 Task: Look for space in Kiomboi, Tanzania from 10th July, 2023 to 15th July, 2023 for 7 adults in price range Rs.10000 to Rs.15000. Place can be entire place or shared room with 4 bedrooms having 7 beds and 4 bathrooms. Property type can be house, flat, guest house. Amenities needed are: wifi, TV, free parkinig on premises, gym, breakfast. Booking option can be shelf check-in. Required host language is English.
Action: Mouse moved to (505, 108)
Screenshot: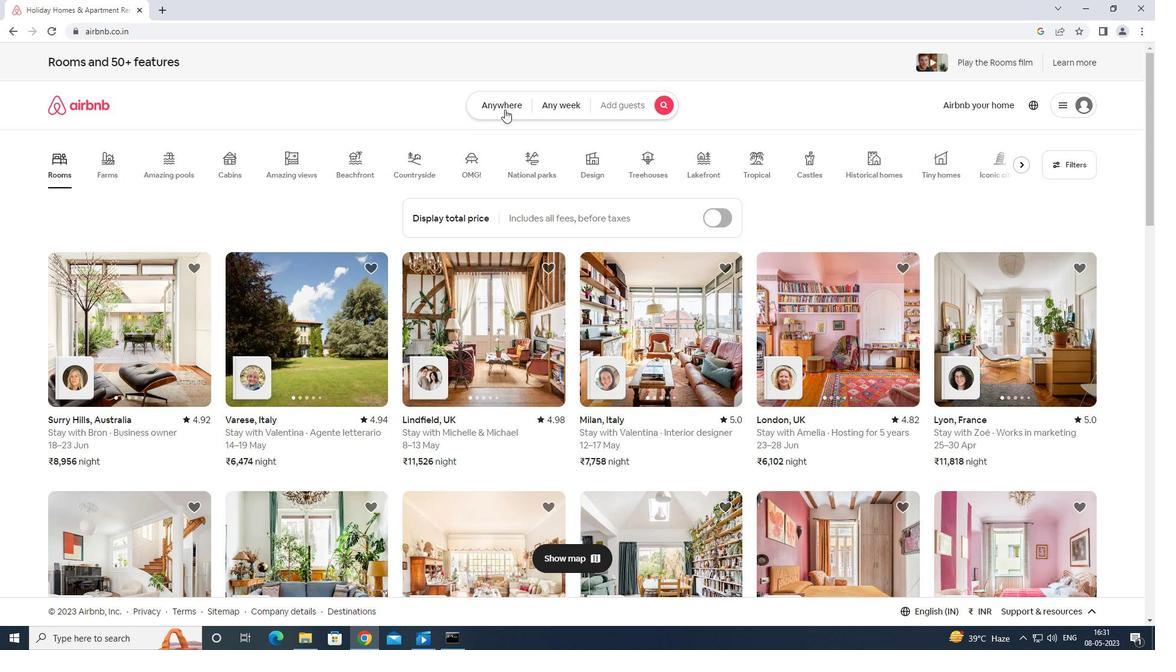
Action: Mouse pressed left at (505, 108)
Screenshot: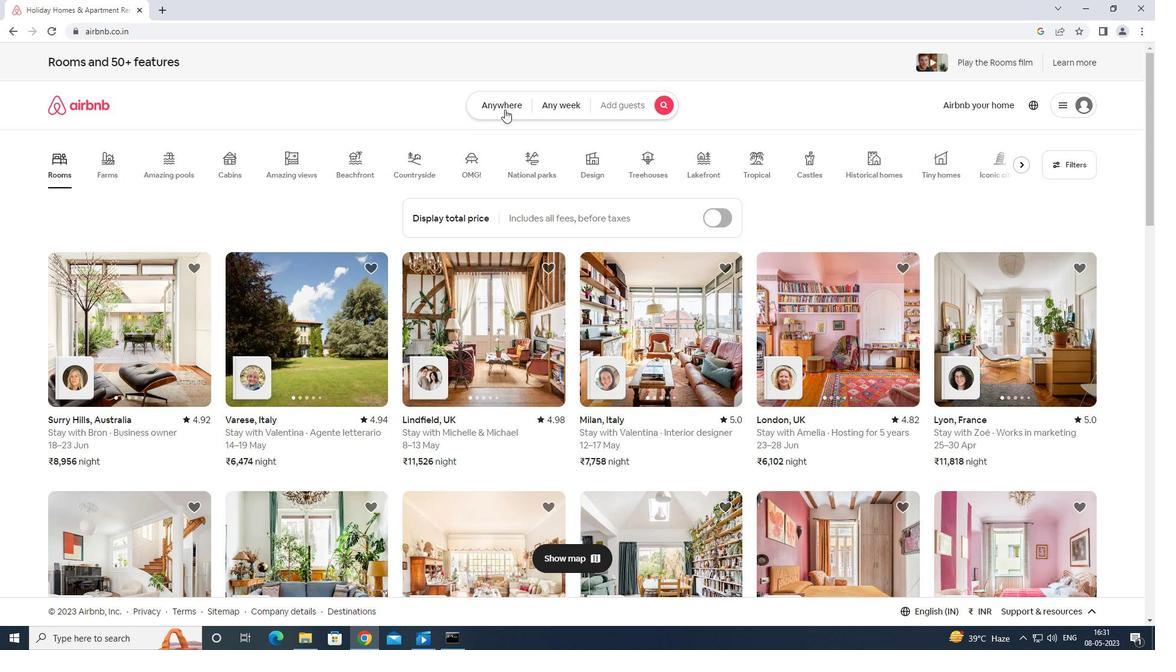 
Action: Mouse moved to (463, 151)
Screenshot: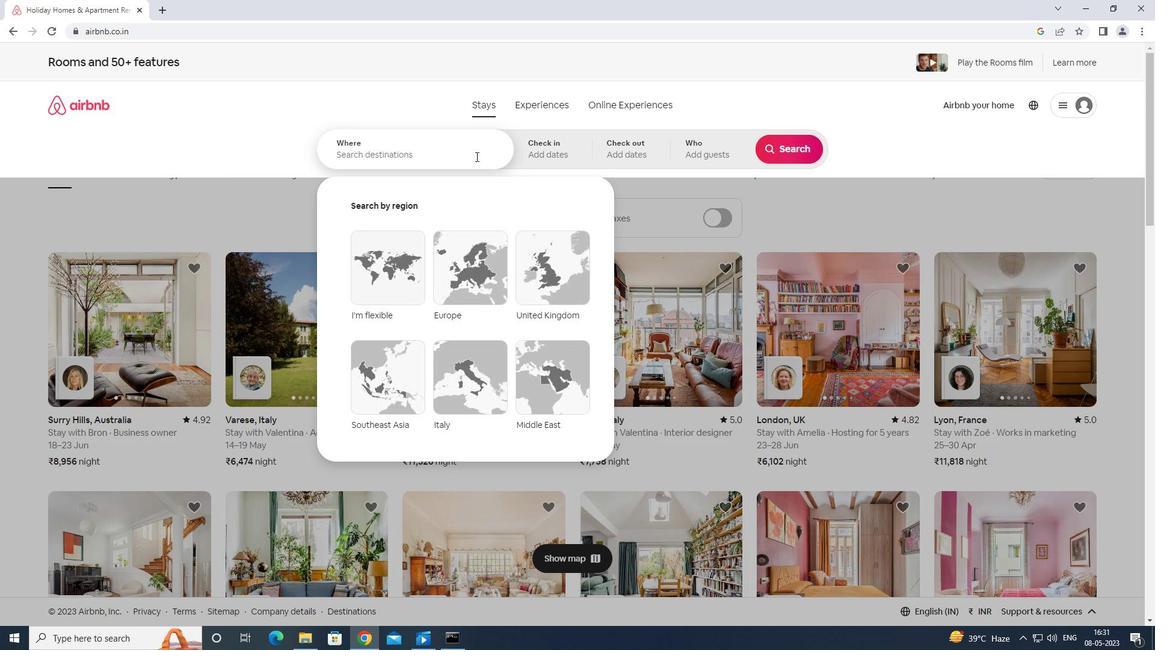
Action: Mouse pressed left at (463, 151)
Screenshot: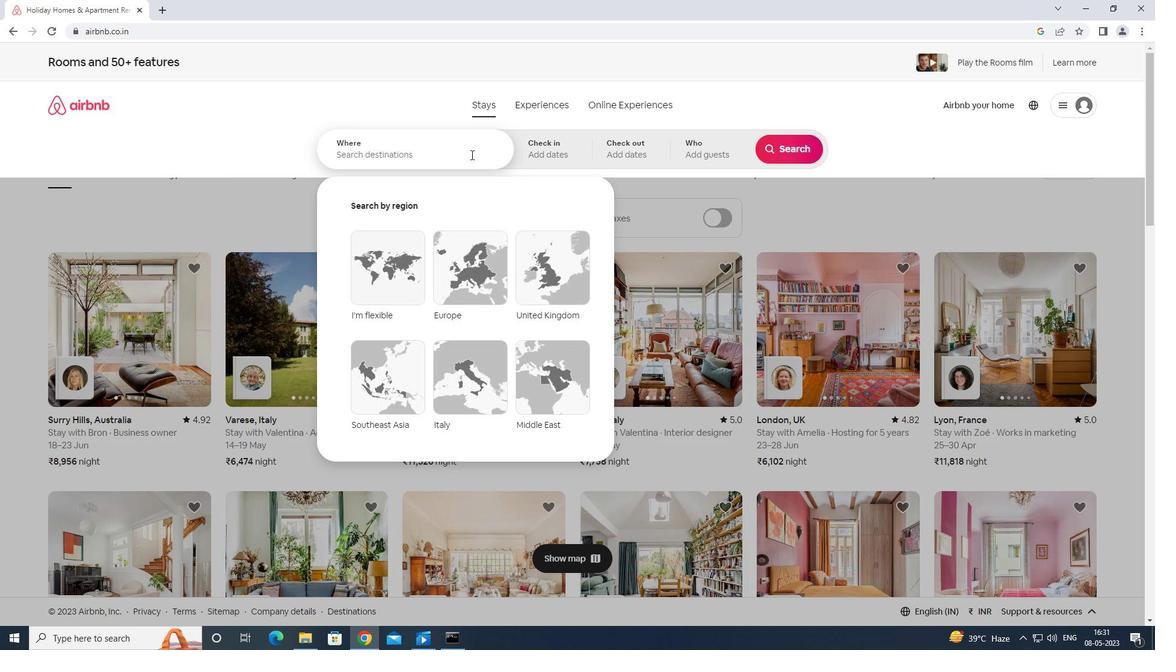 
Action: Key pressed kiomboi<Key.space>tanzania<Key.enter>
Screenshot: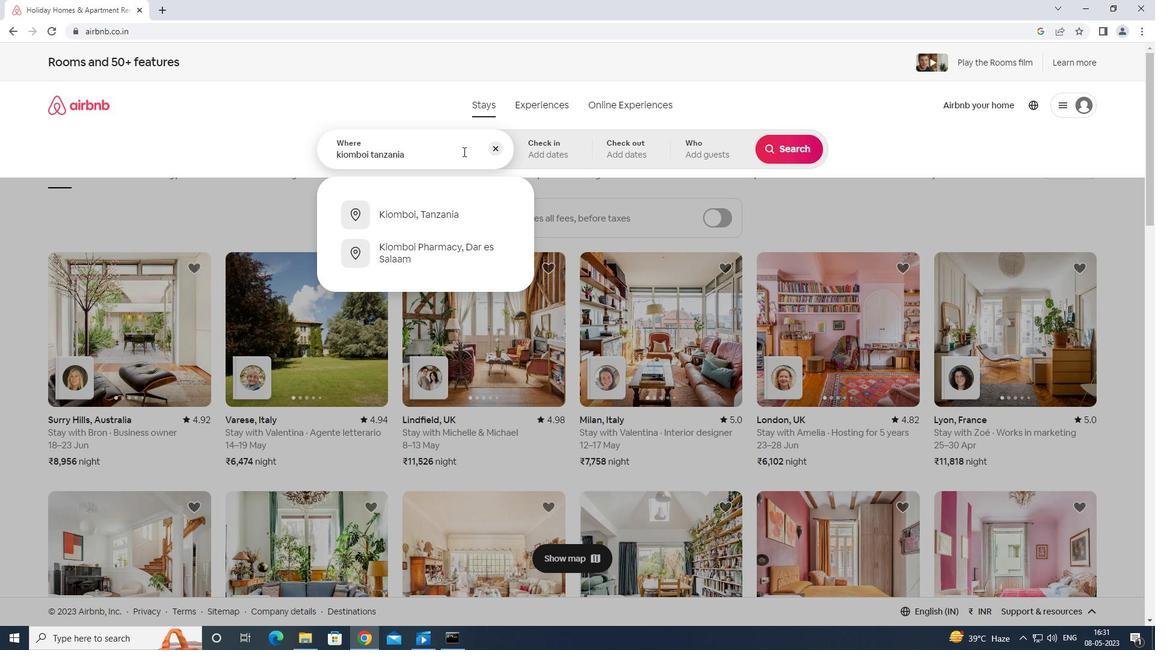 
Action: Mouse moved to (783, 243)
Screenshot: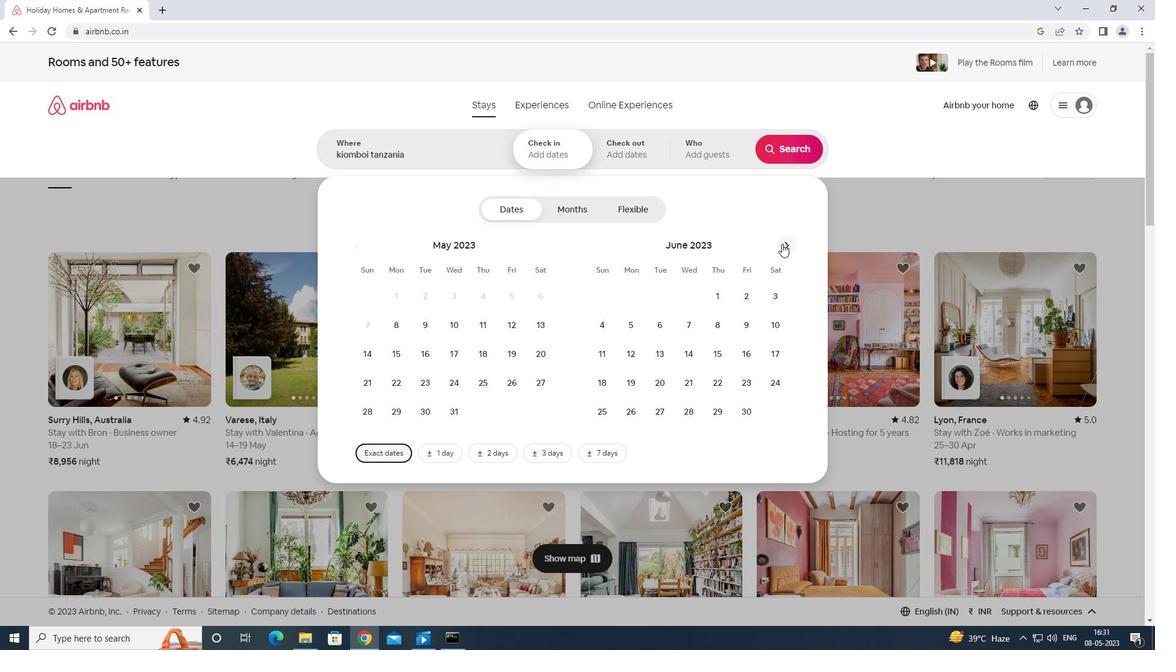 
Action: Mouse pressed left at (783, 243)
Screenshot: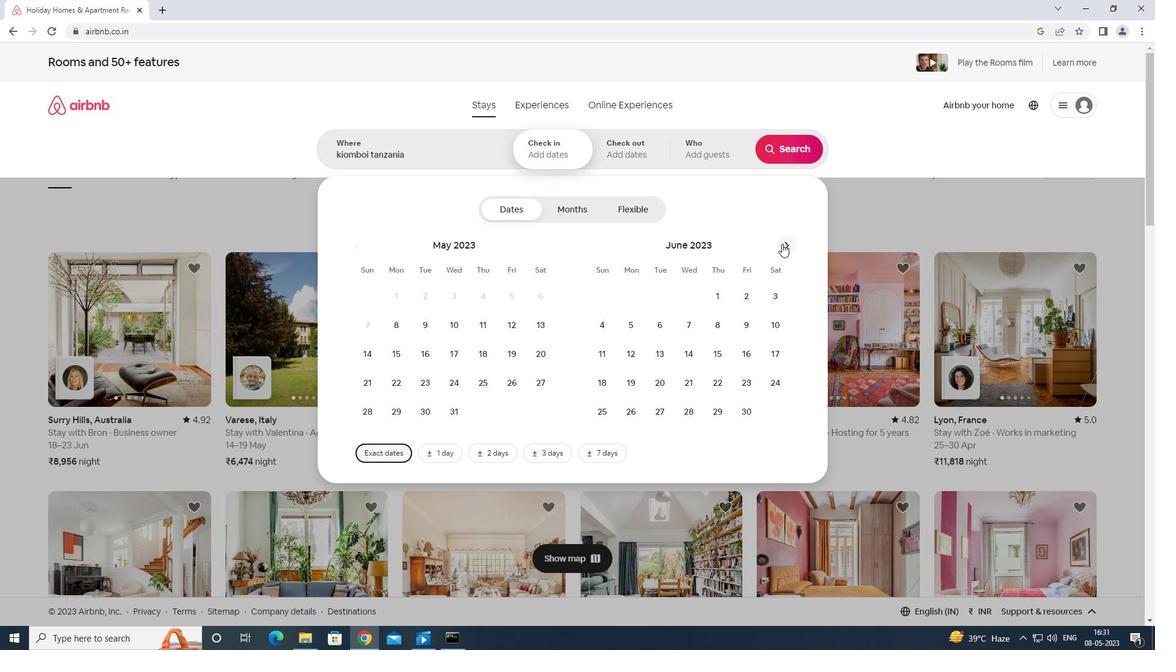 
Action: Mouse moved to (630, 352)
Screenshot: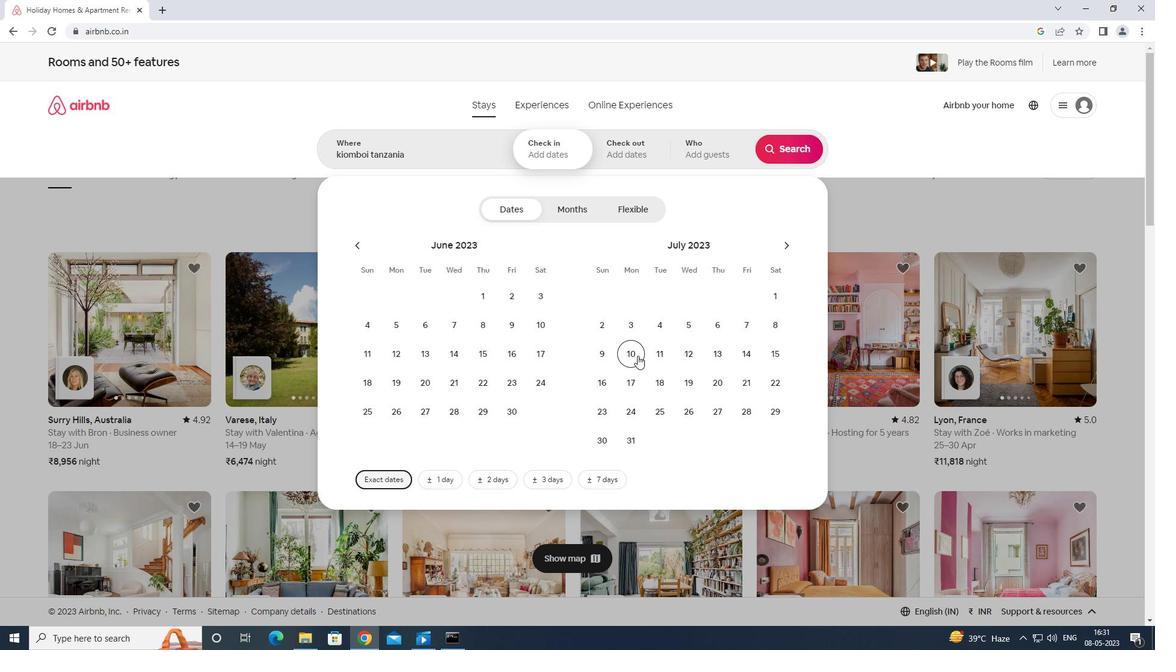 
Action: Mouse pressed left at (630, 352)
Screenshot: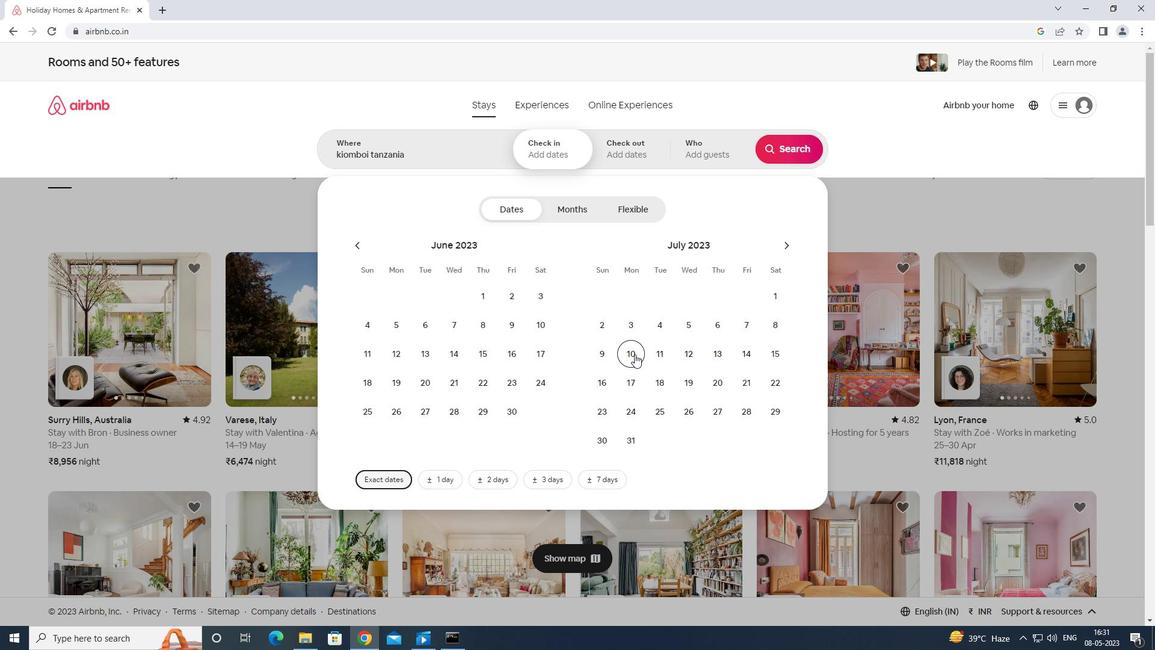
Action: Mouse moved to (771, 349)
Screenshot: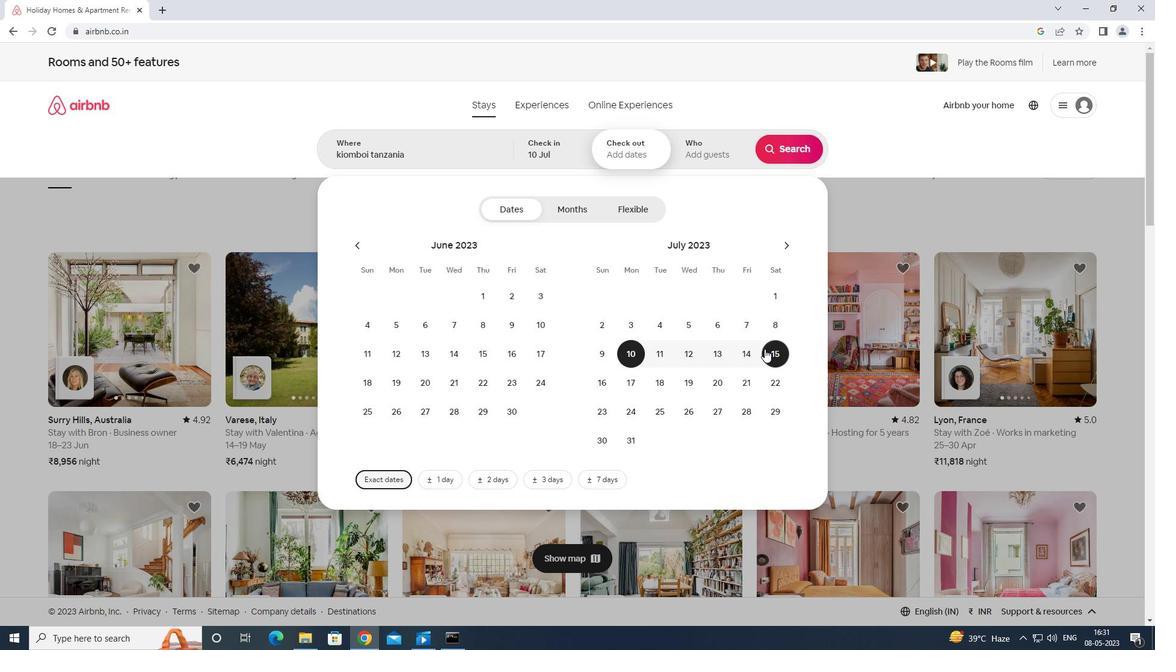 
Action: Mouse pressed left at (771, 349)
Screenshot: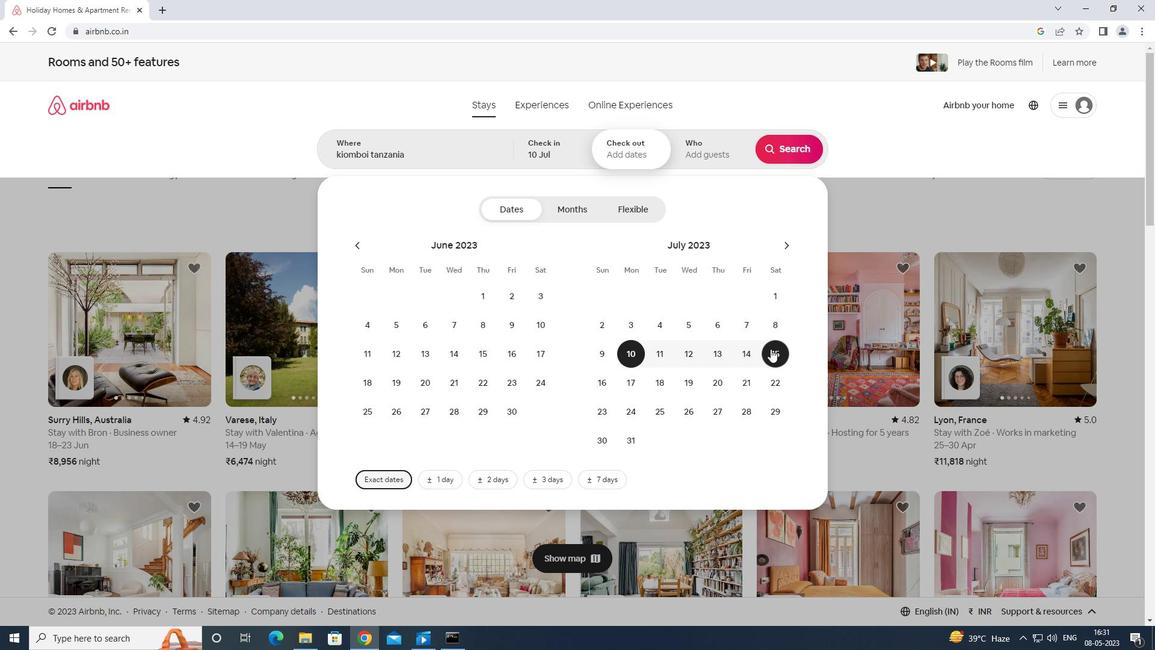 
Action: Mouse moved to (711, 150)
Screenshot: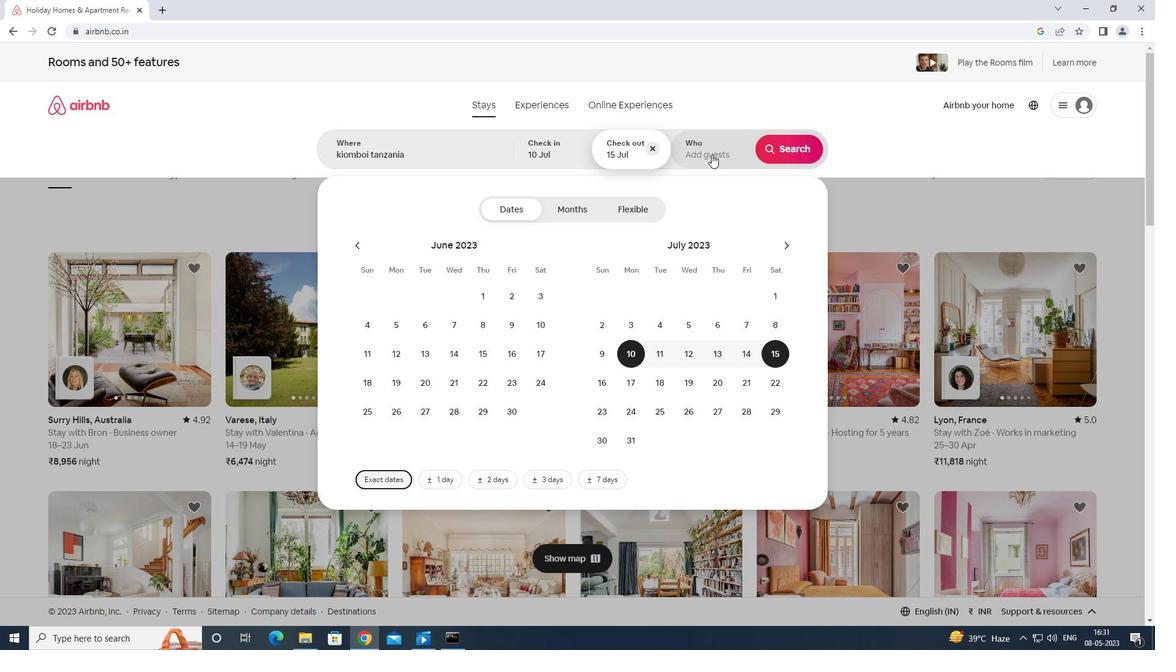 
Action: Mouse pressed left at (711, 150)
Screenshot: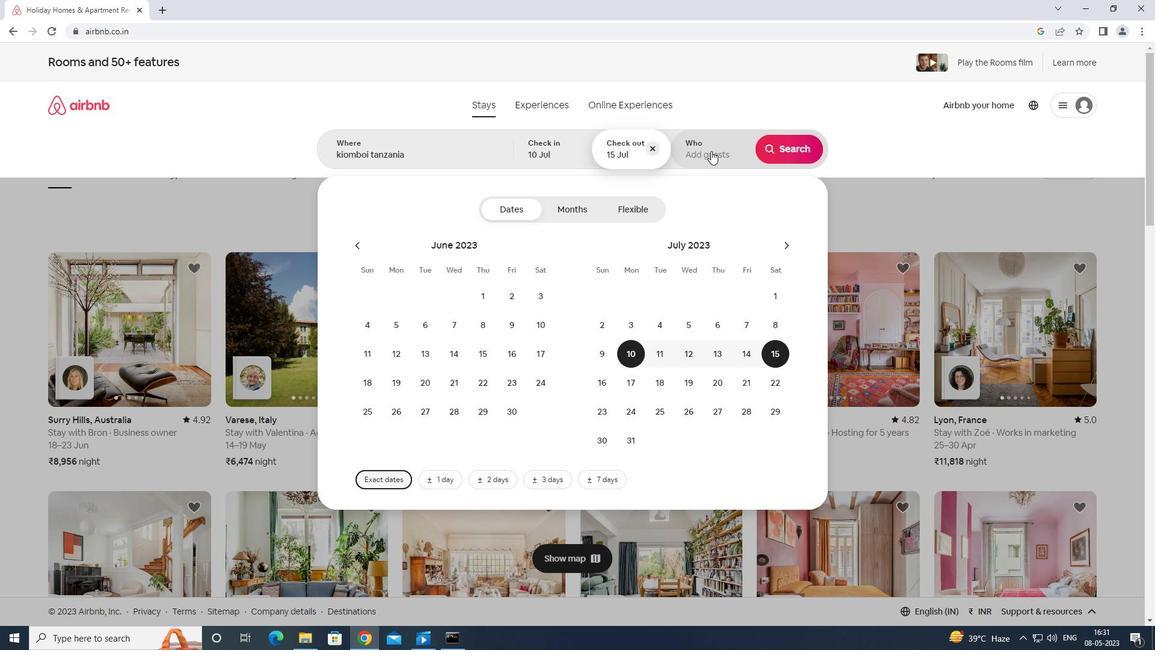 
Action: Mouse moved to (791, 212)
Screenshot: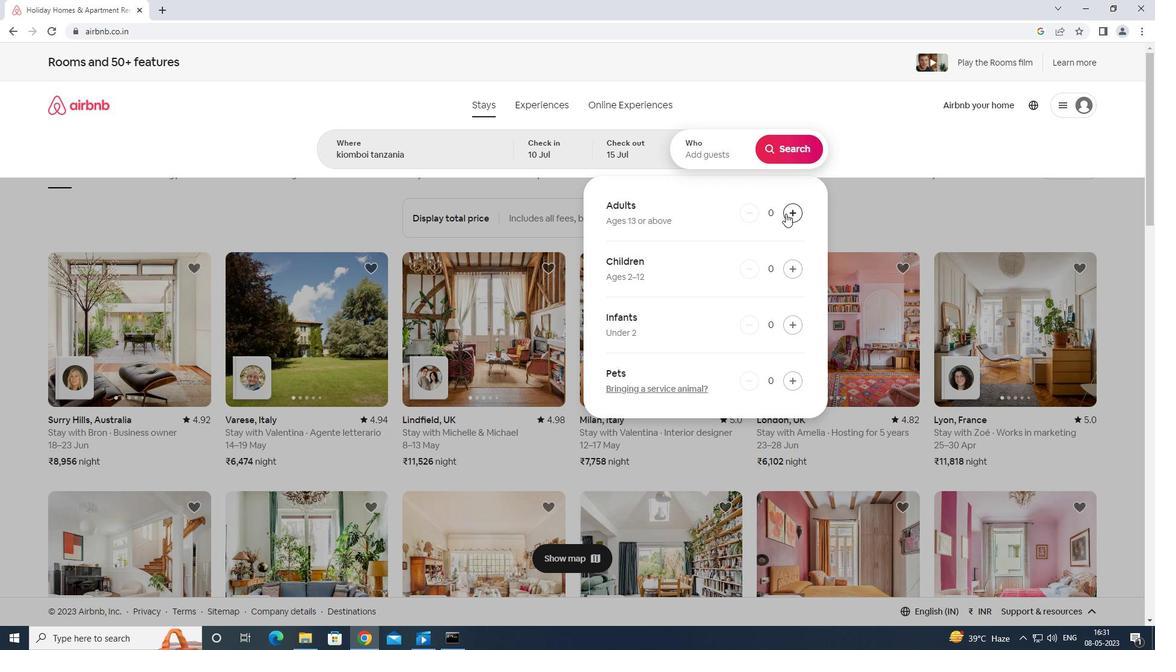 
Action: Mouse pressed left at (791, 212)
Screenshot: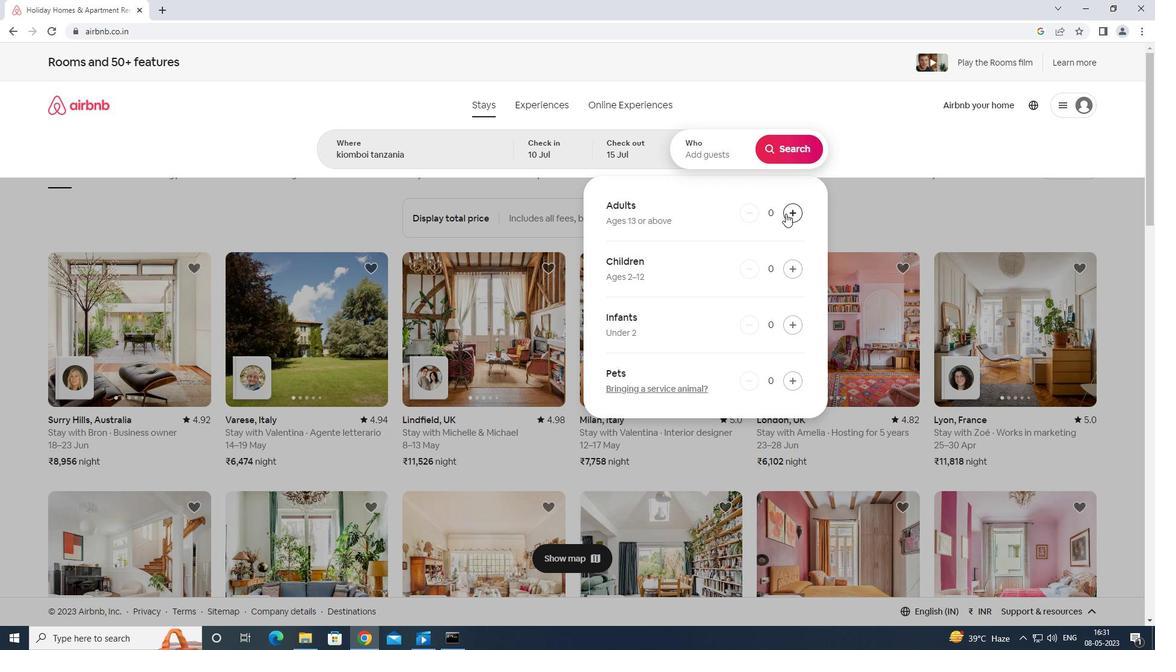 
Action: Mouse moved to (793, 212)
Screenshot: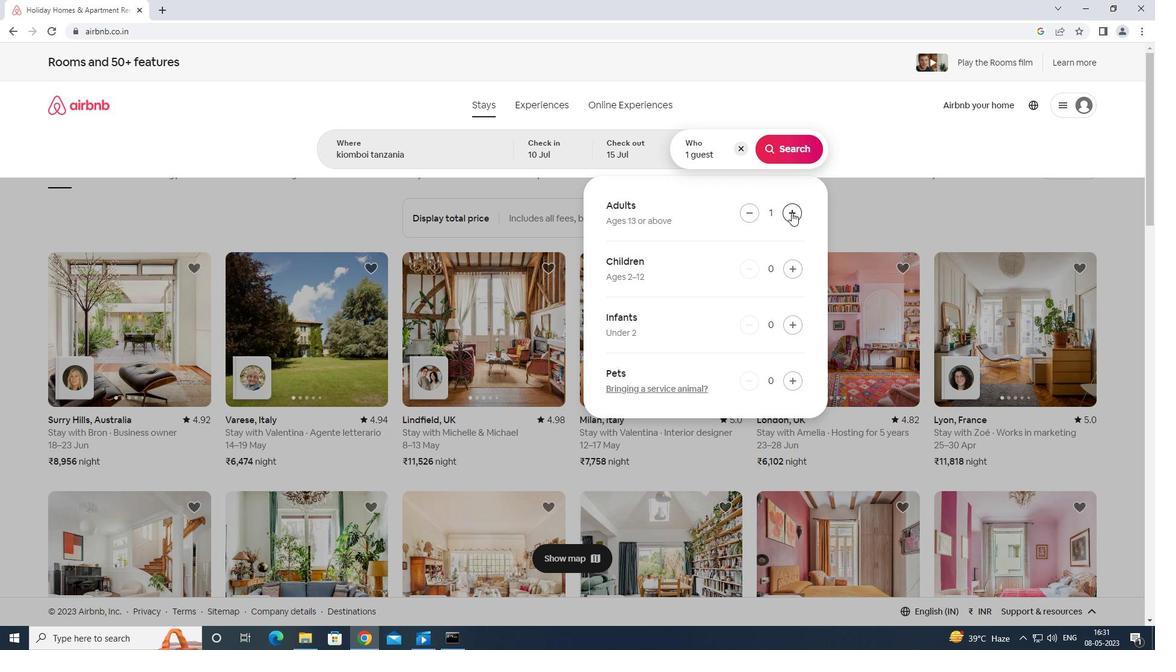 
Action: Mouse pressed left at (793, 212)
Screenshot: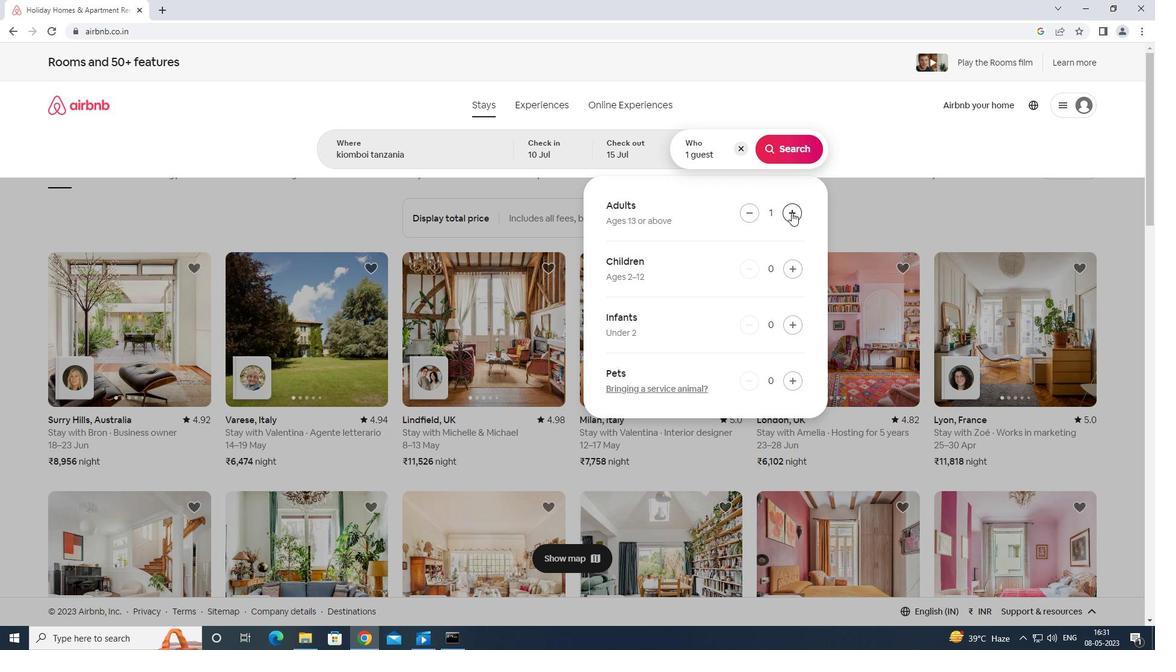 
Action: Mouse moved to (794, 213)
Screenshot: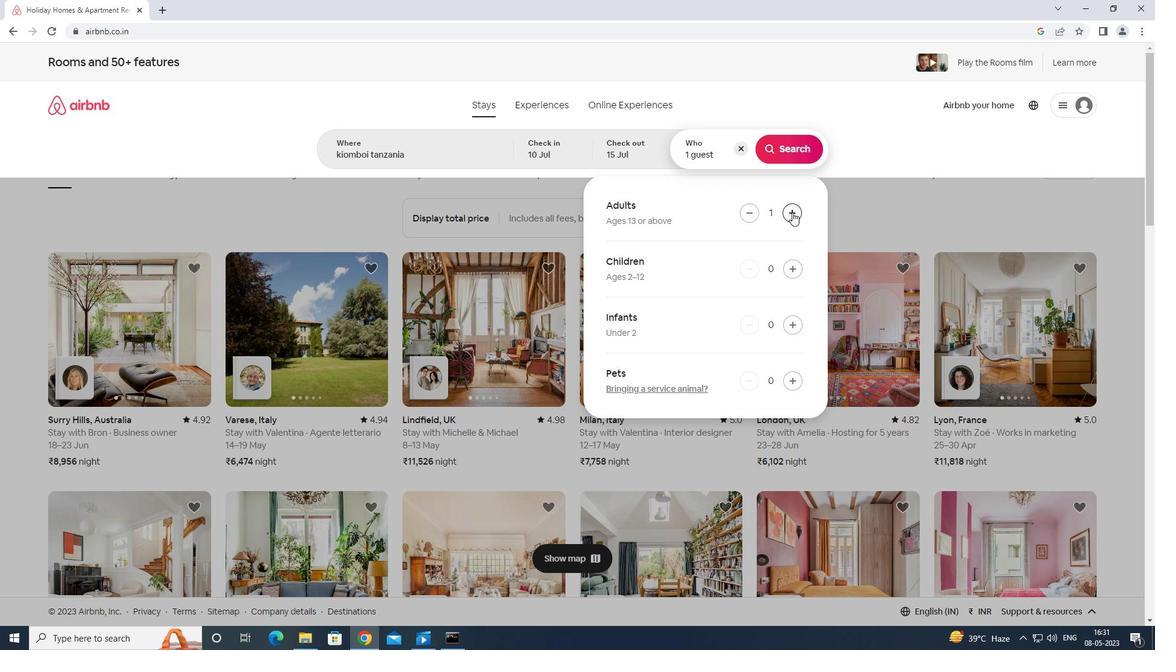 
Action: Mouse pressed left at (794, 213)
Screenshot: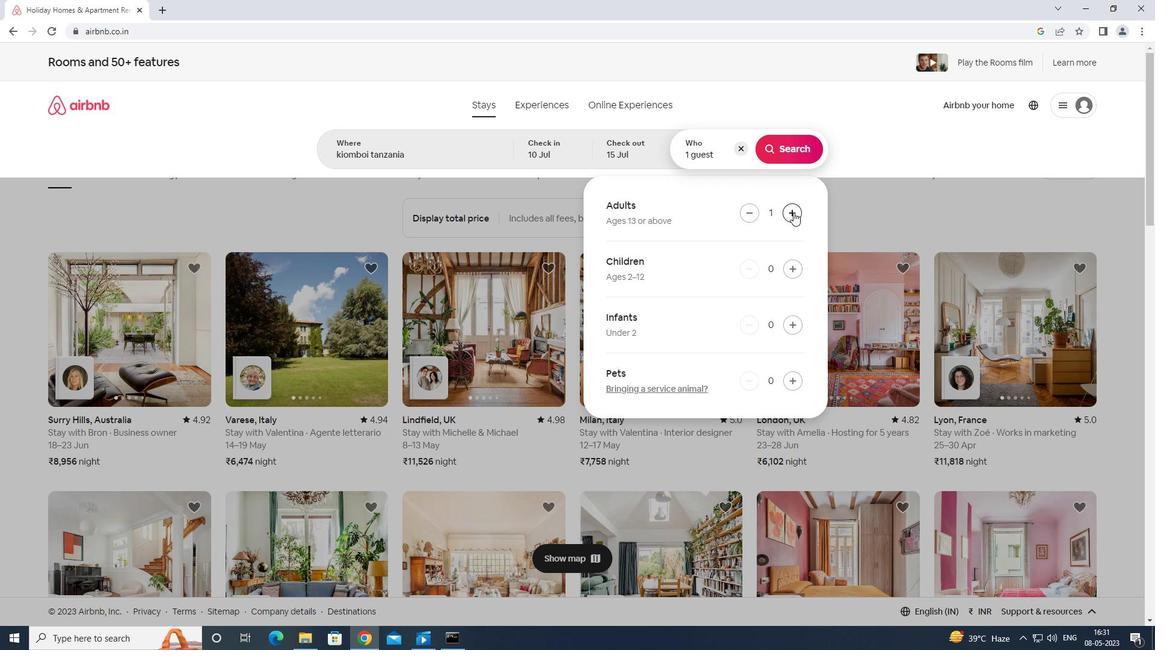 
Action: Mouse moved to (795, 213)
Screenshot: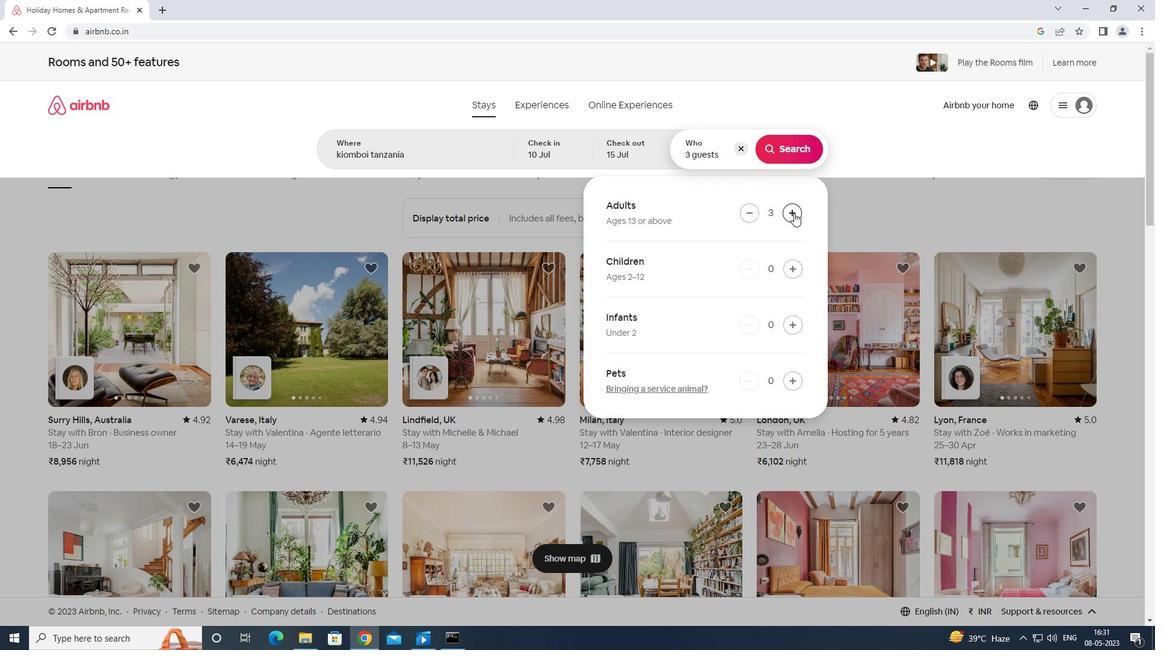 
Action: Mouse pressed left at (795, 213)
Screenshot: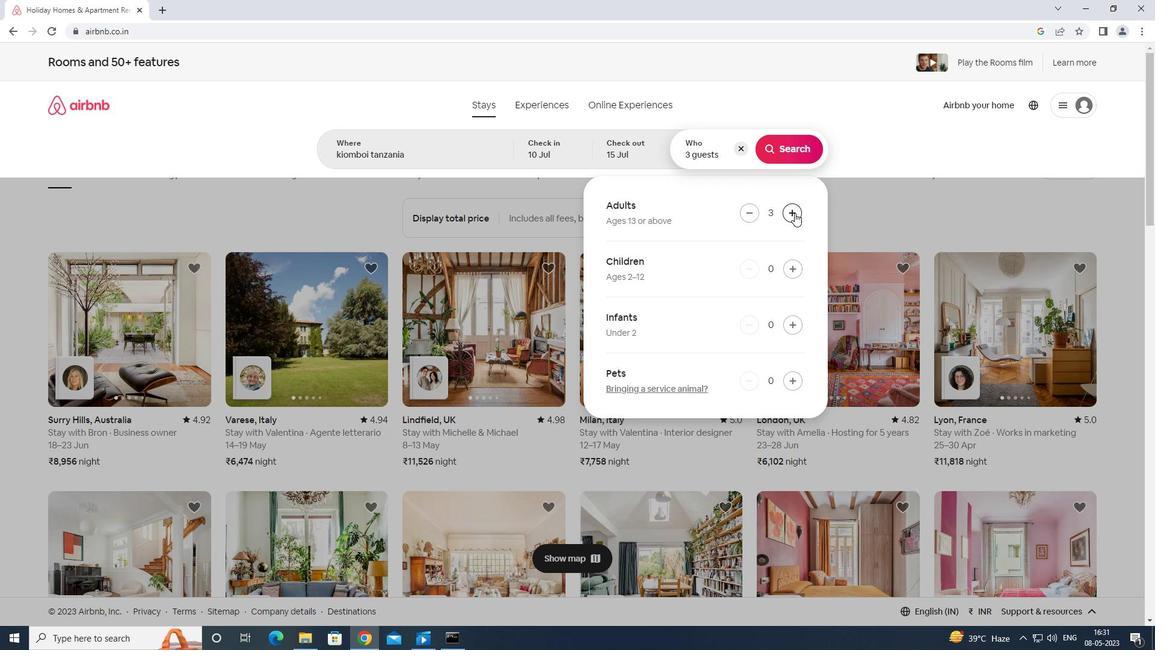 
Action: Mouse moved to (795, 213)
Screenshot: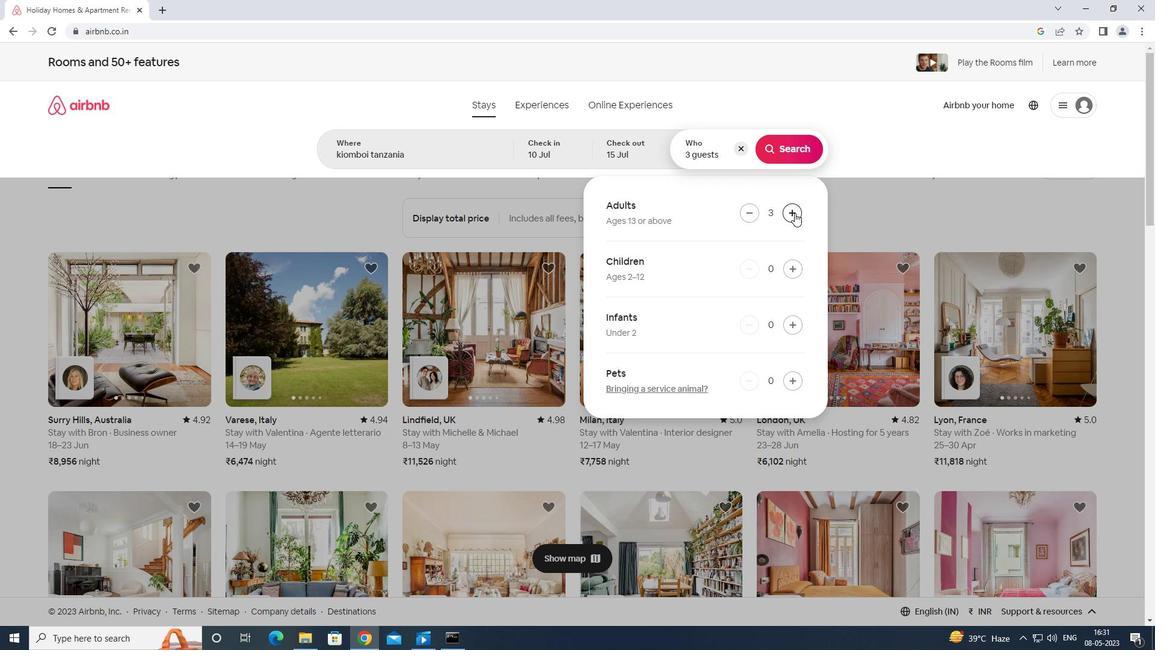 
Action: Mouse pressed left at (795, 213)
Screenshot: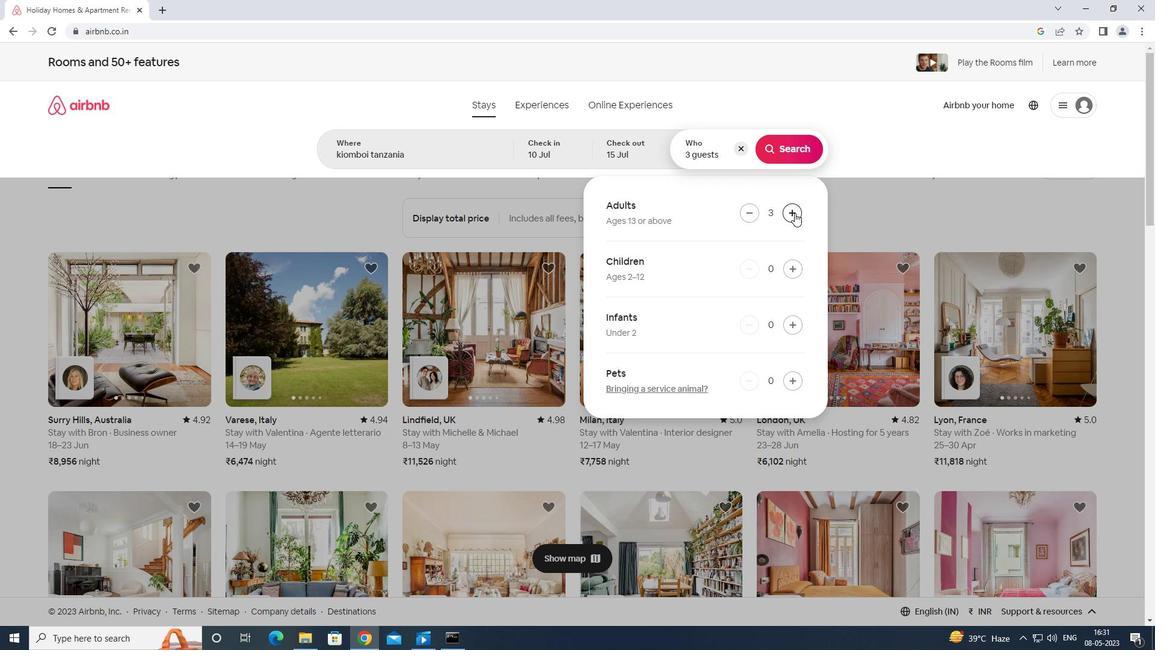 
Action: Mouse moved to (795, 213)
Screenshot: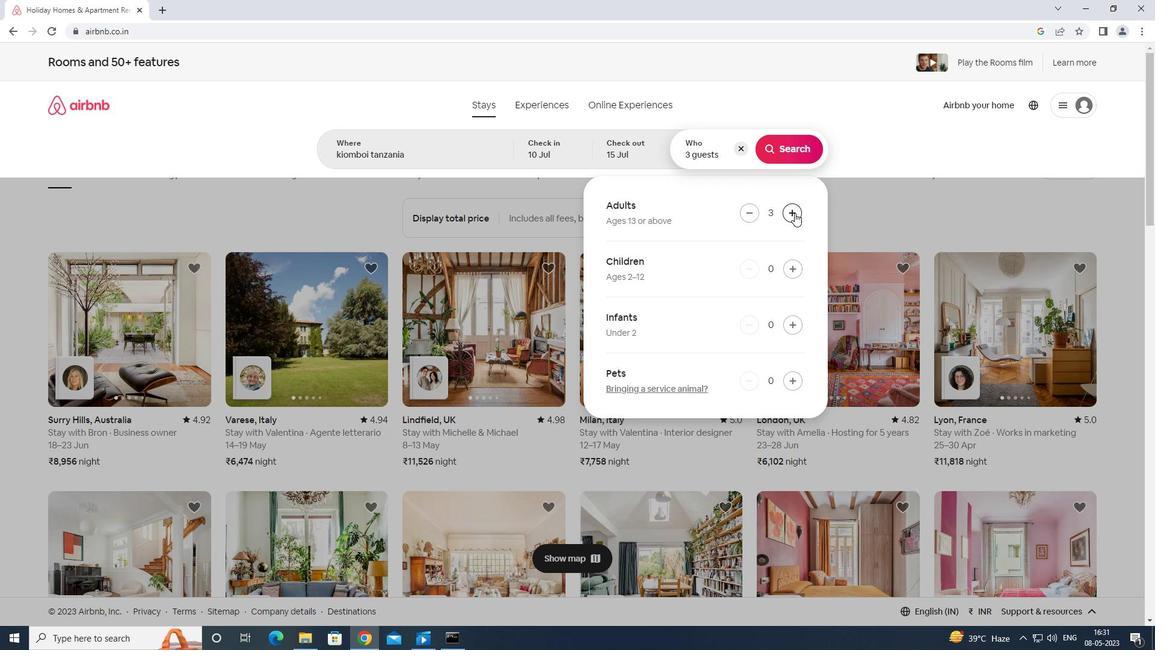 
Action: Mouse pressed left at (795, 213)
Screenshot: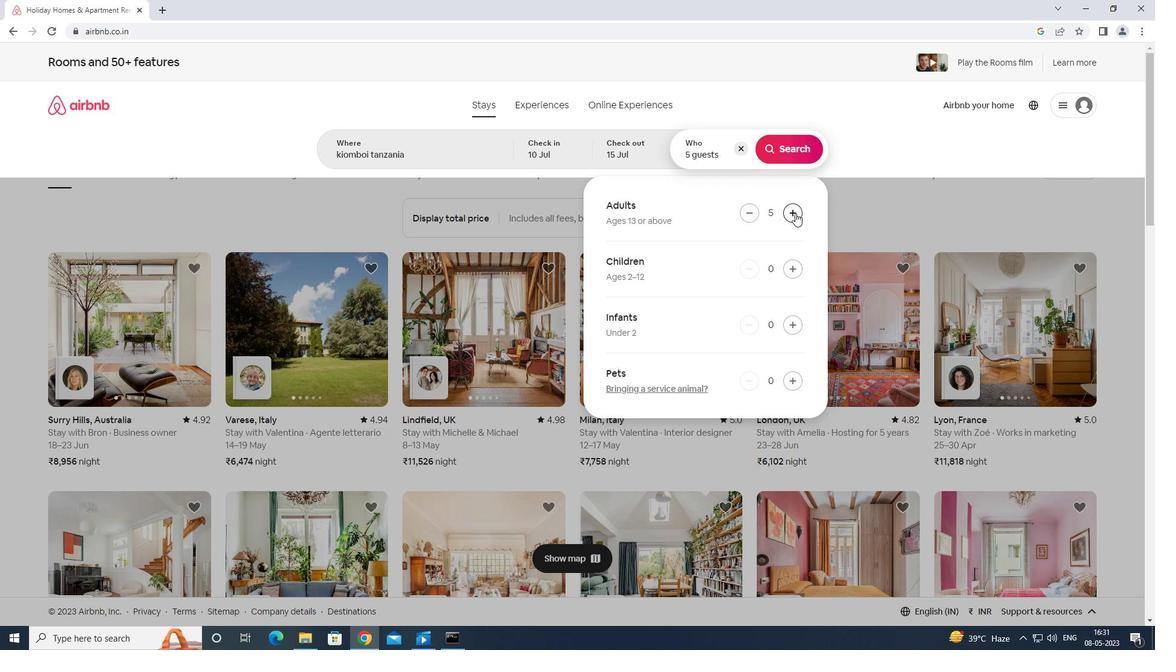 
Action: Mouse pressed left at (795, 213)
Screenshot: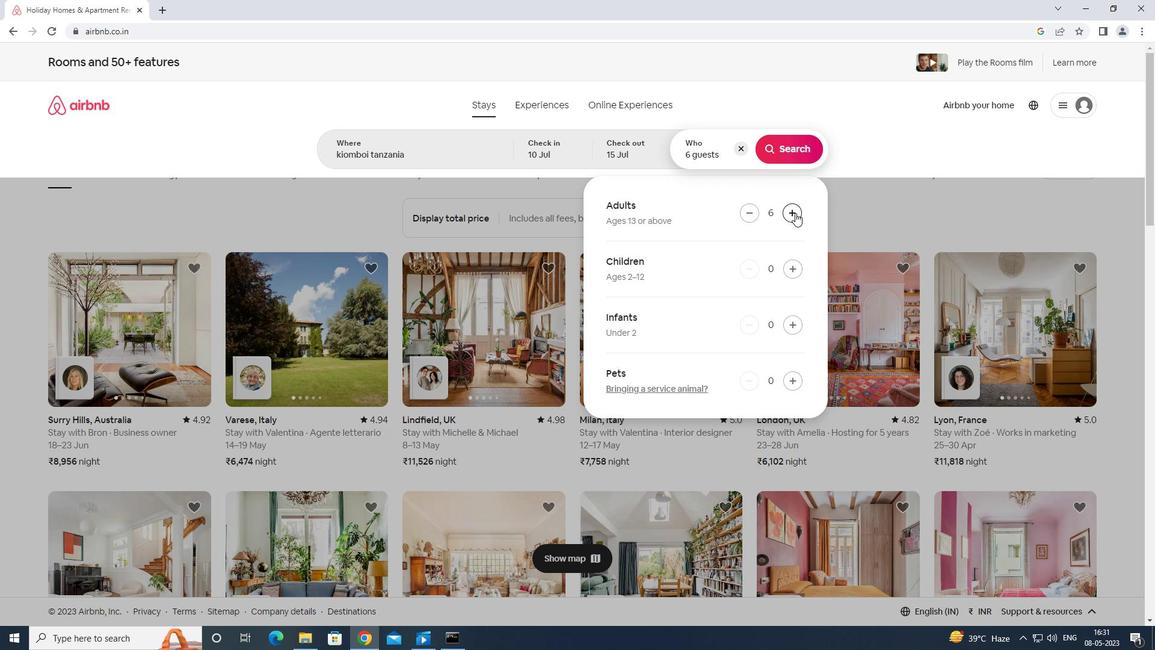 
Action: Mouse moved to (791, 148)
Screenshot: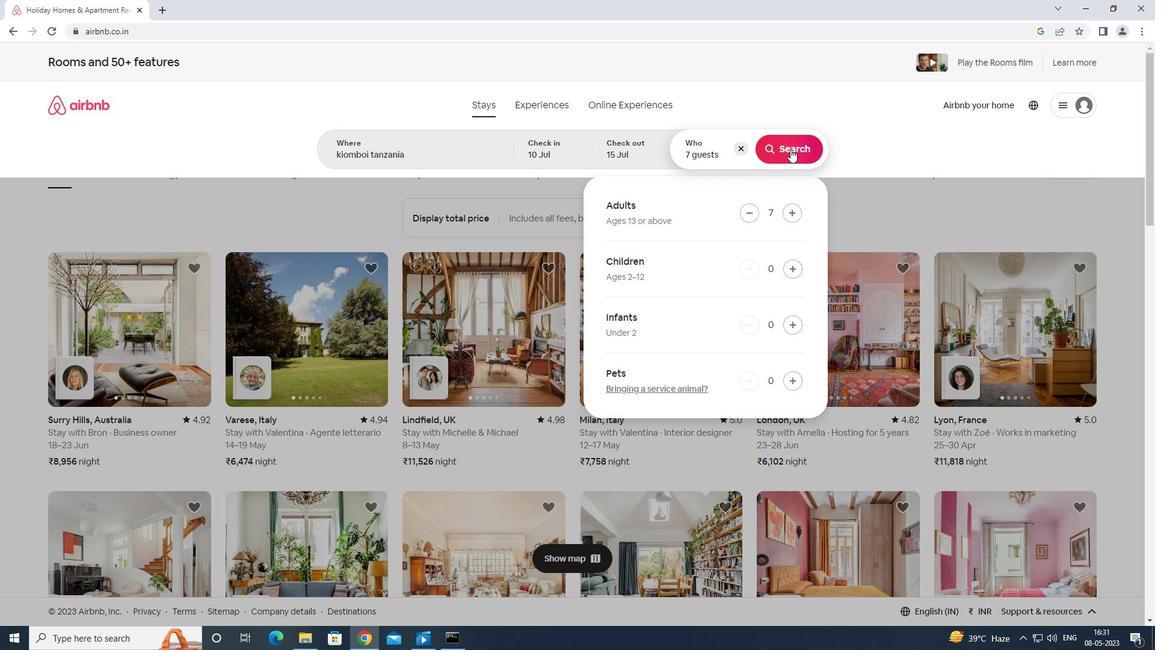 
Action: Mouse pressed left at (791, 148)
Screenshot: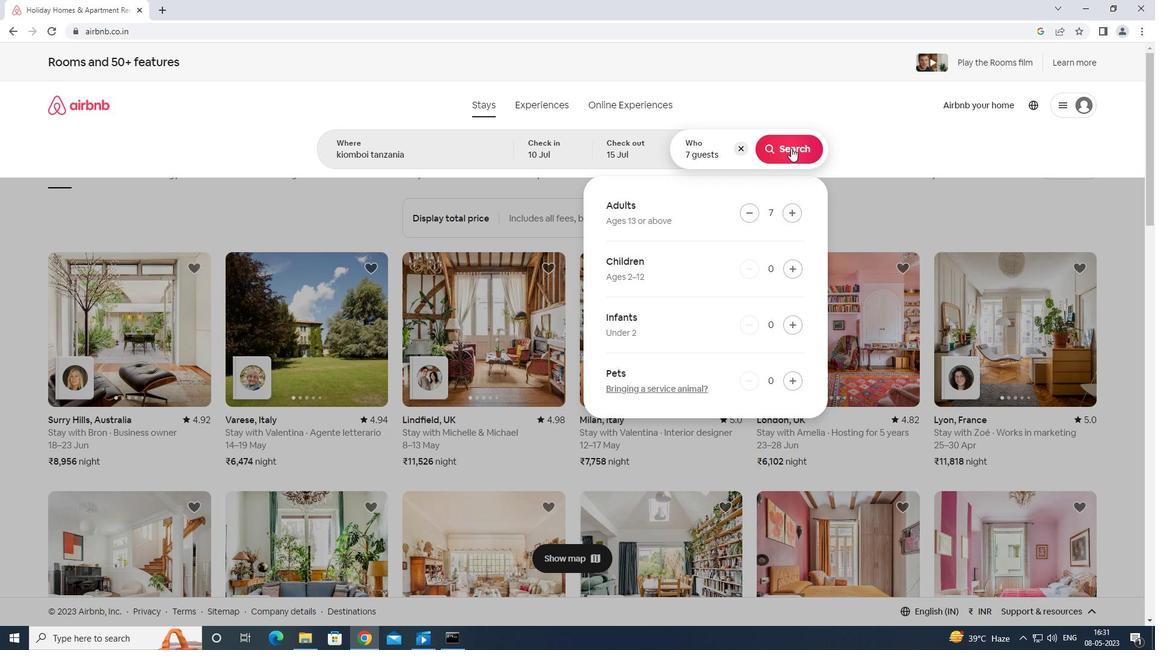 
Action: Mouse moved to (1097, 117)
Screenshot: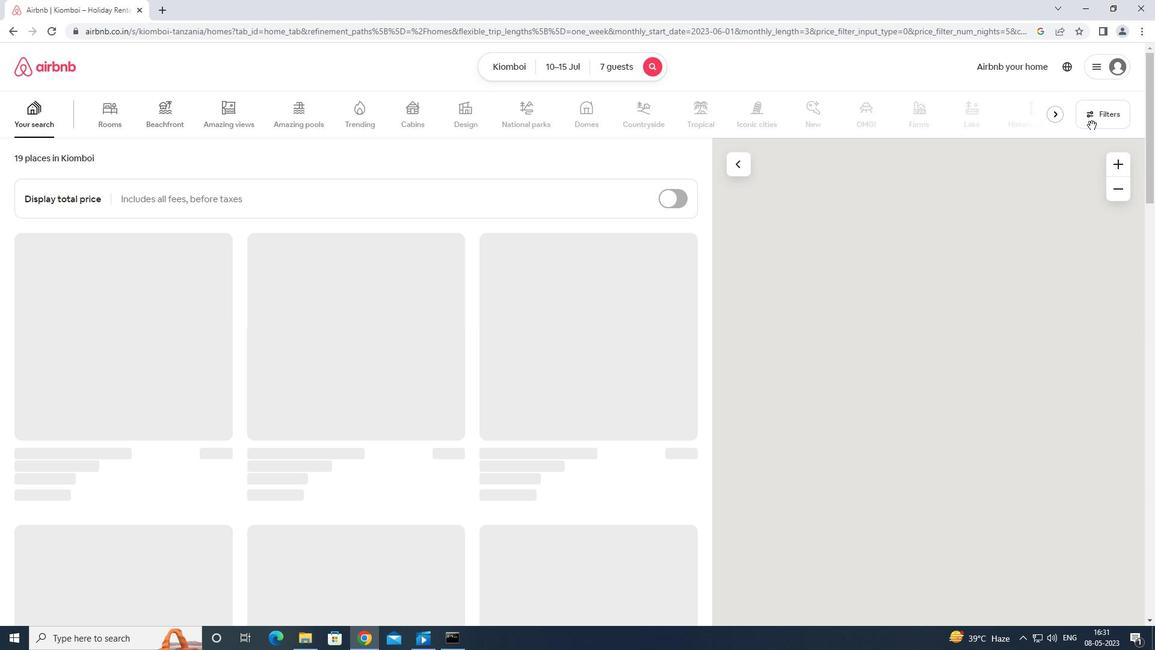 
Action: Mouse pressed left at (1097, 117)
Screenshot: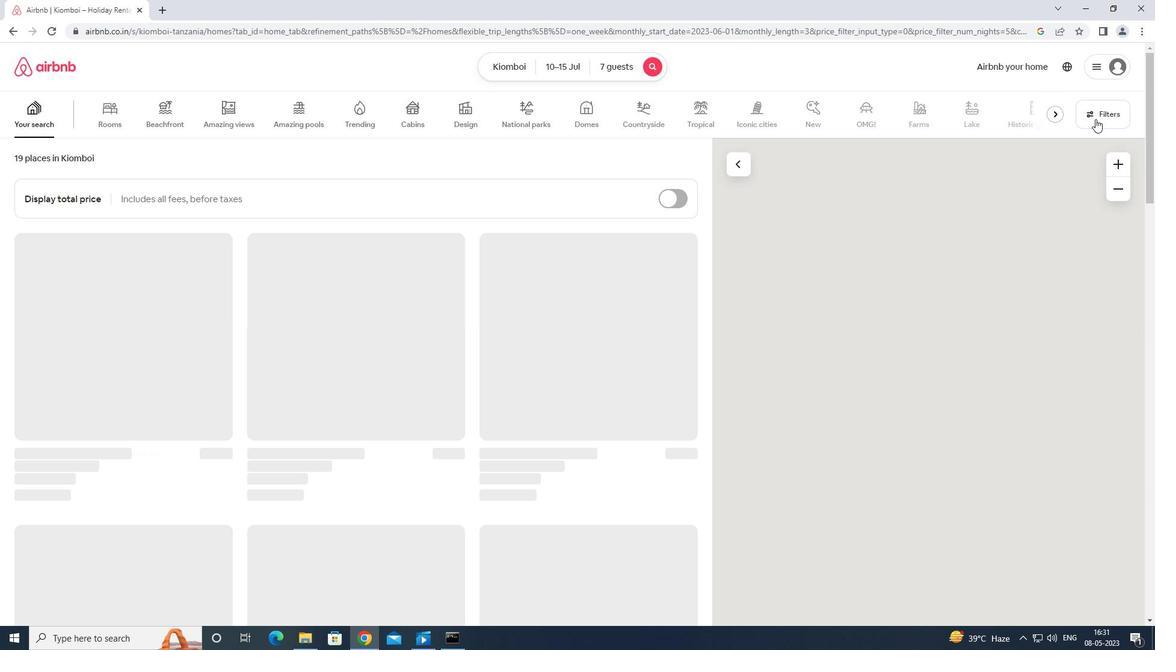 
Action: Mouse moved to (465, 404)
Screenshot: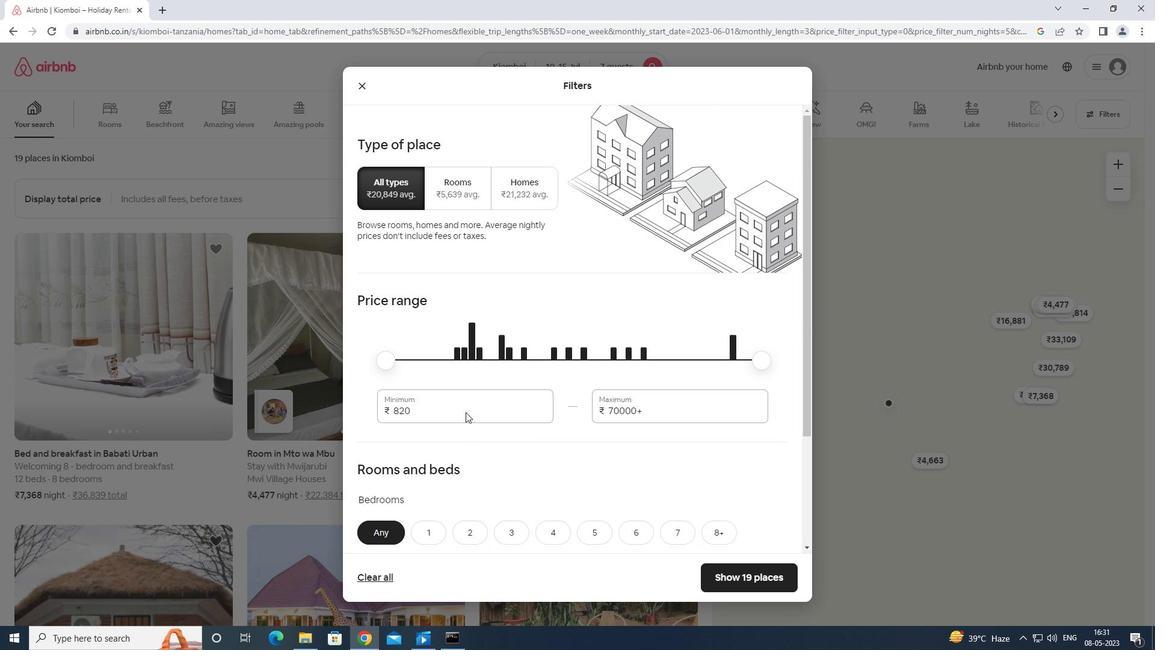 
Action: Mouse pressed left at (465, 404)
Screenshot: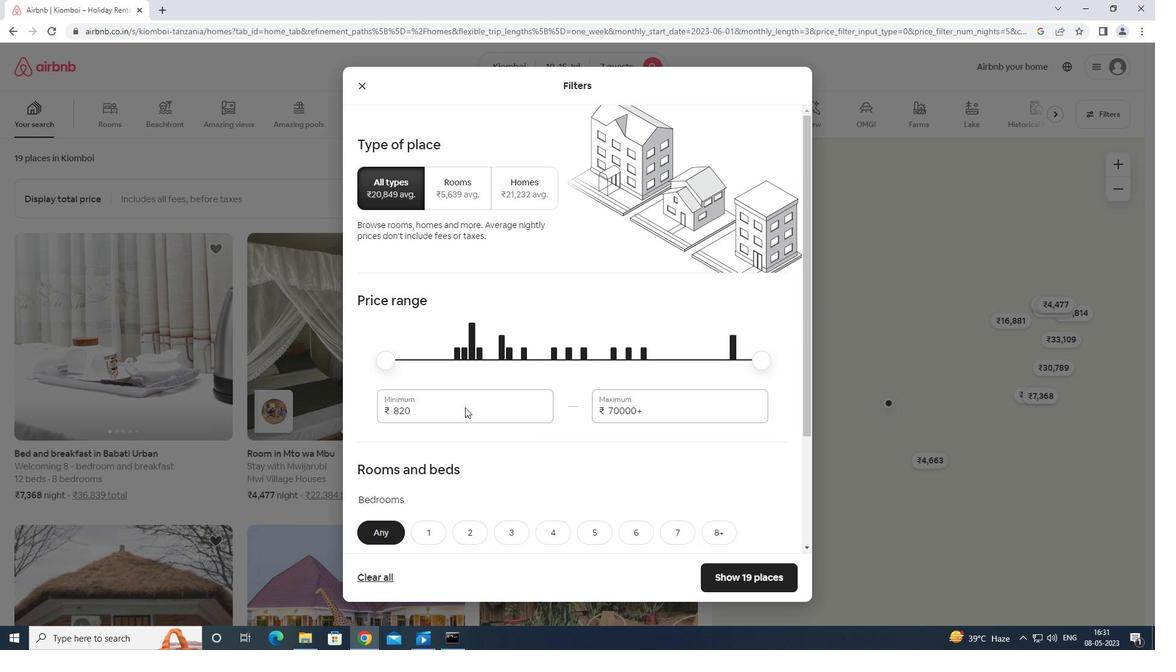 
Action: Mouse moved to (465, 403)
Screenshot: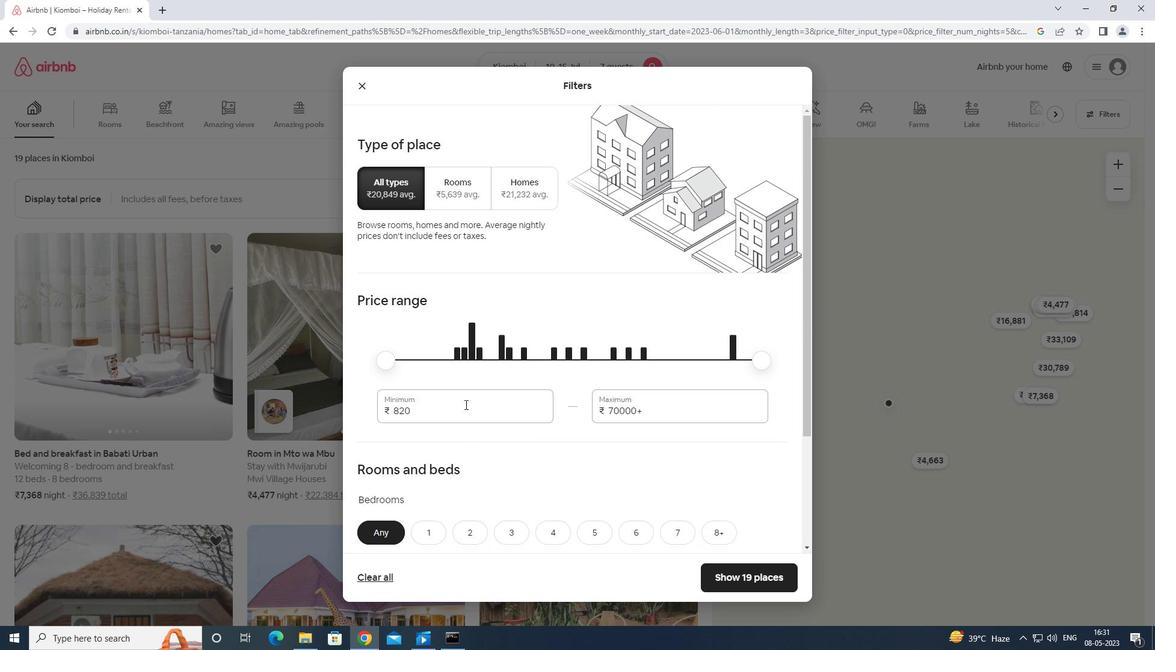 
Action: Key pressed <Key.backspace><Key.backspace><Key.backspace><Key.backspace><Key.backspace><Key.backspace>10000
Screenshot: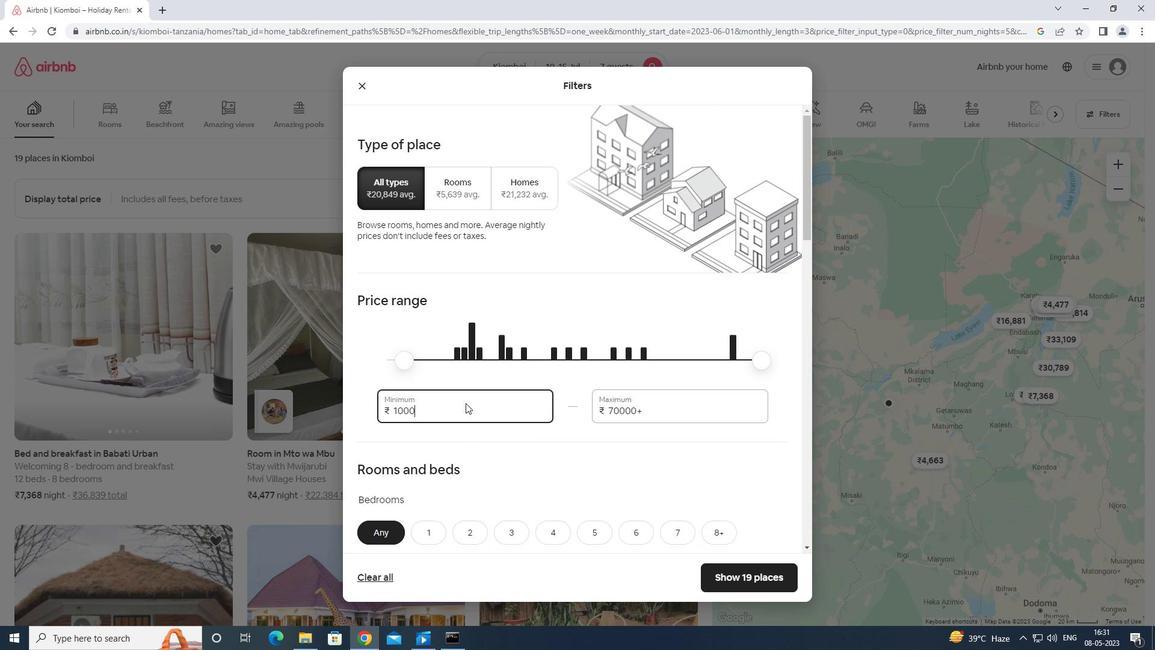 
Action: Mouse moved to (671, 407)
Screenshot: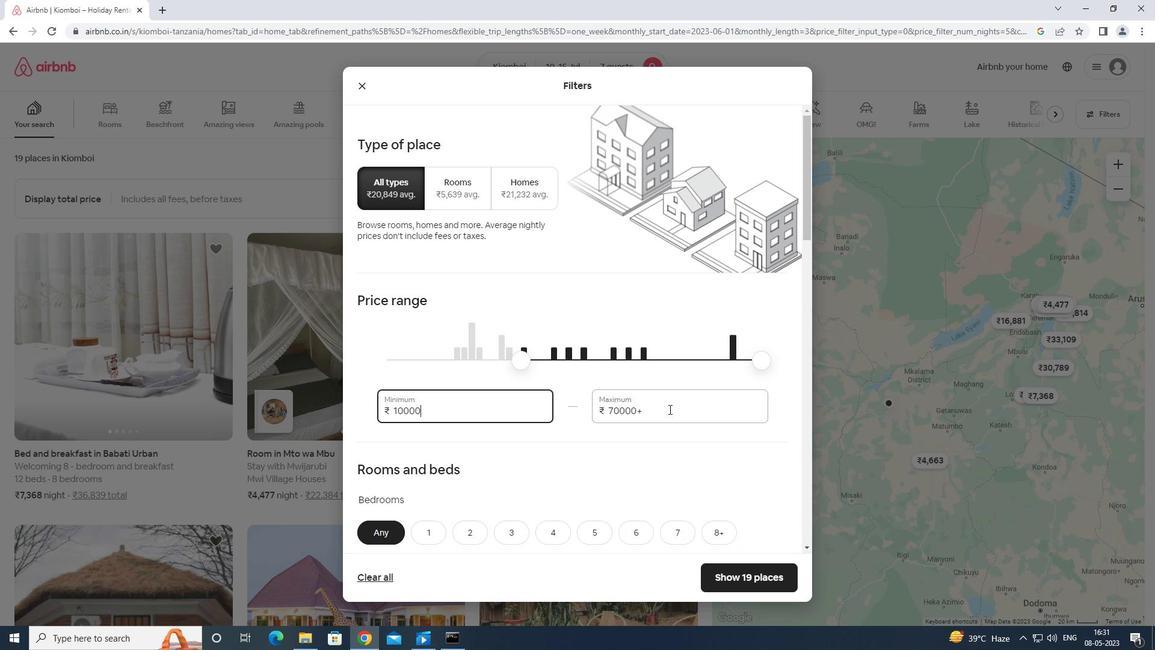 
Action: Mouse pressed left at (671, 407)
Screenshot: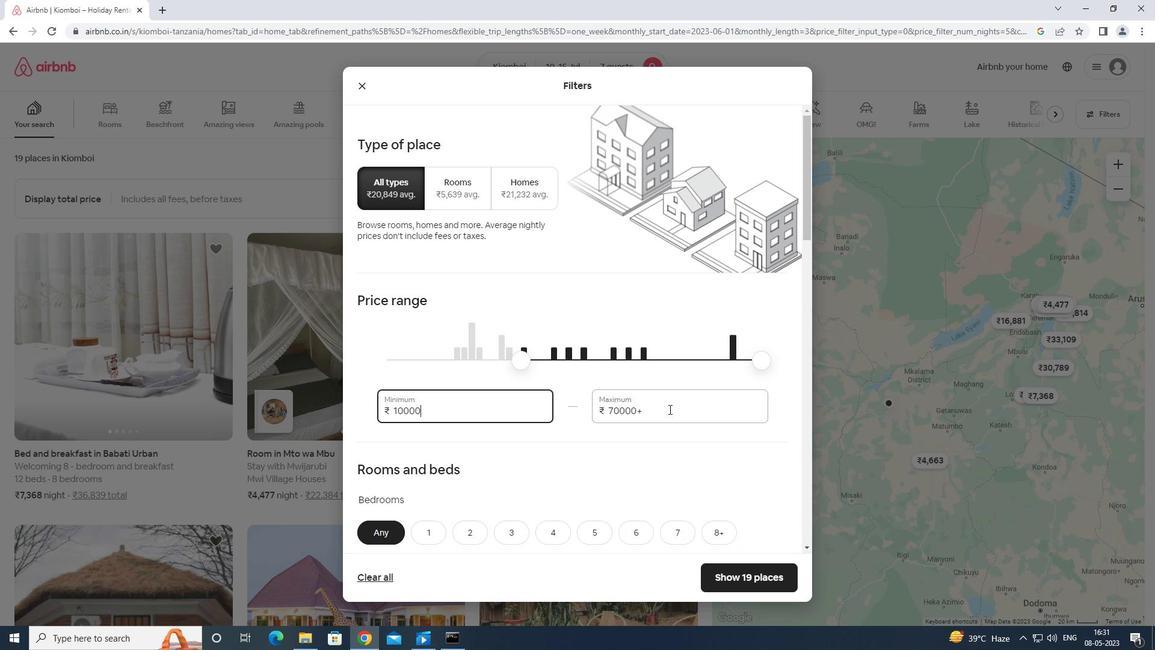 
Action: Mouse moved to (678, 403)
Screenshot: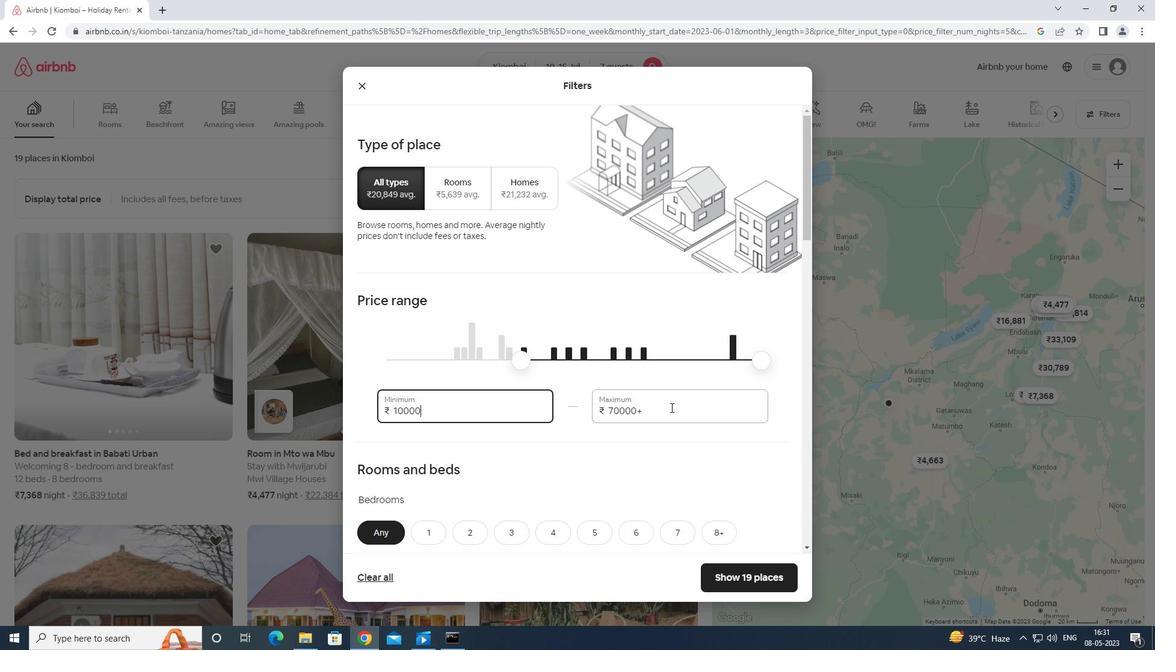 
Action: Key pressed <Key.backspace><Key.backspace><Key.backspace><Key.backspace><Key.backspace><Key.backspace><Key.backspace><Key.backspace><Key.backspace><Key.backspace><Key.backspace><Key.backspace><Key.backspace><Key.backspace>15000
Screenshot: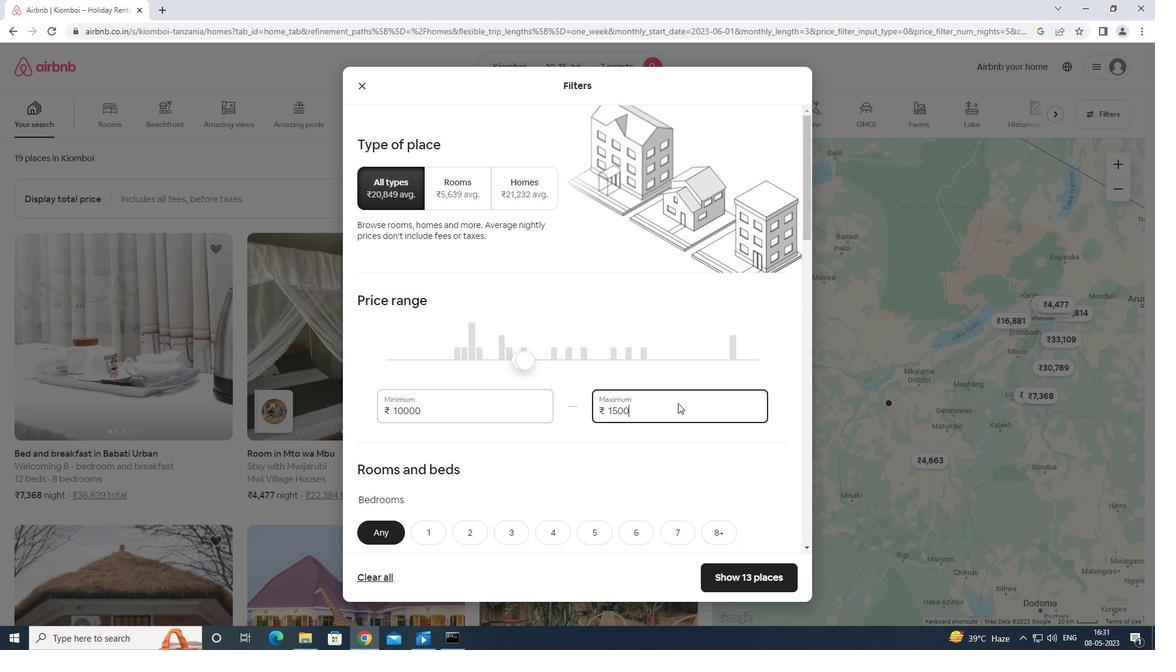 
Action: Mouse moved to (714, 347)
Screenshot: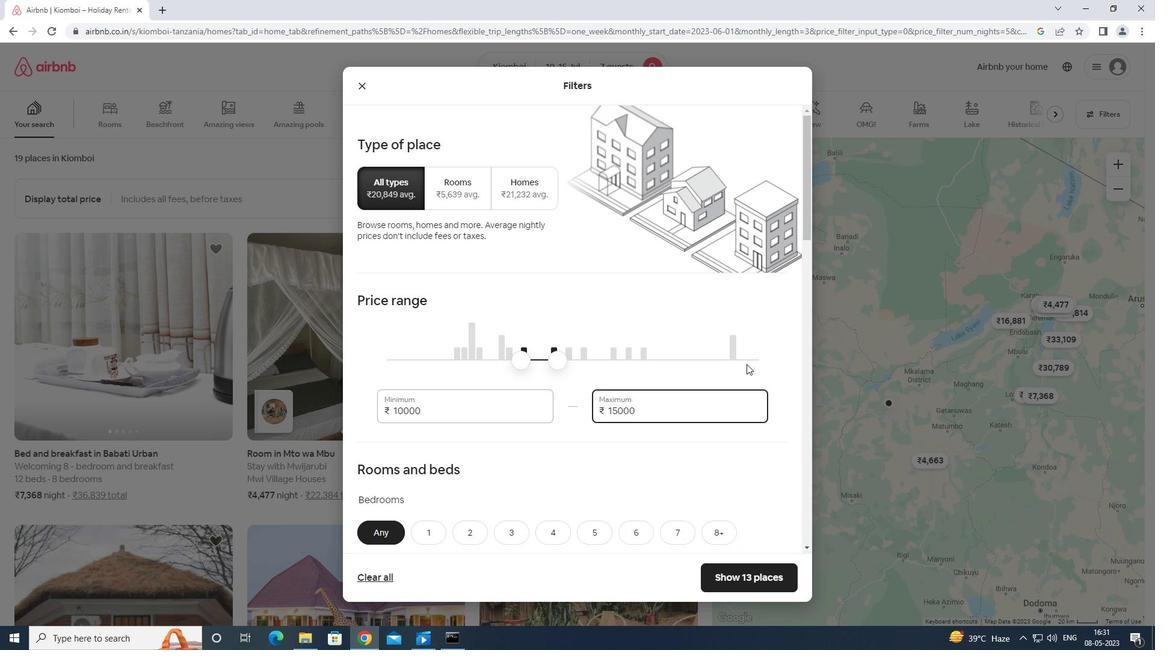 
Action: Mouse scrolled (714, 347) with delta (0, 0)
Screenshot: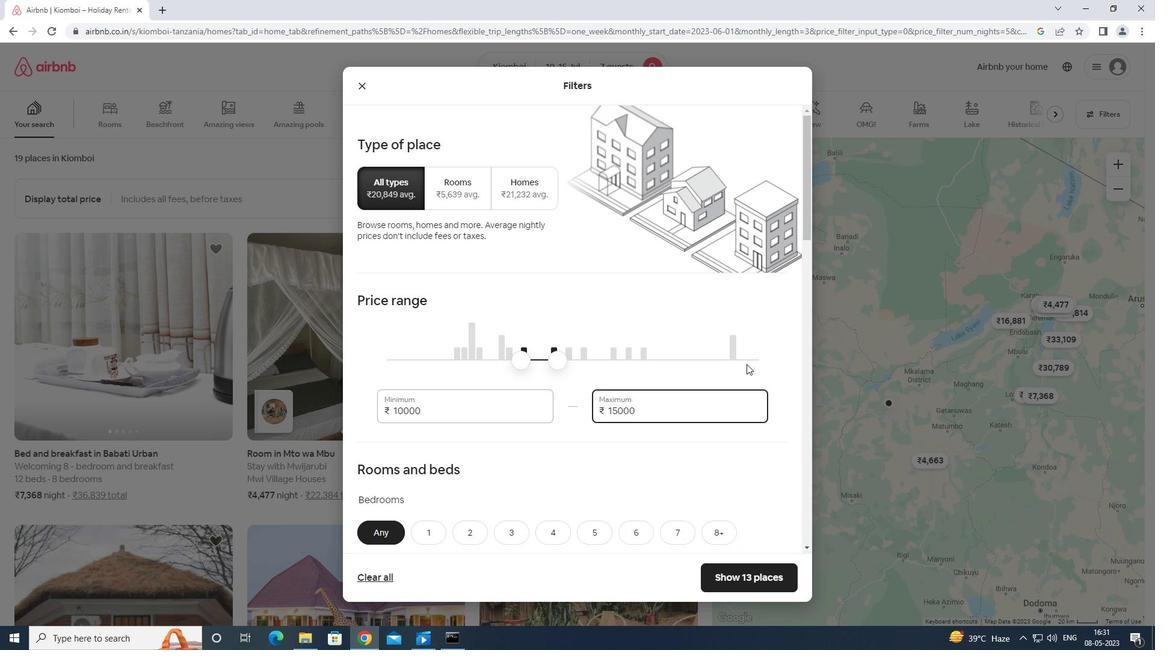 
Action: Mouse moved to (700, 369)
Screenshot: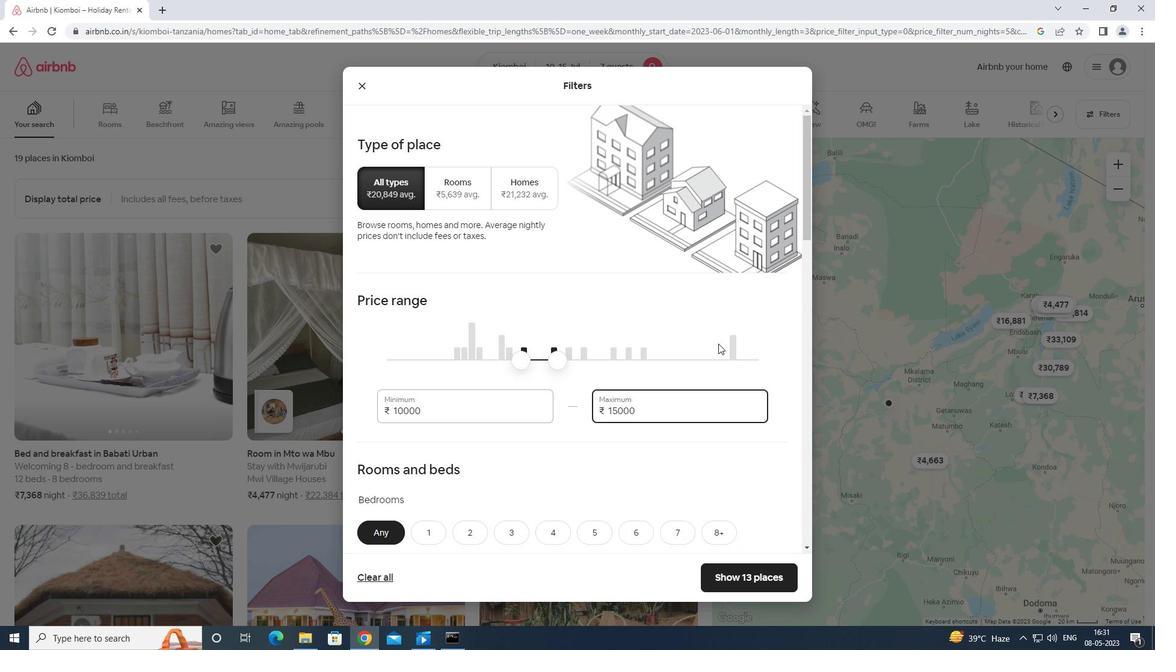 
Action: Mouse scrolled (700, 369) with delta (0, 0)
Screenshot: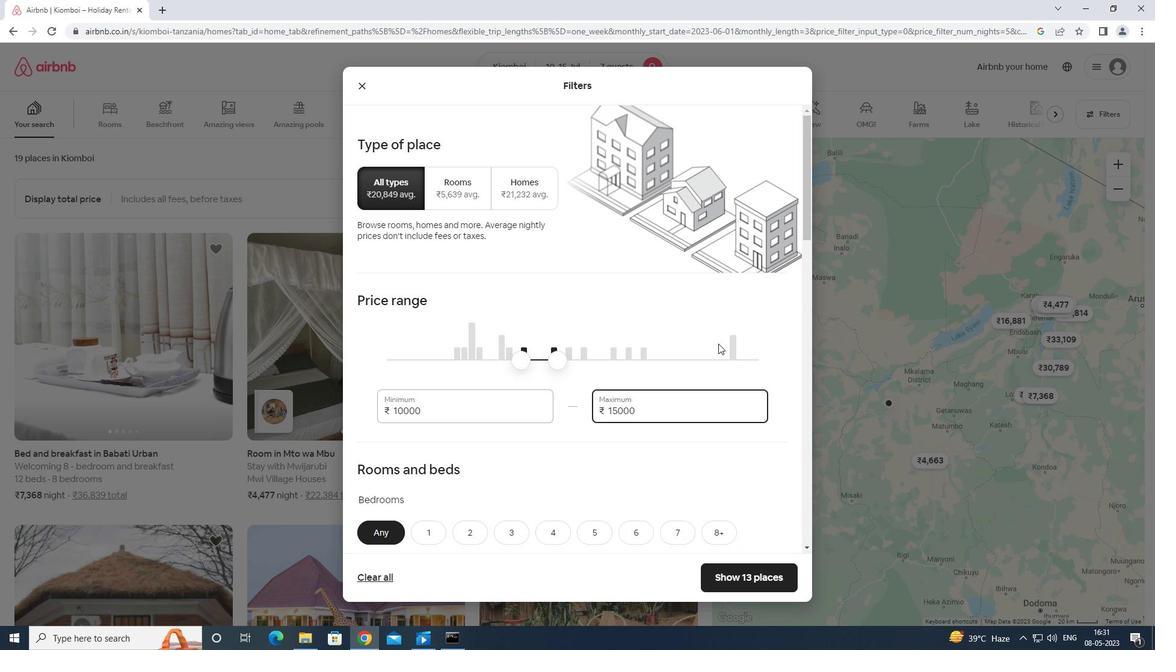 
Action: Mouse moved to (564, 416)
Screenshot: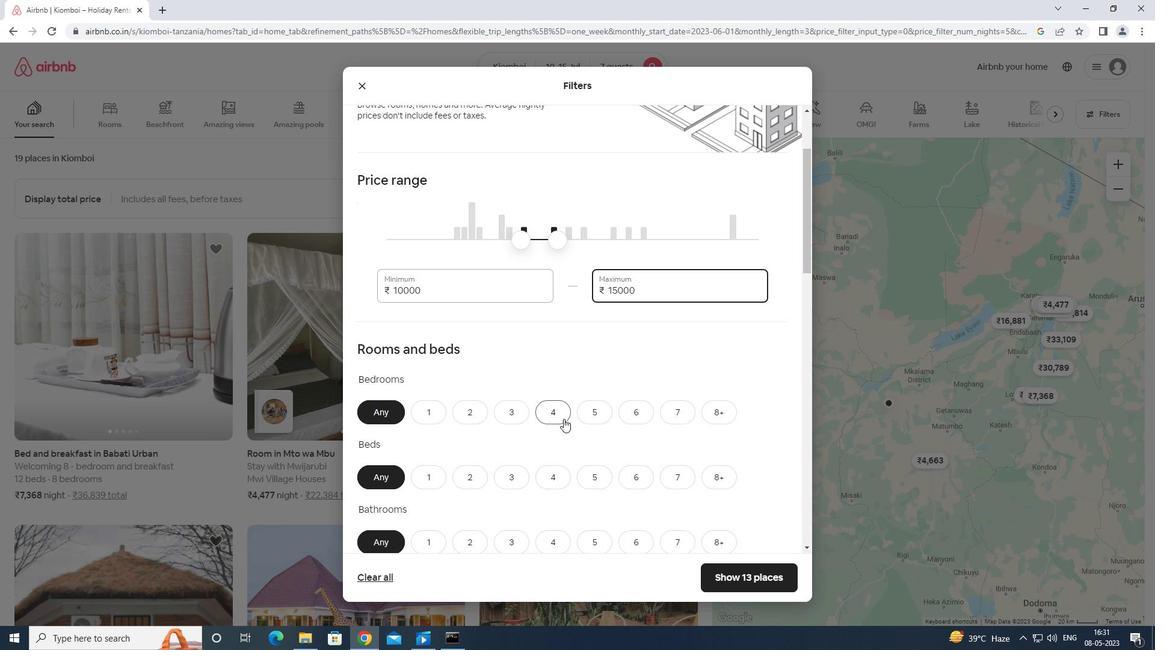 
Action: Mouse pressed left at (564, 416)
Screenshot: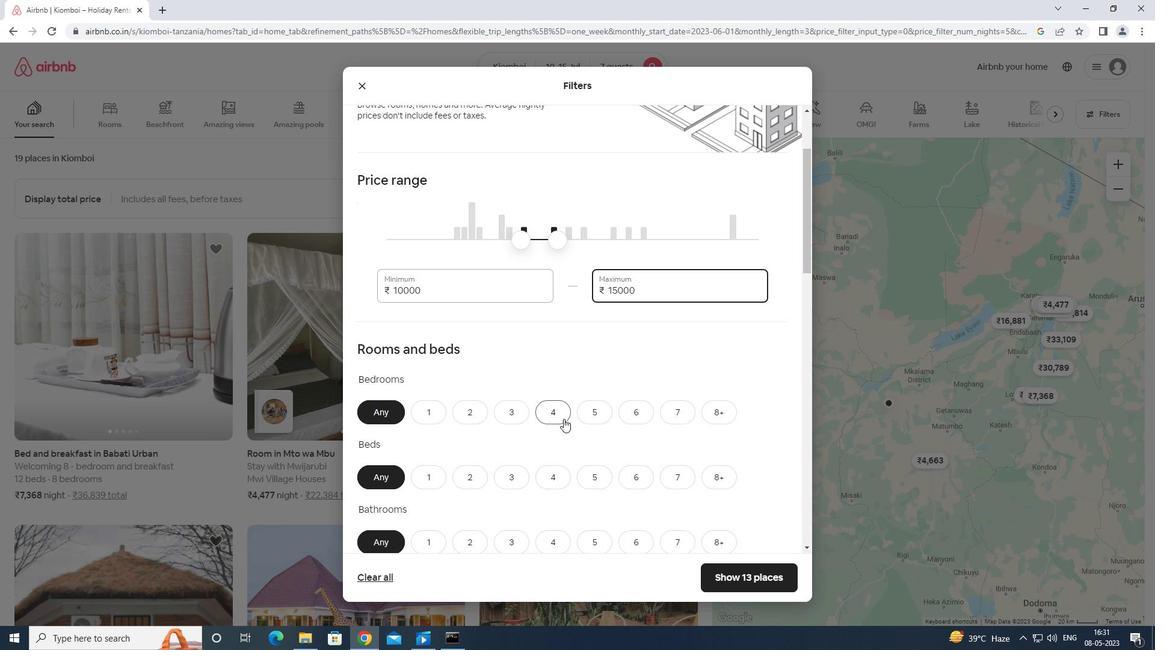 
Action: Mouse moved to (691, 471)
Screenshot: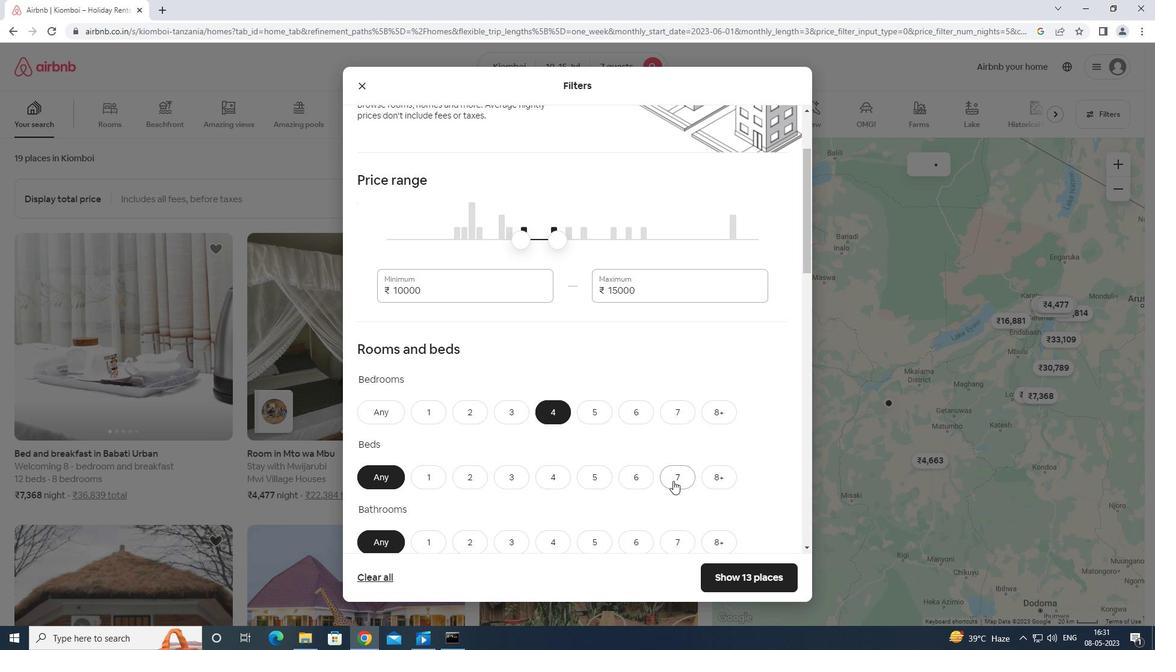 
Action: Mouse pressed left at (691, 471)
Screenshot: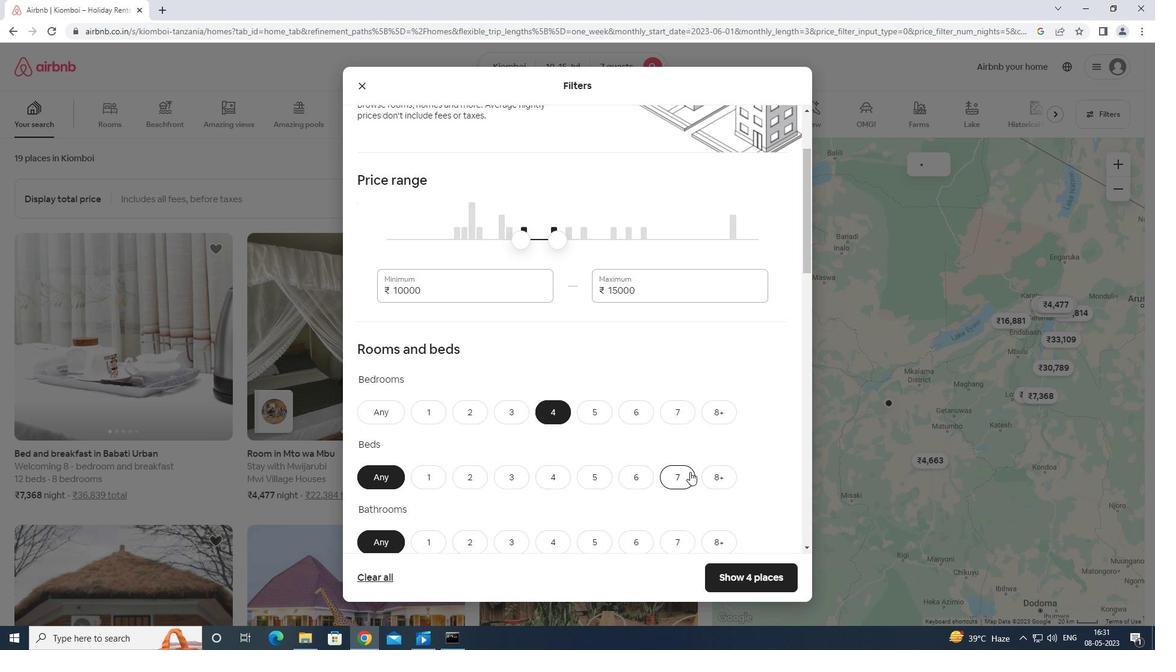 
Action: Mouse moved to (555, 541)
Screenshot: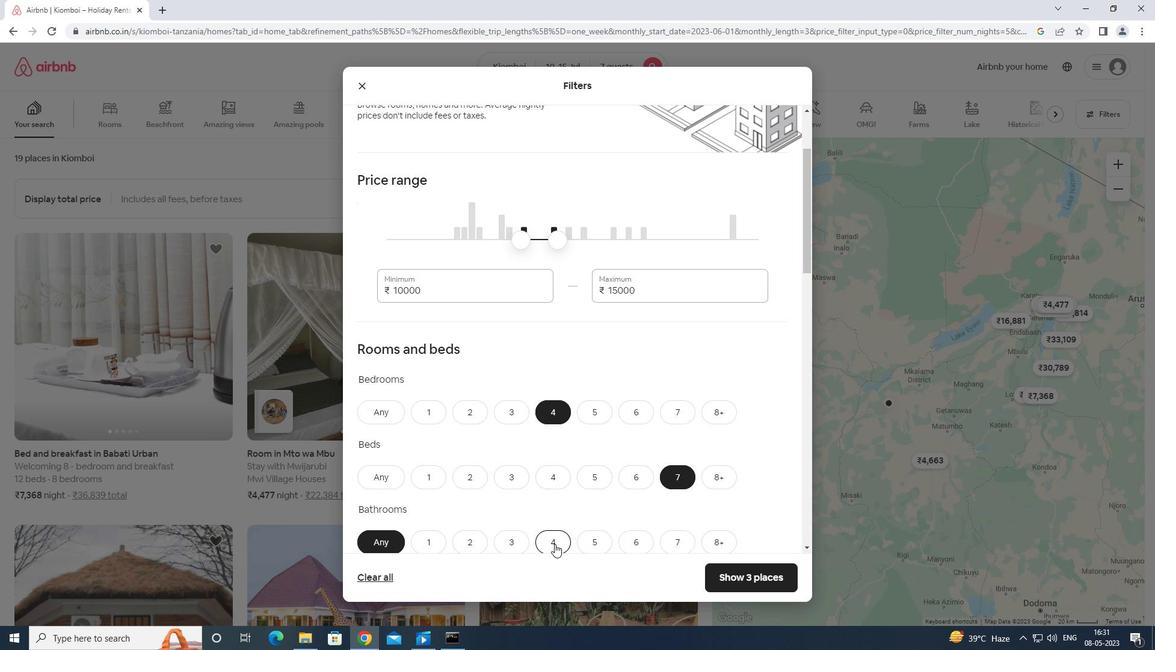 
Action: Mouse pressed left at (555, 541)
Screenshot: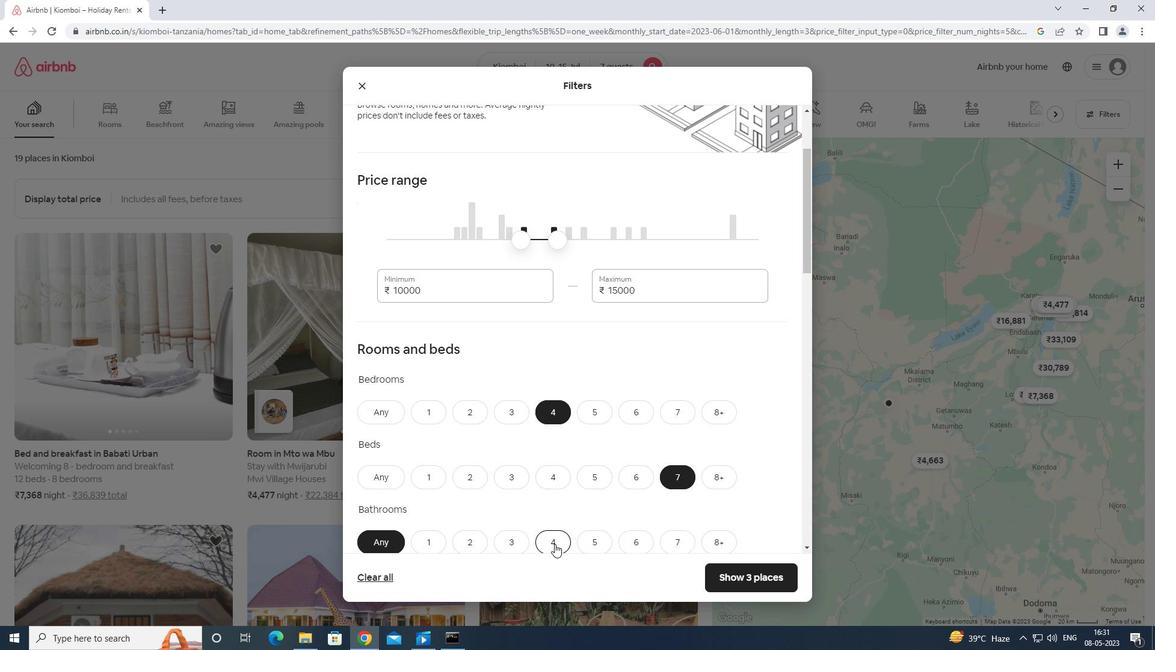 
Action: Mouse moved to (563, 524)
Screenshot: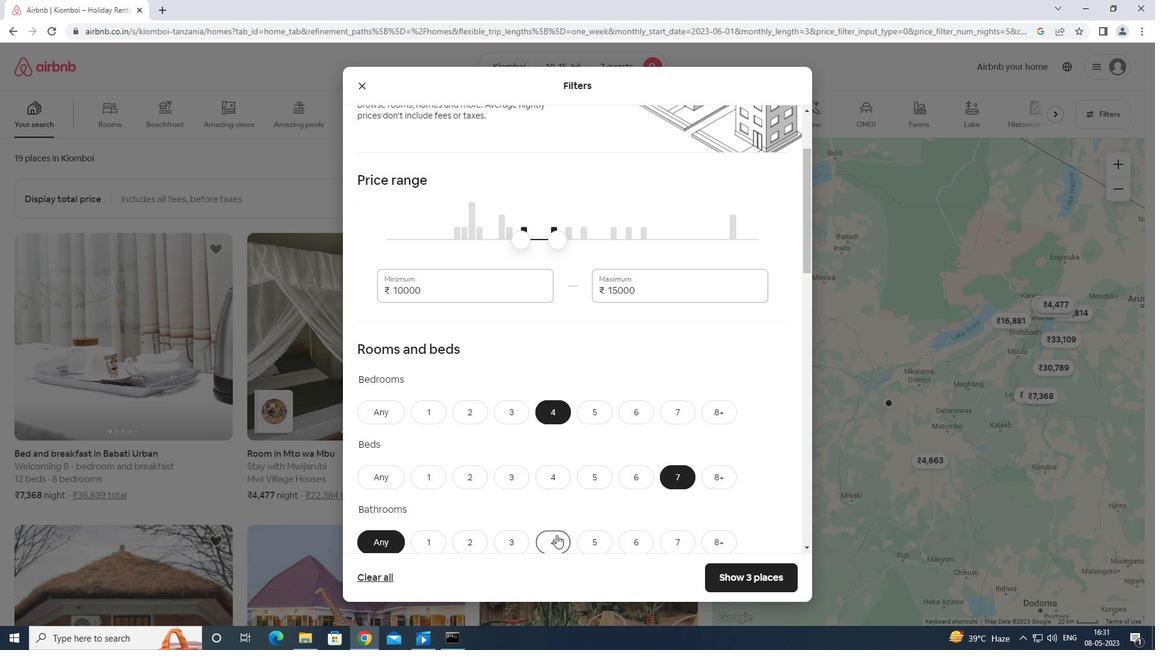 
Action: Mouse scrolled (563, 523) with delta (0, 0)
Screenshot: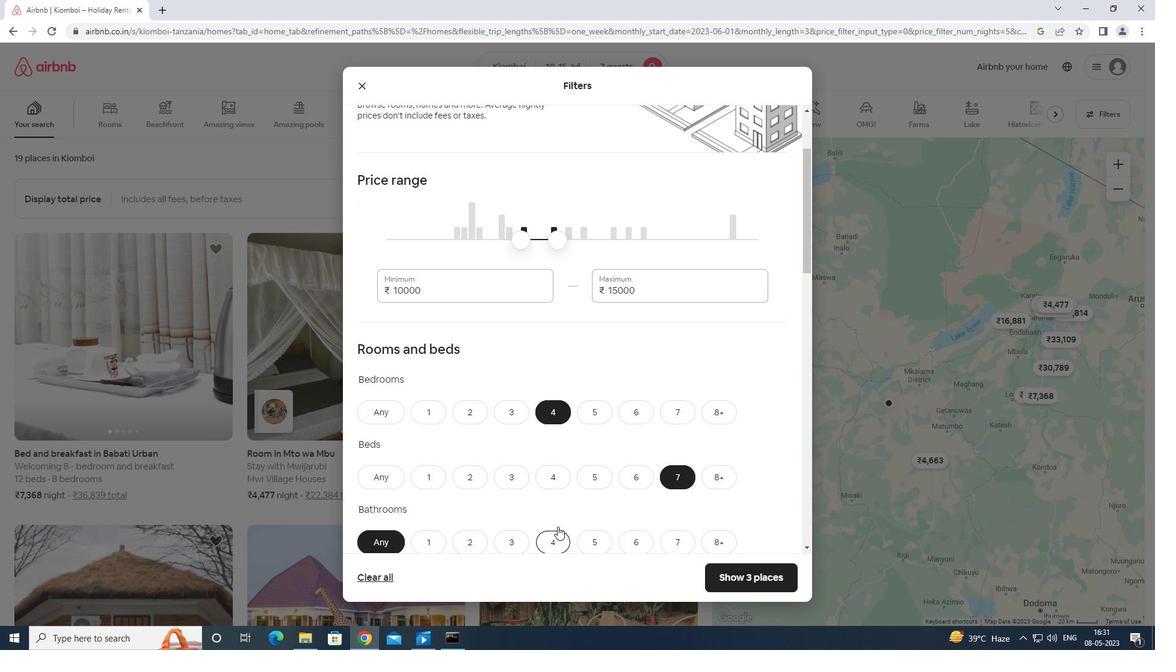 
Action: Mouse moved to (563, 524)
Screenshot: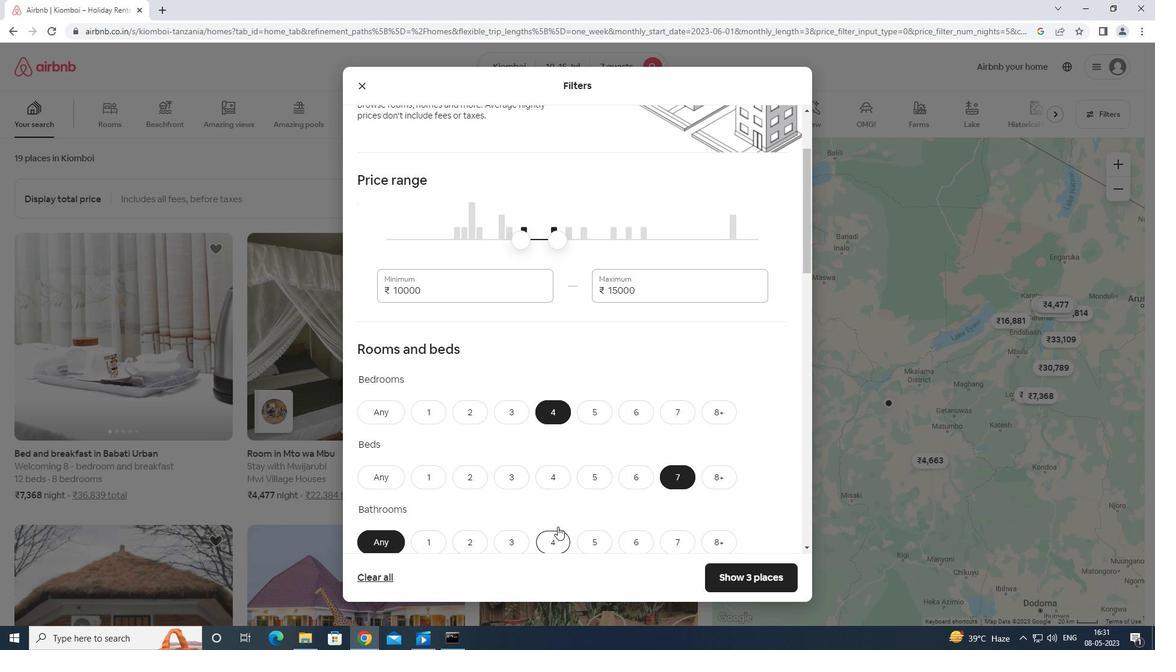 
Action: Mouse scrolled (563, 524) with delta (0, 0)
Screenshot: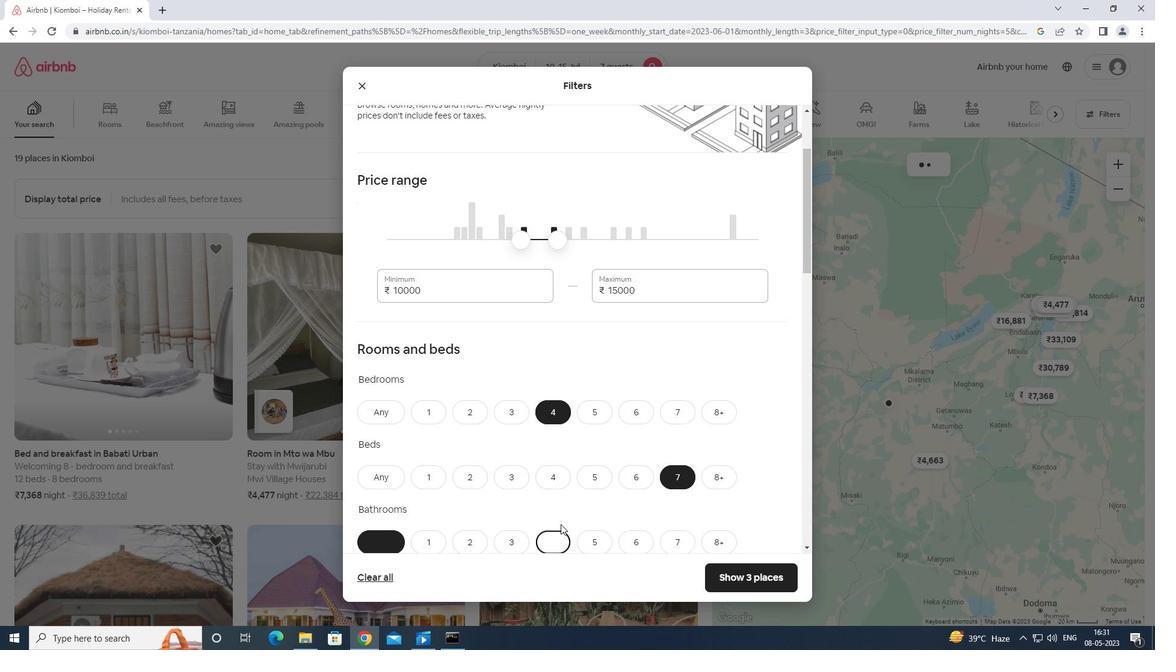 
Action: Mouse moved to (564, 524)
Screenshot: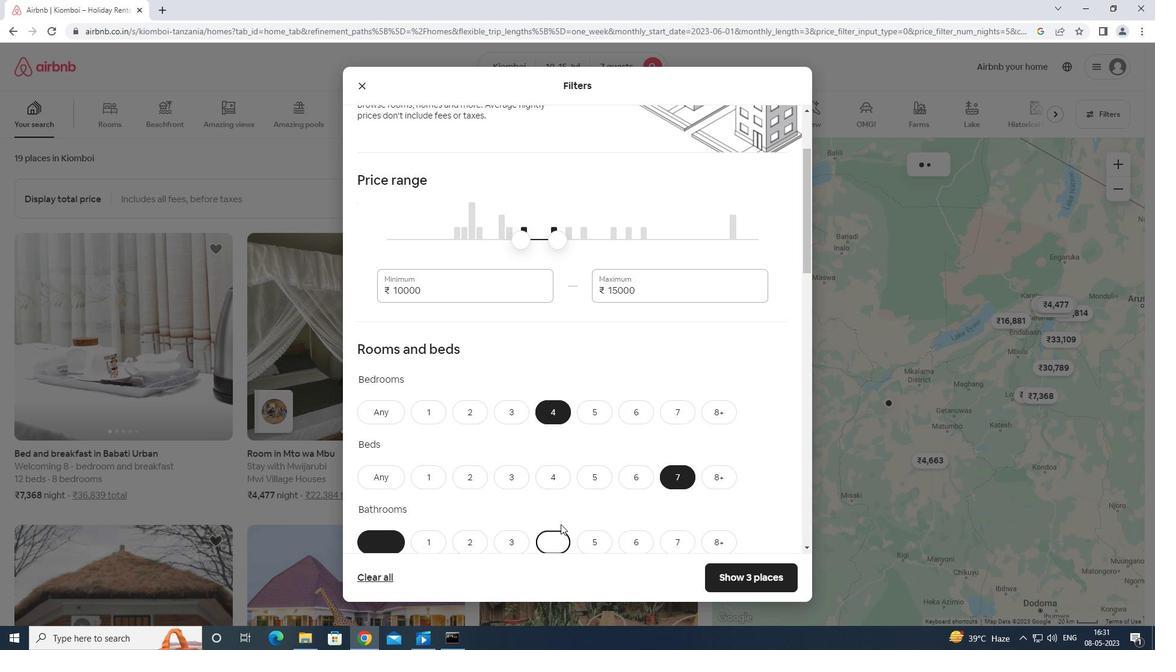 
Action: Mouse scrolled (564, 524) with delta (0, 0)
Screenshot: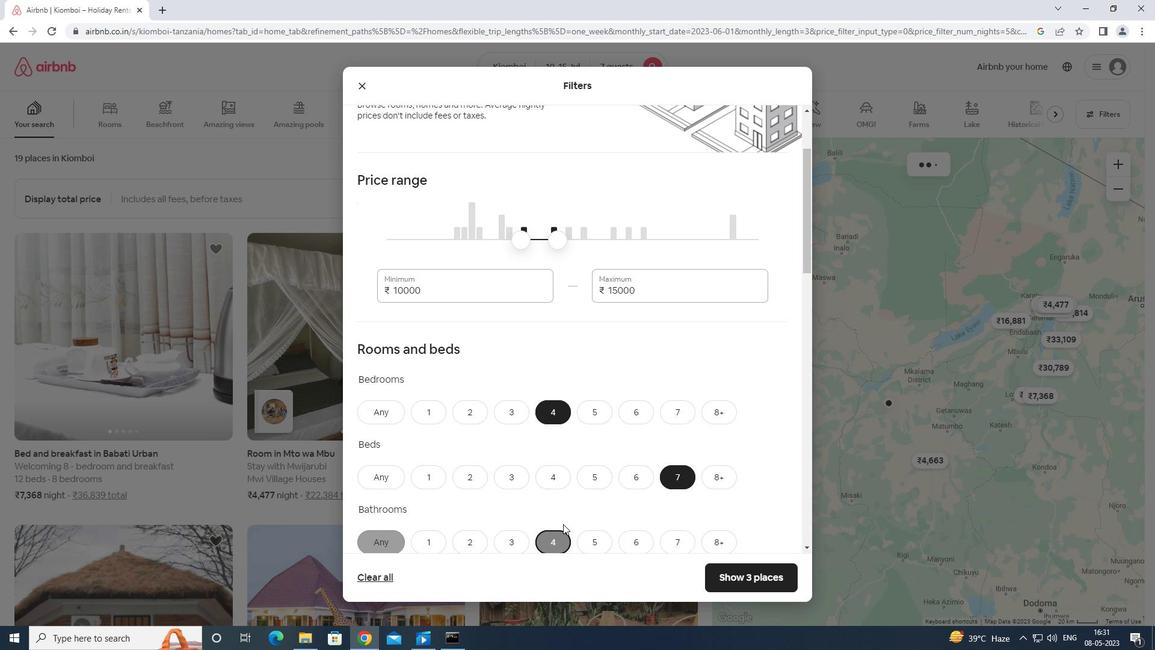 
Action: Mouse moved to (567, 524)
Screenshot: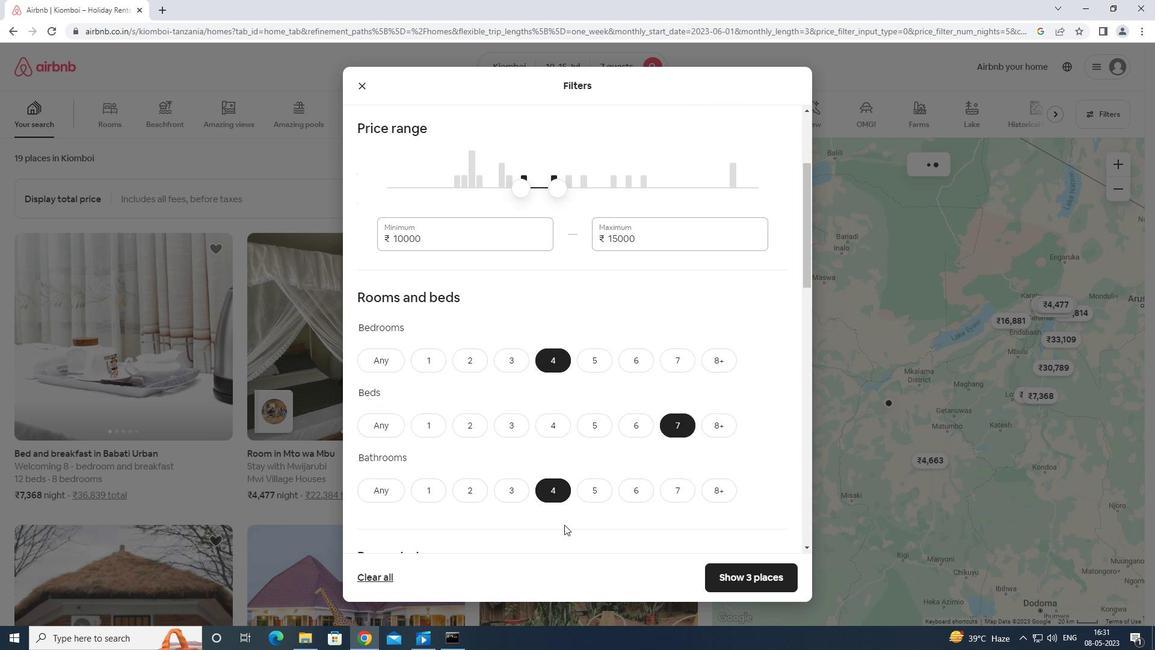 
Action: Mouse scrolled (567, 524) with delta (0, 0)
Screenshot: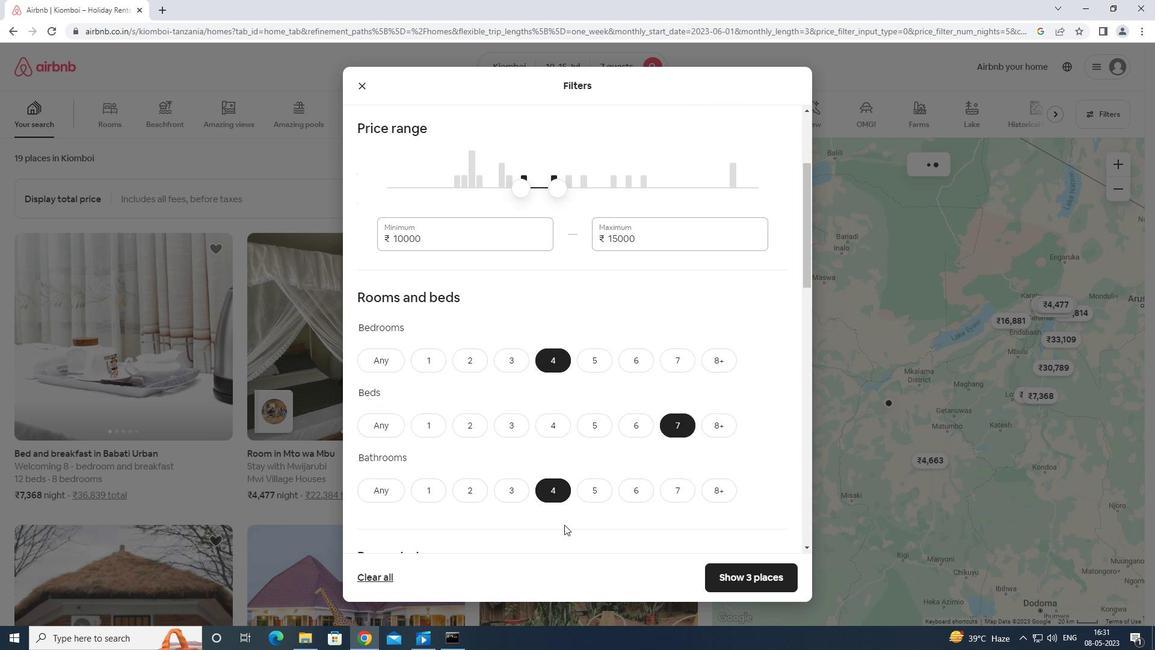 
Action: Mouse moved to (424, 432)
Screenshot: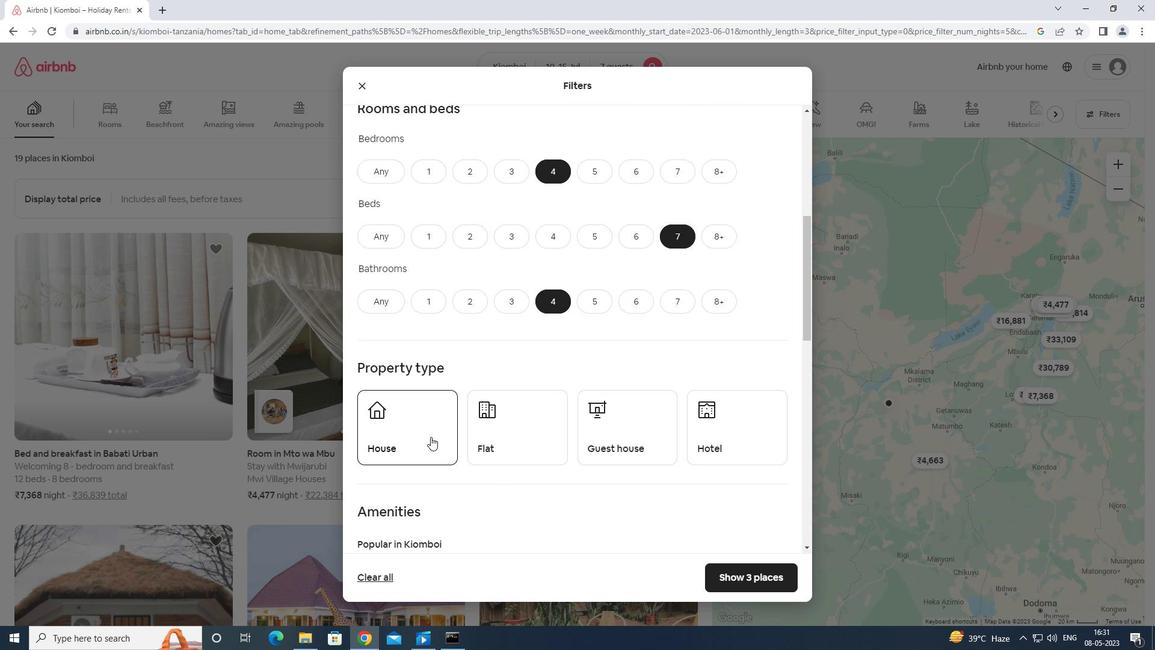 
Action: Mouse pressed left at (424, 432)
Screenshot: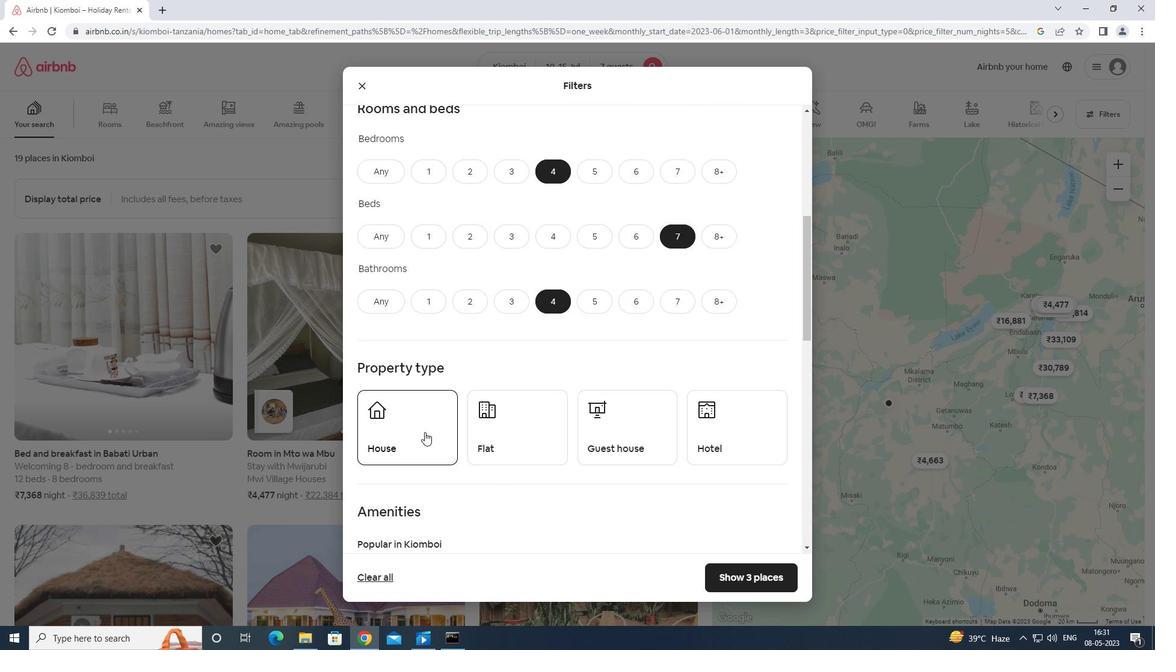 
Action: Mouse moved to (524, 434)
Screenshot: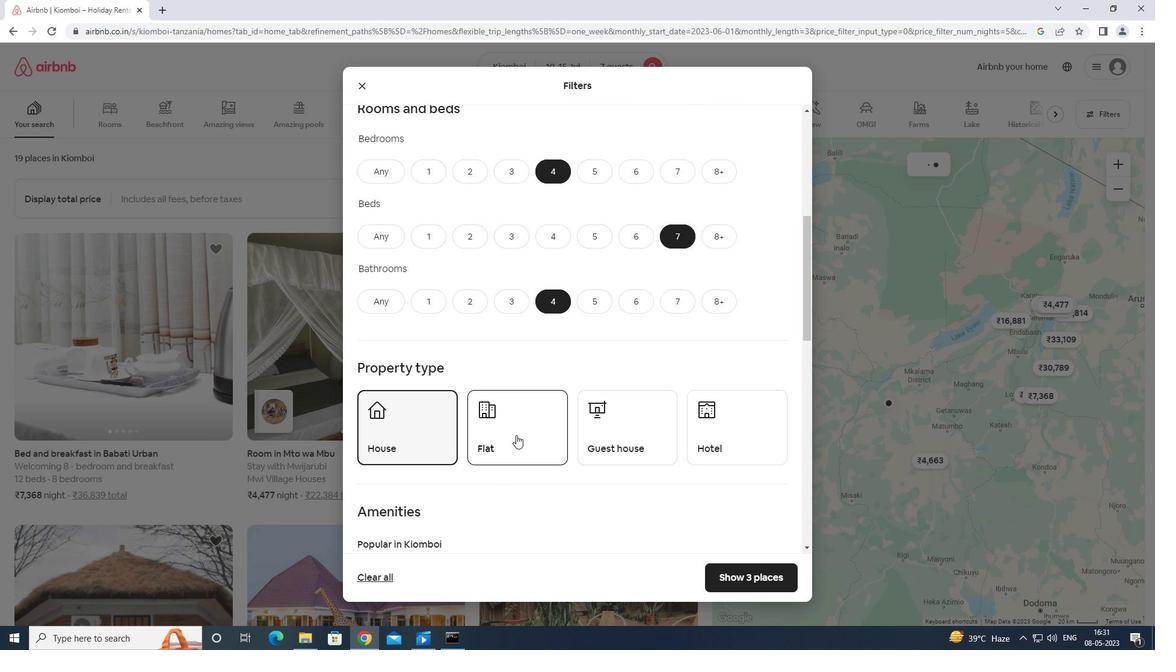 
Action: Mouse pressed left at (524, 434)
Screenshot: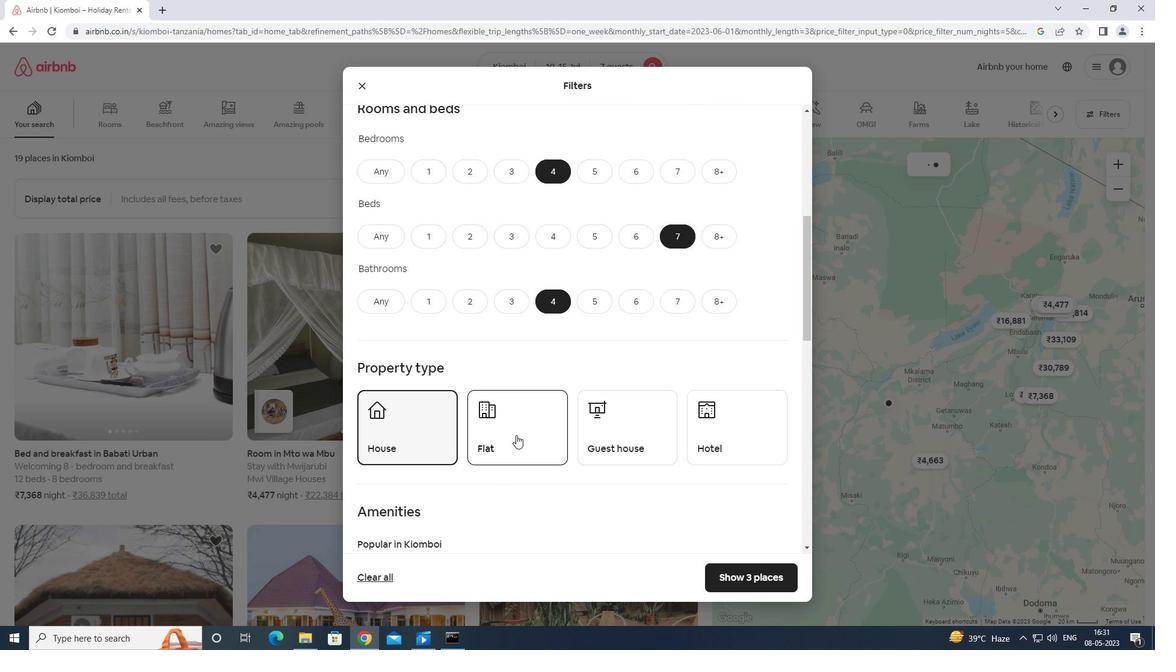 
Action: Mouse moved to (644, 442)
Screenshot: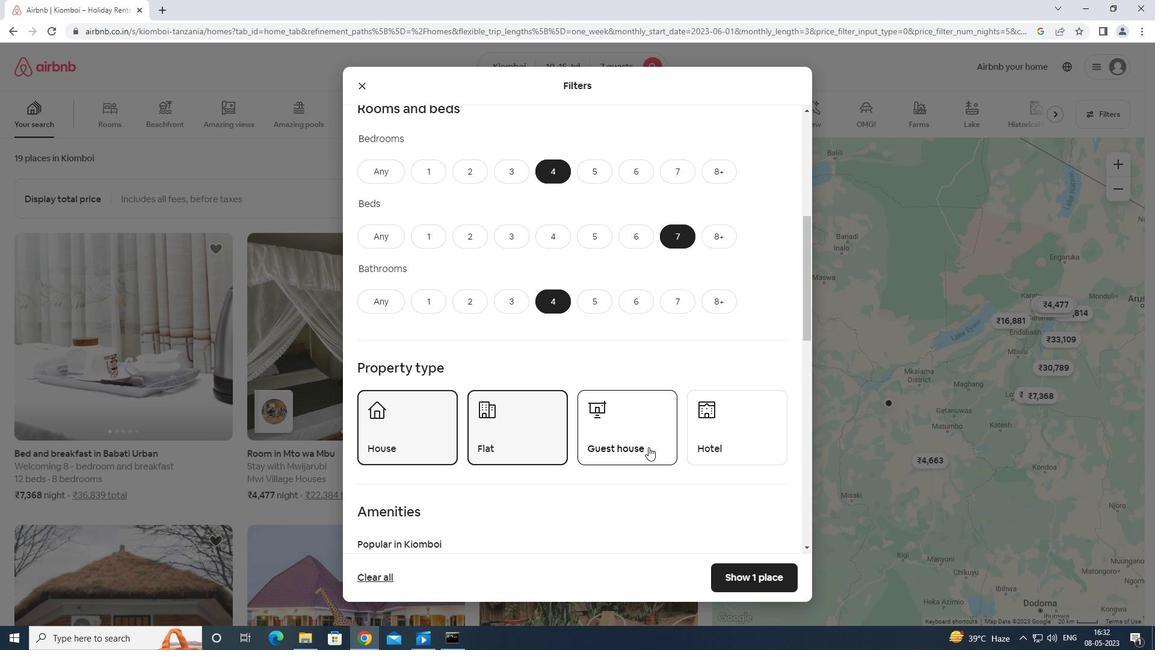 
Action: Mouse pressed left at (644, 442)
Screenshot: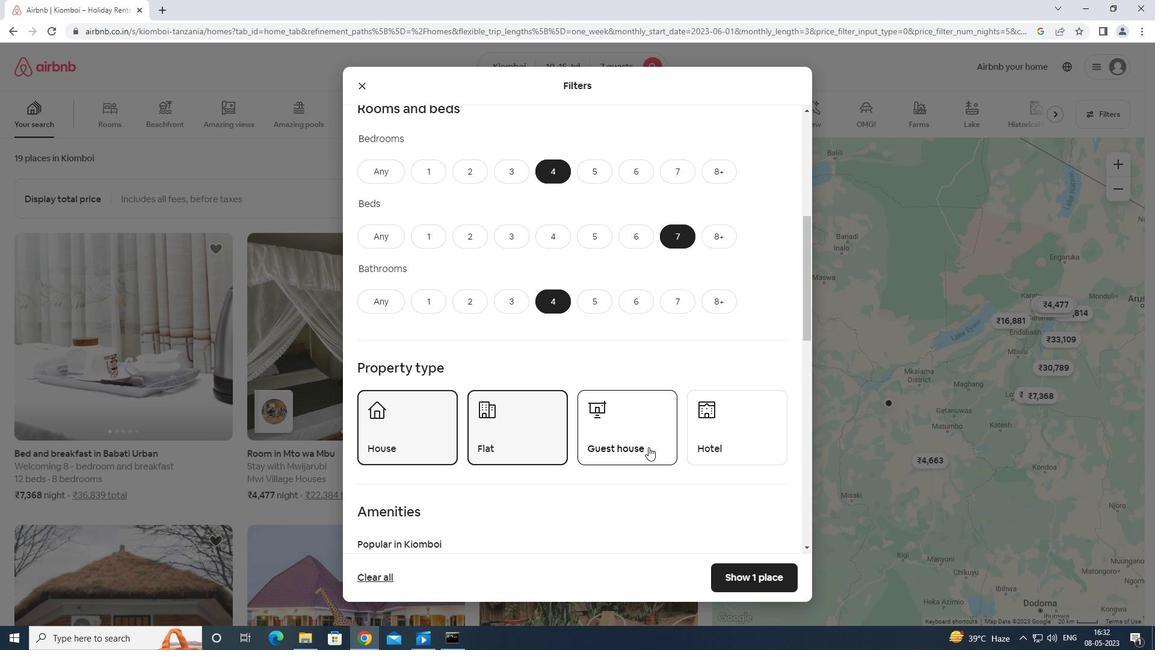 
Action: Mouse moved to (641, 430)
Screenshot: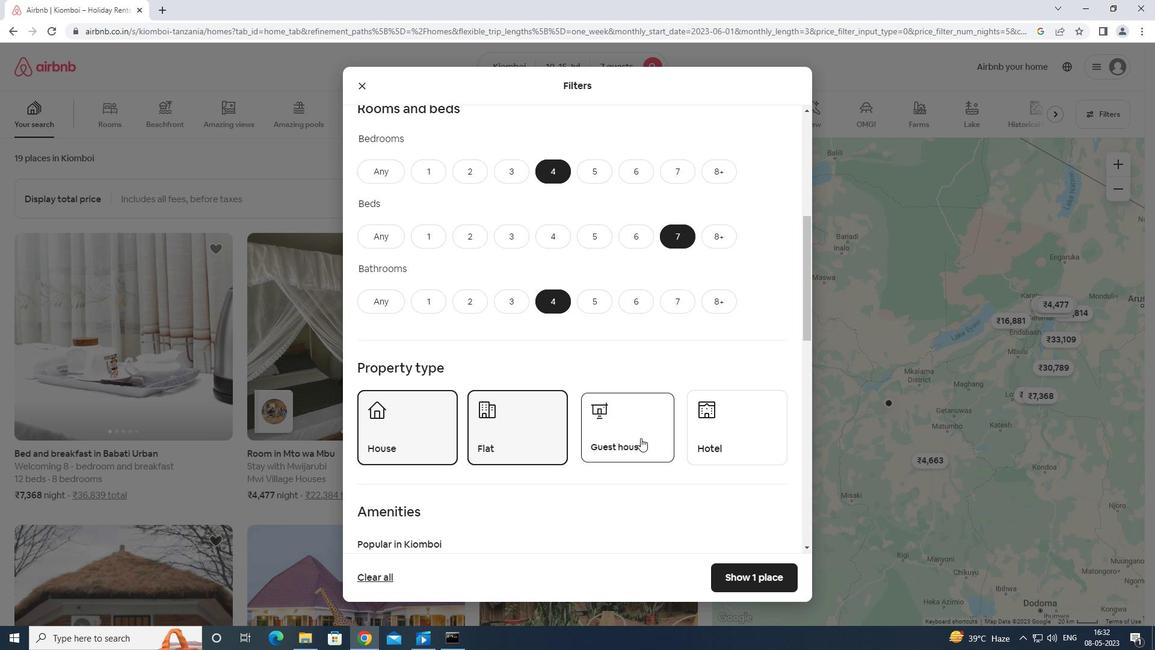 
Action: Mouse scrolled (641, 429) with delta (0, 0)
Screenshot: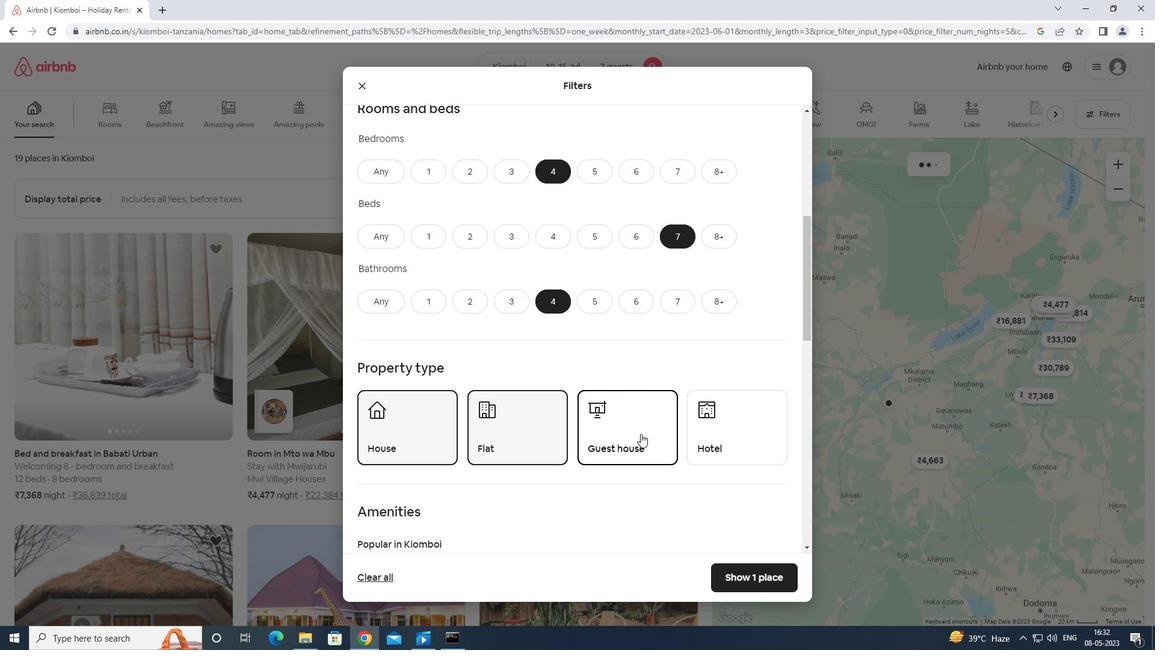 
Action: Mouse moved to (641, 430)
Screenshot: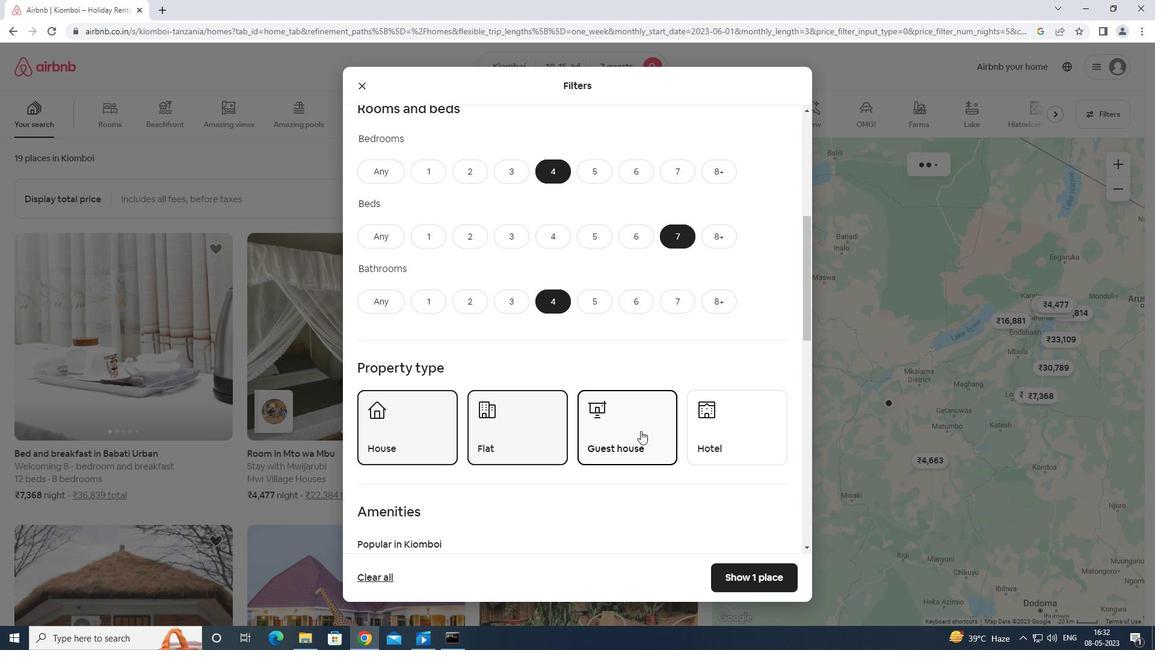 
Action: Mouse scrolled (641, 429) with delta (0, 0)
Screenshot: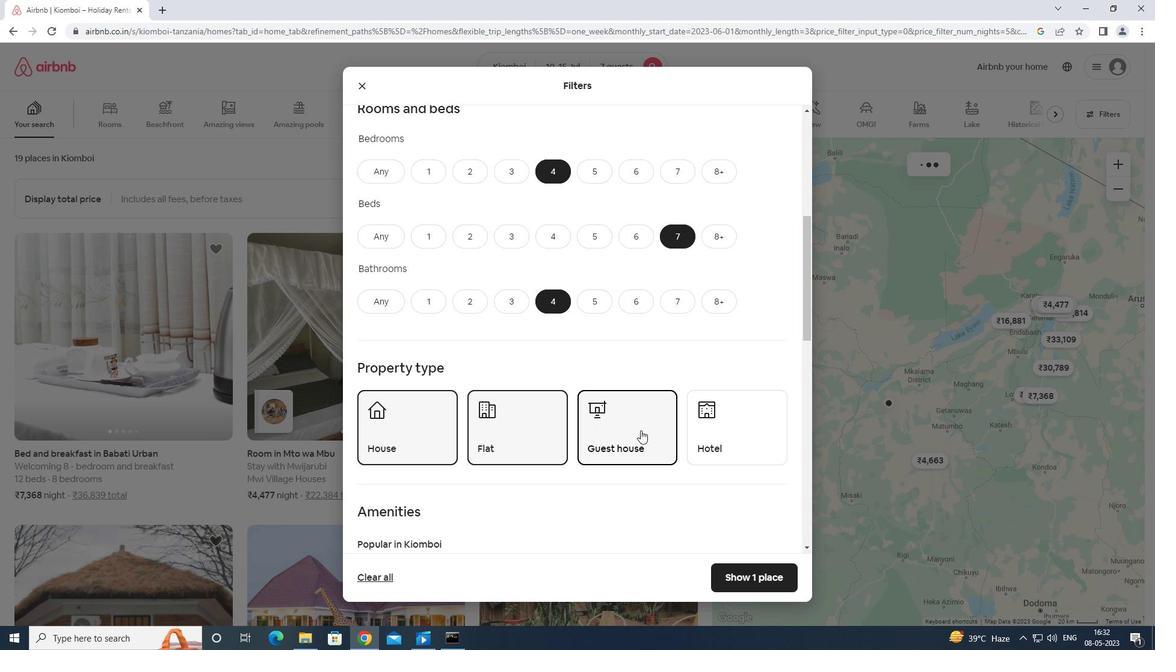 
Action: Mouse moved to (362, 449)
Screenshot: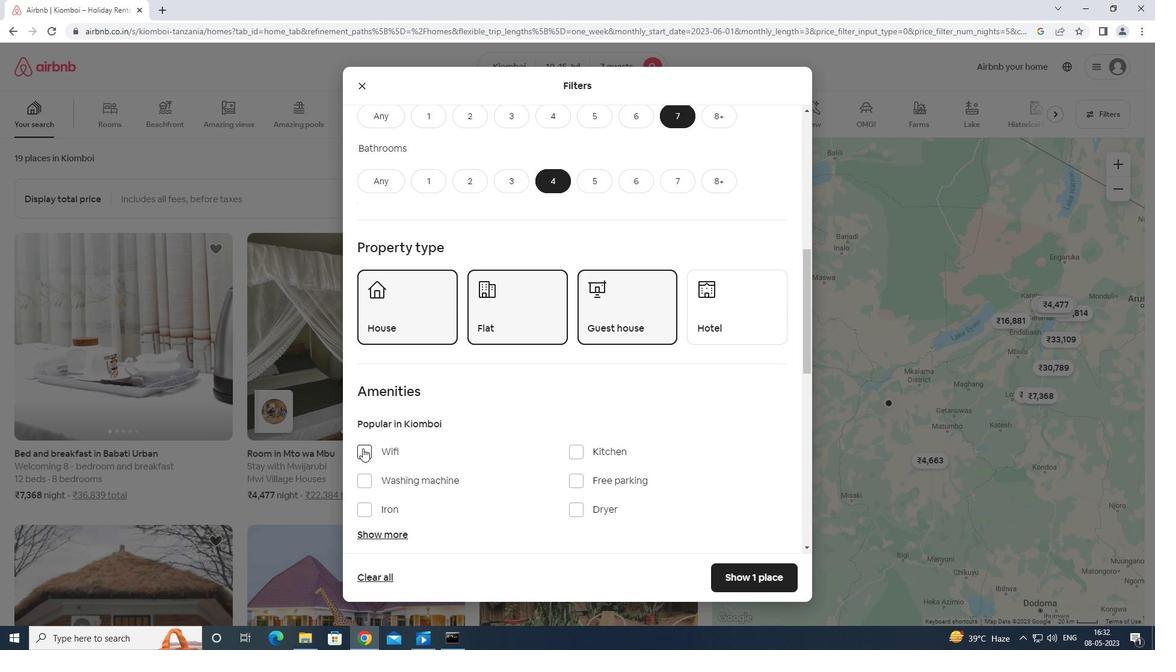 
Action: Mouse pressed left at (362, 449)
Screenshot: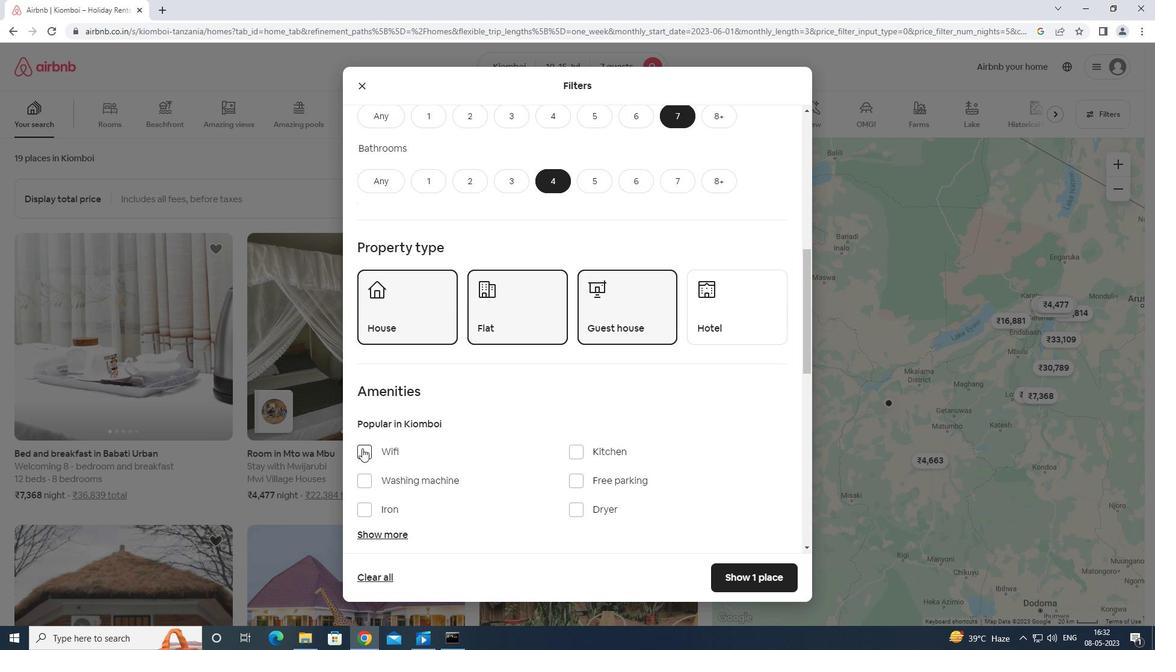 
Action: Mouse moved to (577, 475)
Screenshot: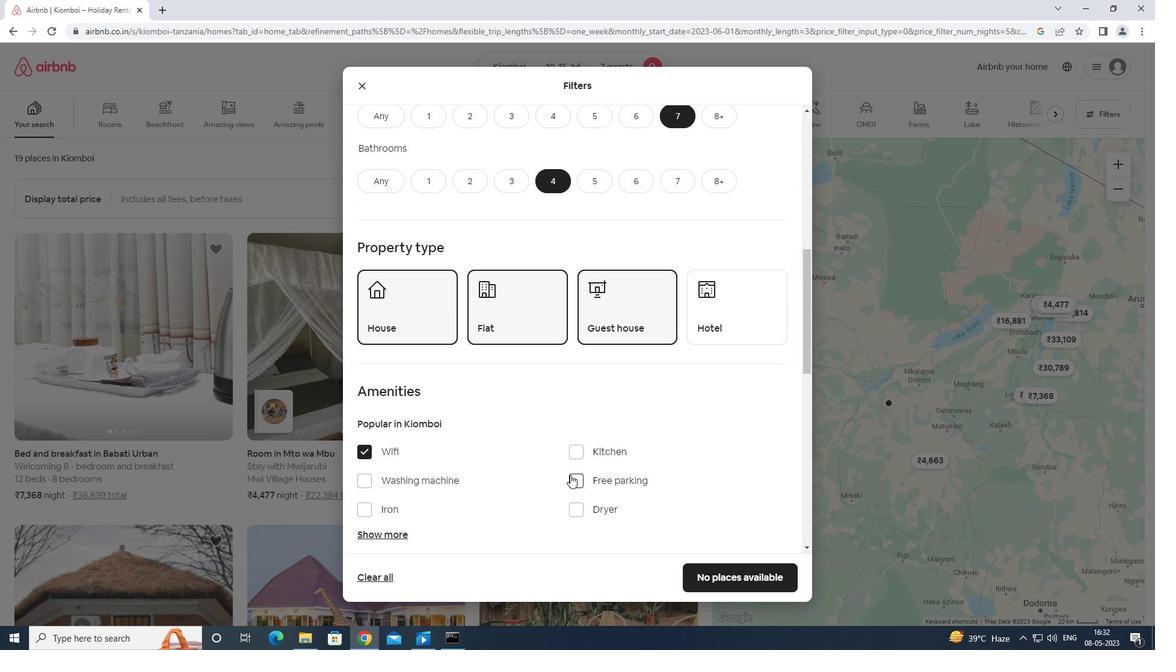 
Action: Mouse pressed left at (577, 475)
Screenshot: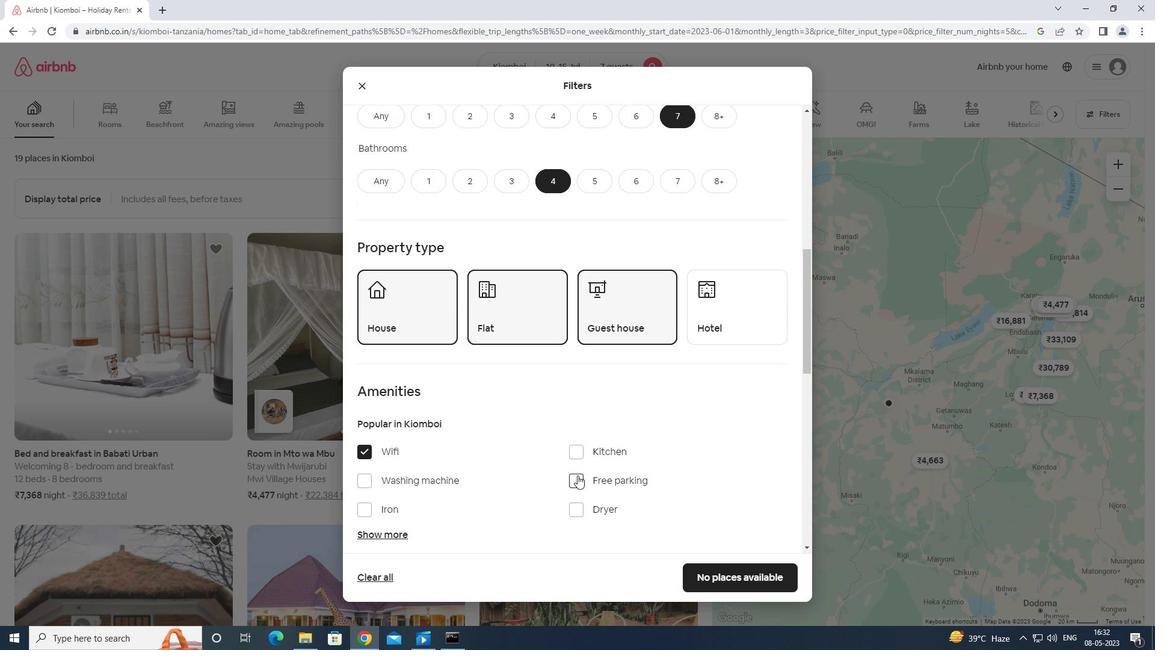 
Action: Mouse moved to (388, 535)
Screenshot: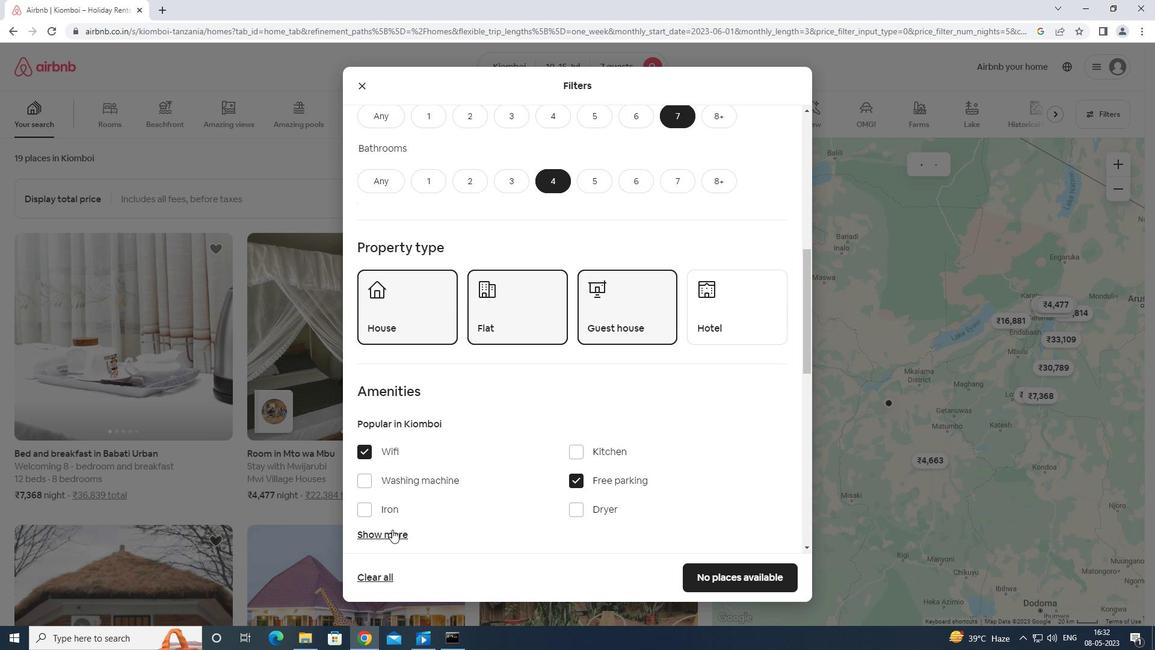 
Action: Mouse pressed left at (388, 535)
Screenshot: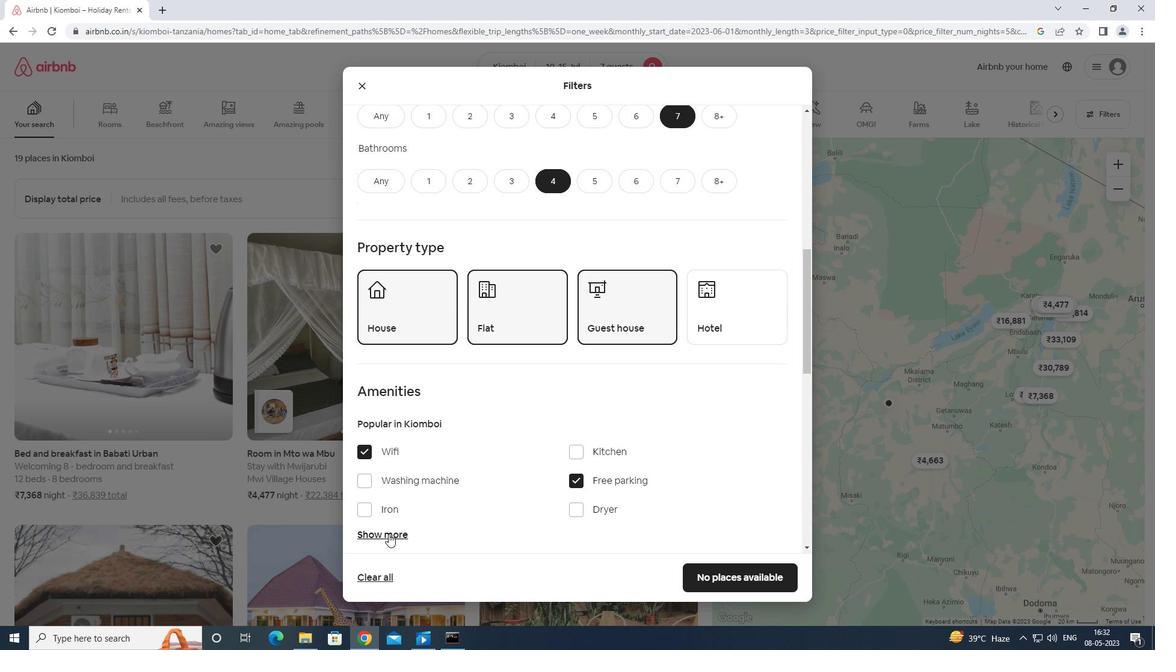 
Action: Mouse moved to (438, 483)
Screenshot: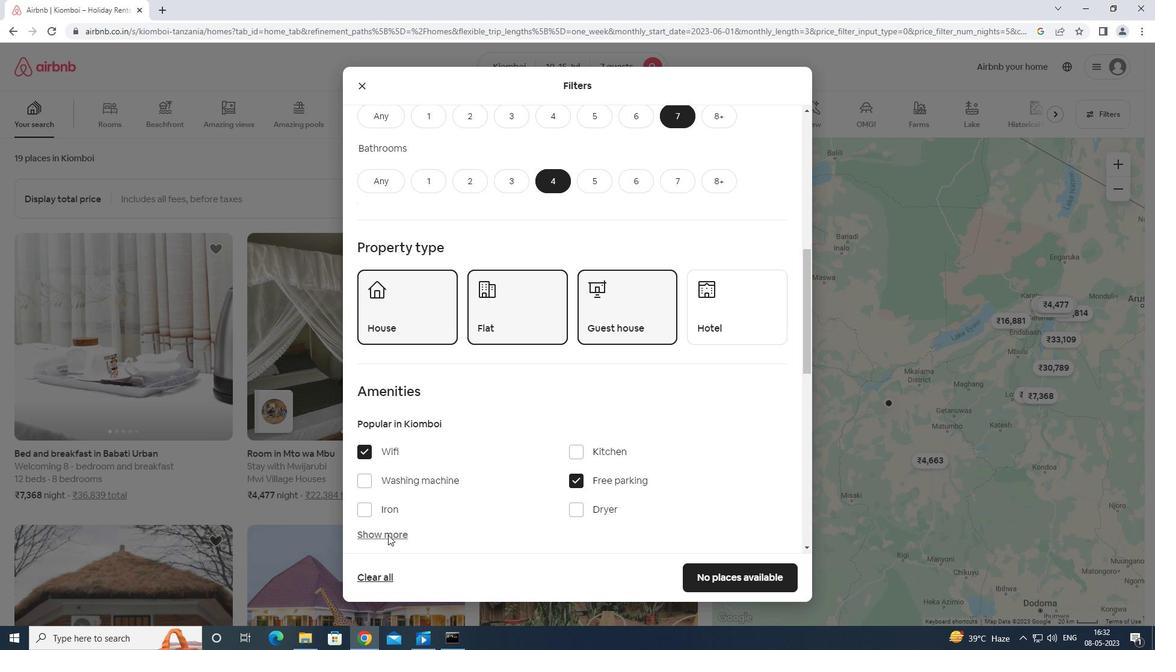 
Action: Mouse scrolled (438, 483) with delta (0, 0)
Screenshot: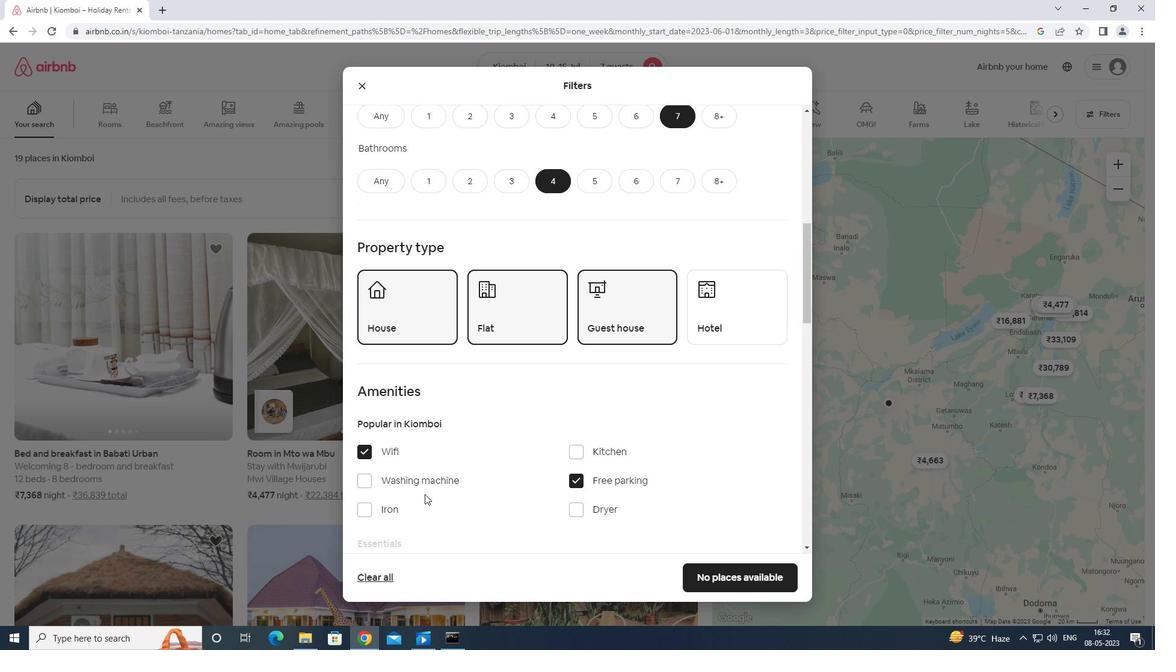 
Action: Mouse scrolled (438, 483) with delta (0, 0)
Screenshot: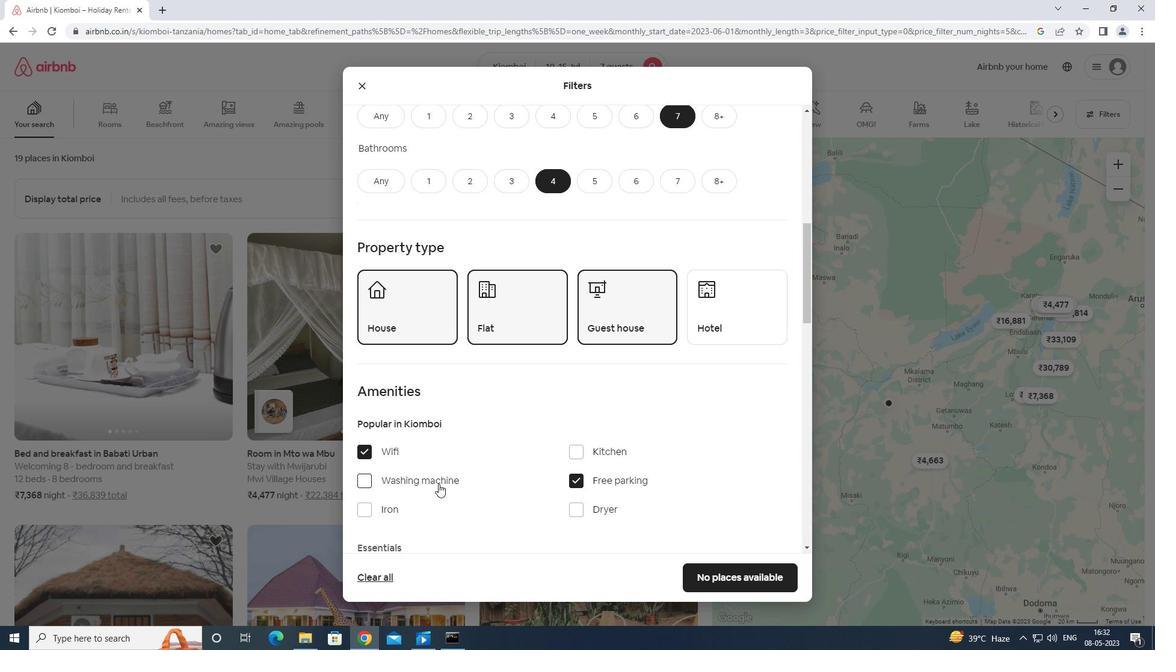 
Action: Mouse moved to (369, 401)
Screenshot: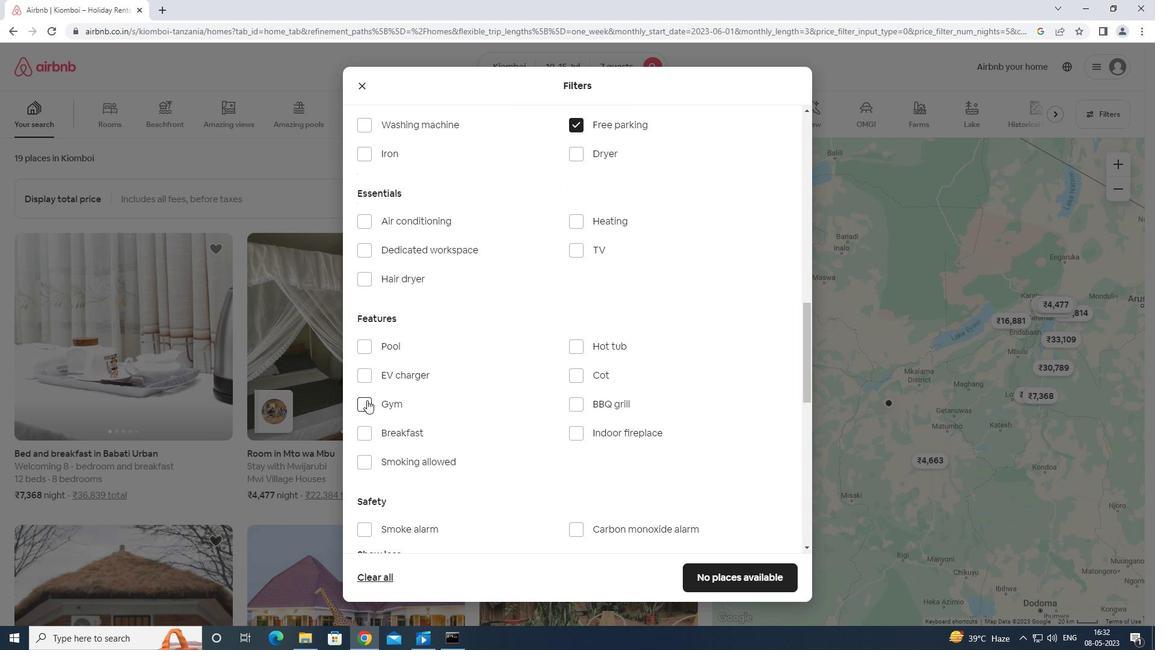 
Action: Mouse pressed left at (369, 401)
Screenshot: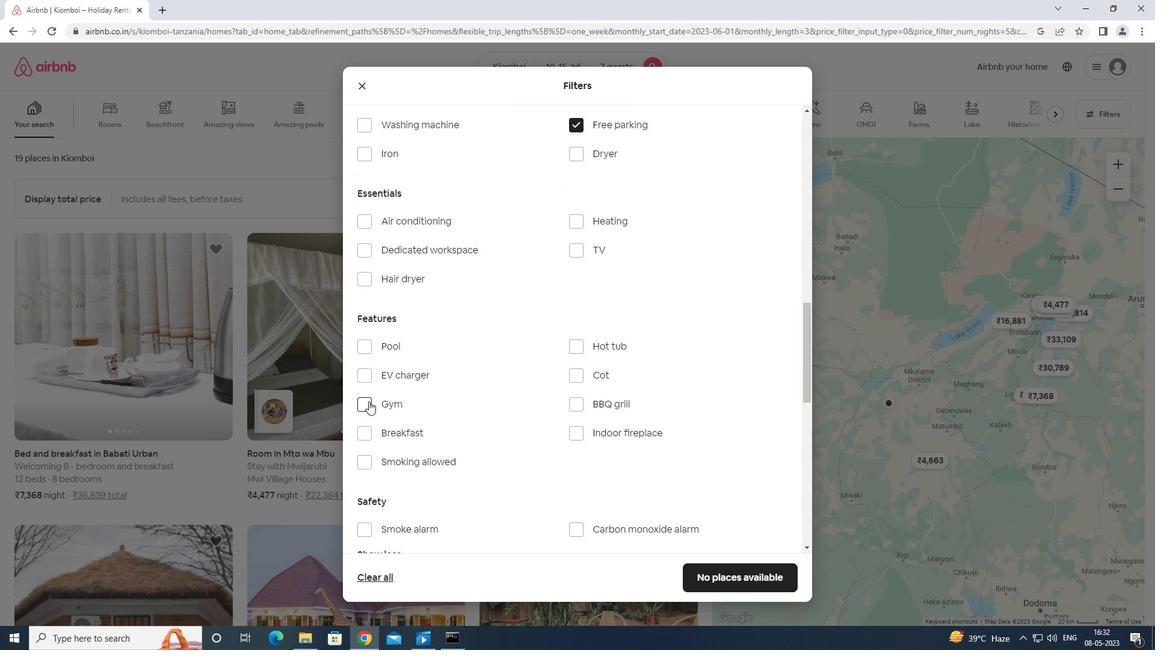 
Action: Mouse moved to (361, 429)
Screenshot: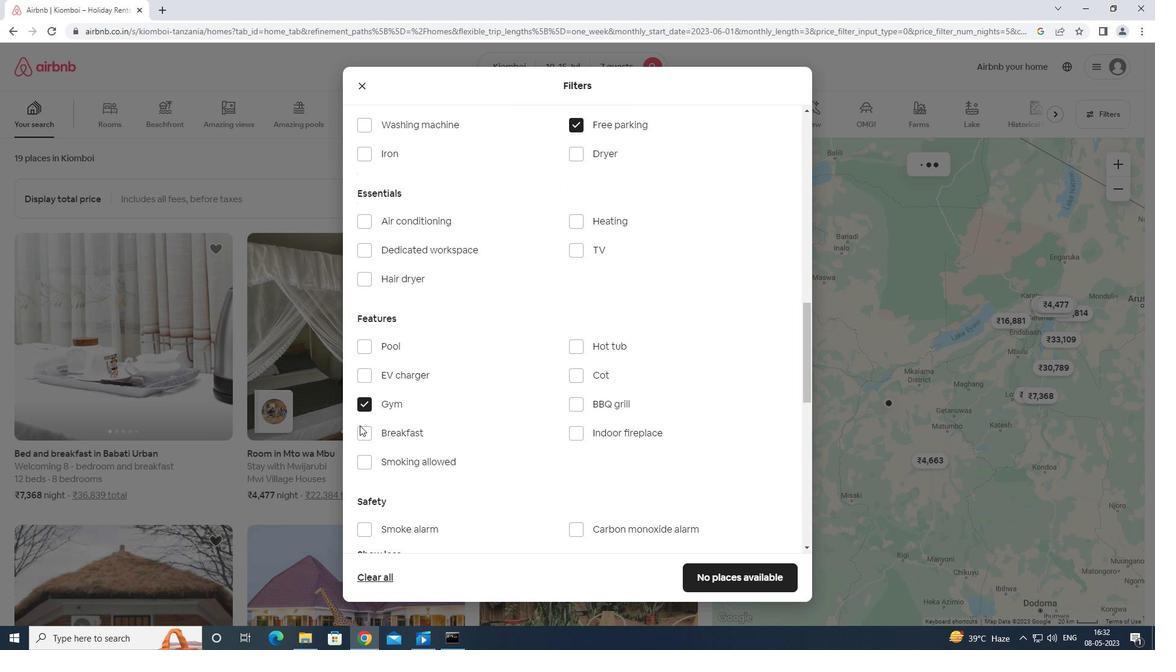 
Action: Mouse pressed left at (361, 429)
Screenshot: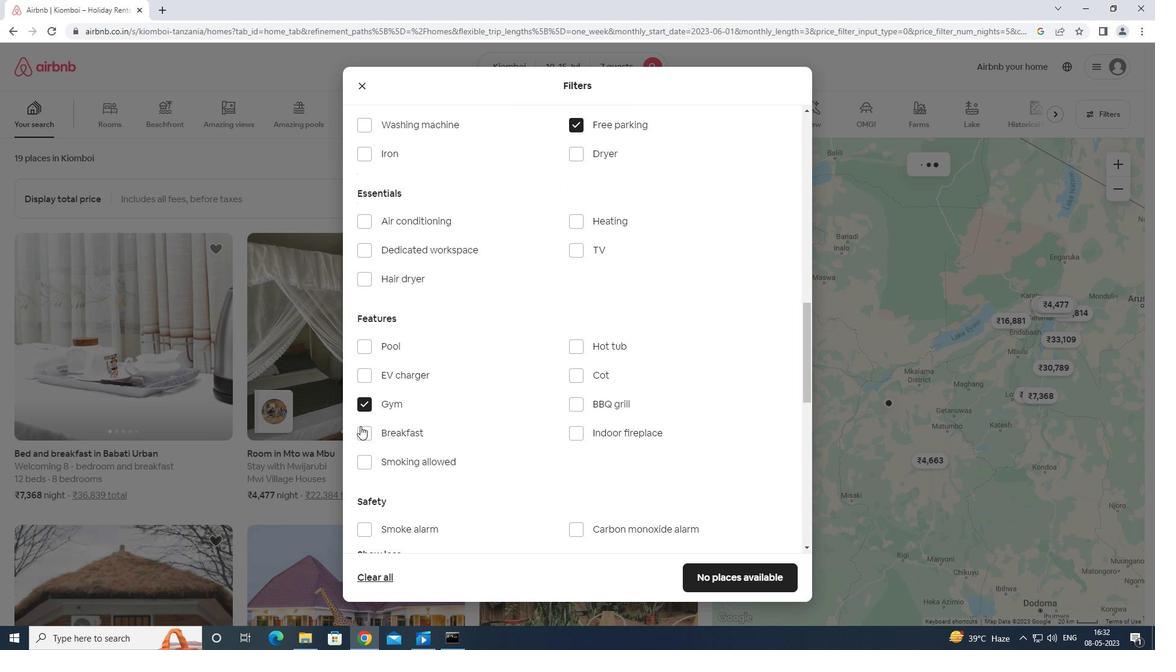 
Action: Mouse moved to (577, 255)
Screenshot: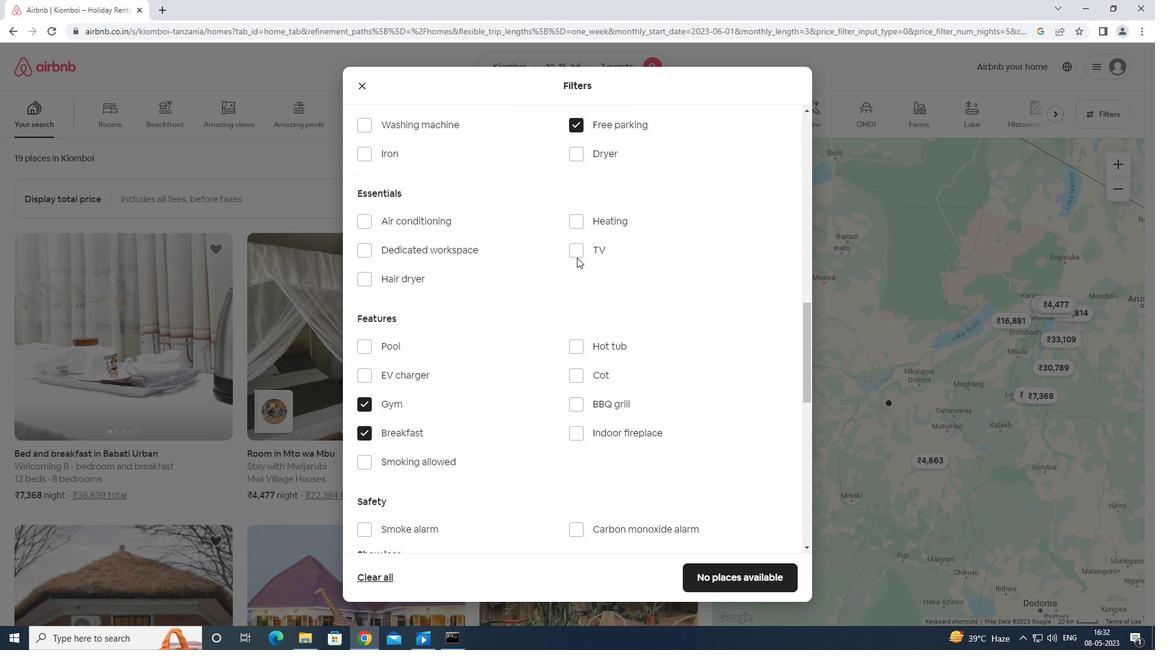 
Action: Mouse pressed left at (577, 255)
Screenshot: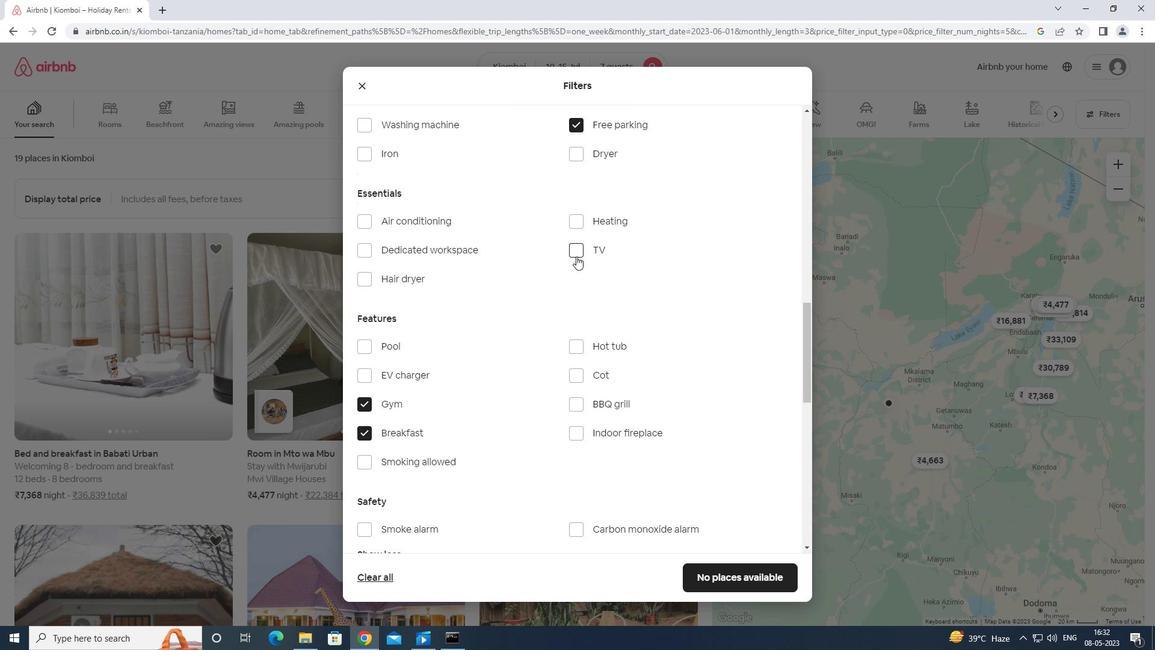 
Action: Mouse moved to (561, 256)
Screenshot: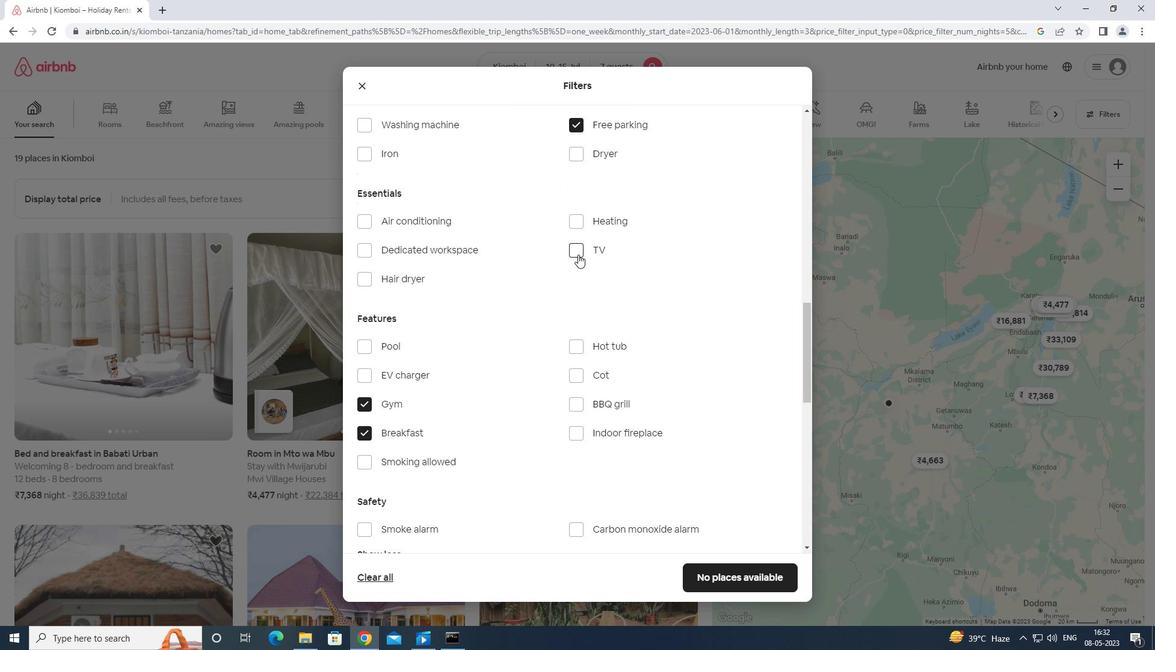 
Action: Mouse scrolled (561, 255) with delta (0, 0)
Screenshot: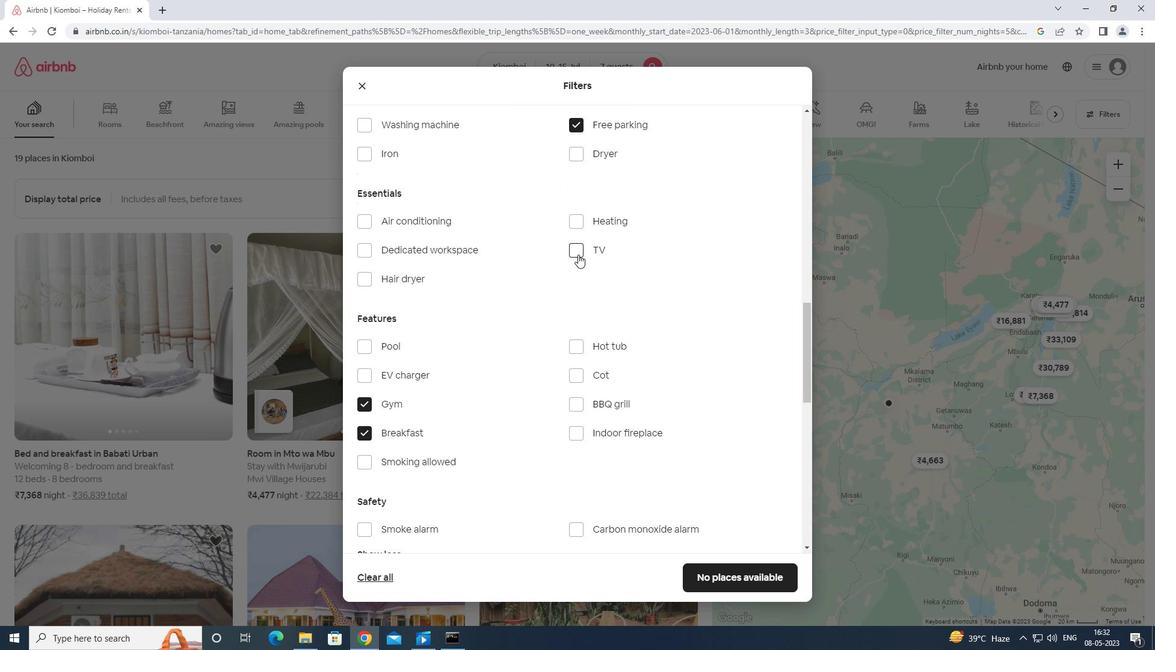 
Action: Mouse moved to (561, 264)
Screenshot: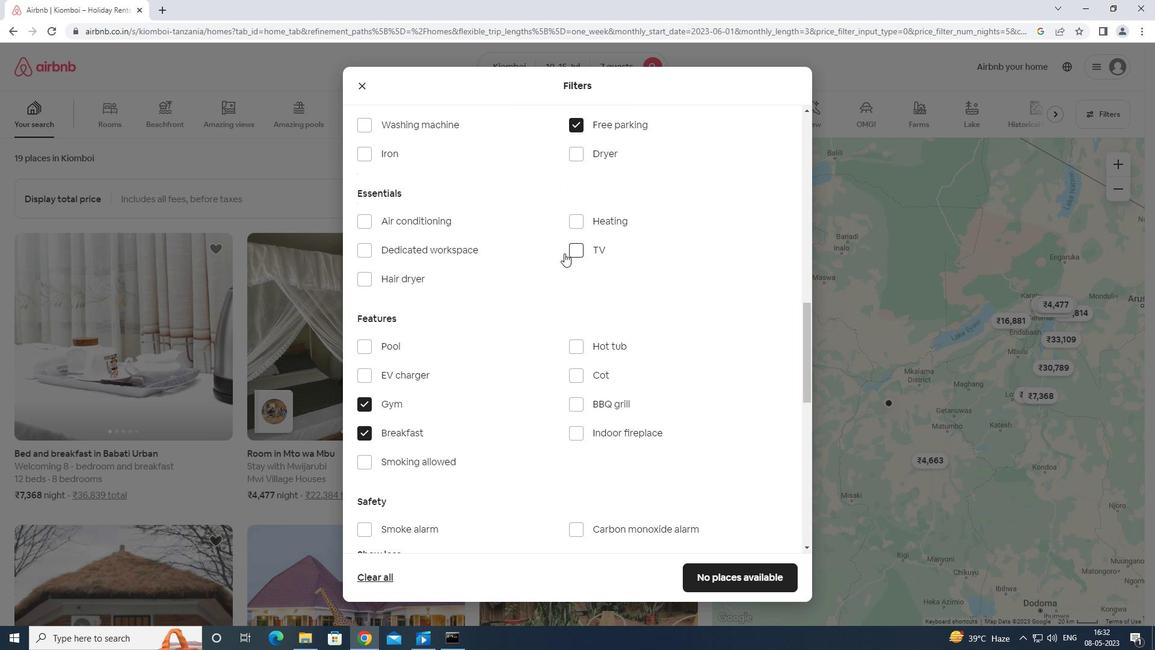 
Action: Mouse scrolled (561, 264) with delta (0, 0)
Screenshot: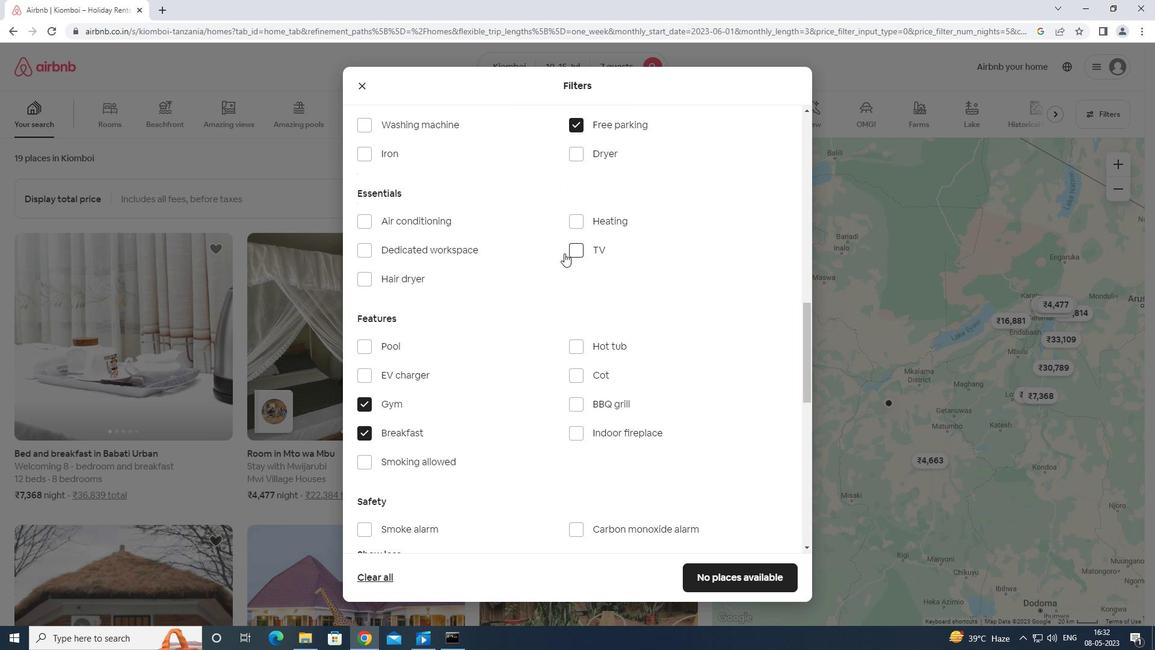 
Action: Mouse moved to (561, 269)
Screenshot: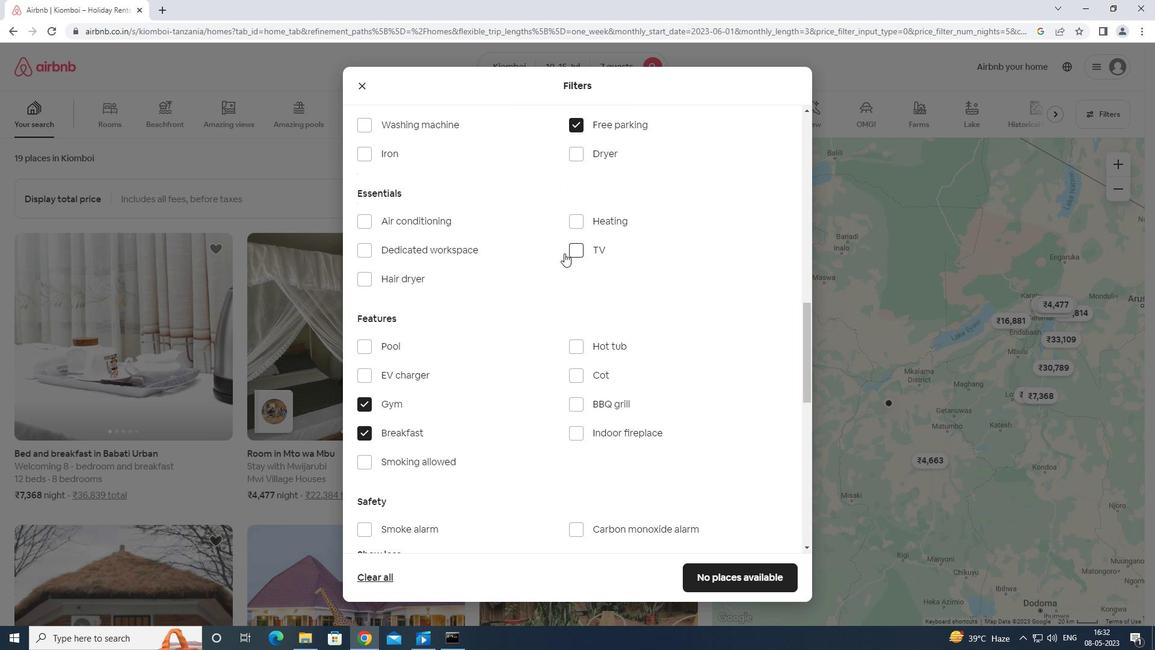 
Action: Mouse scrolled (561, 268) with delta (0, 0)
Screenshot: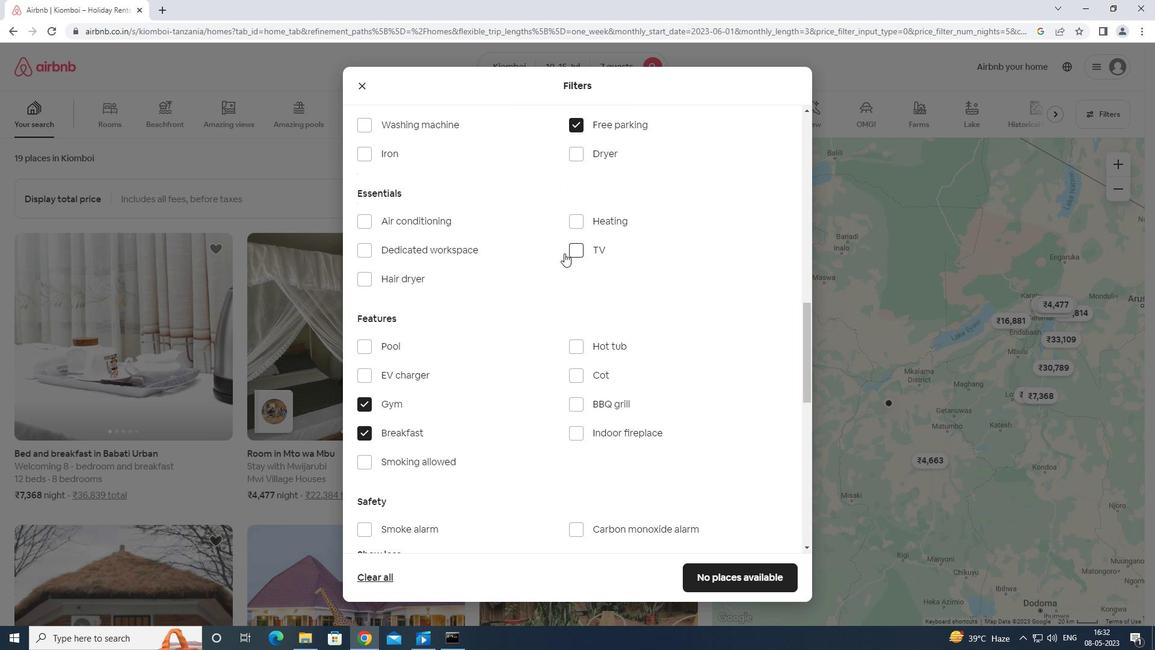 
Action: Mouse moved to (561, 273)
Screenshot: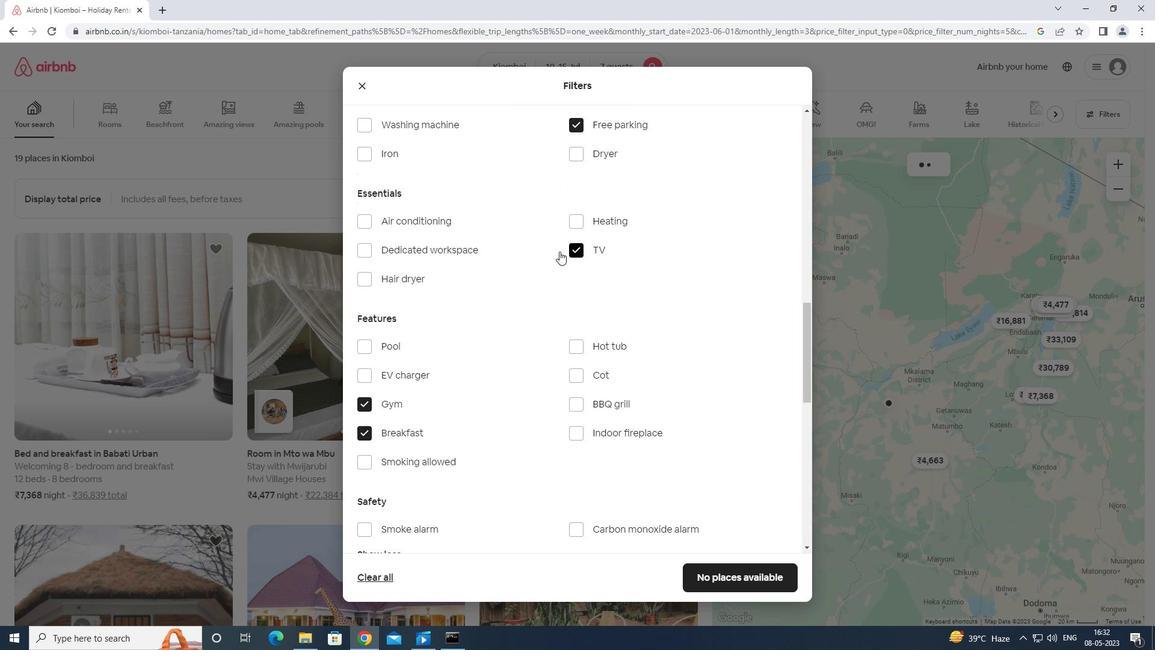 
Action: Mouse scrolled (561, 273) with delta (0, 0)
Screenshot: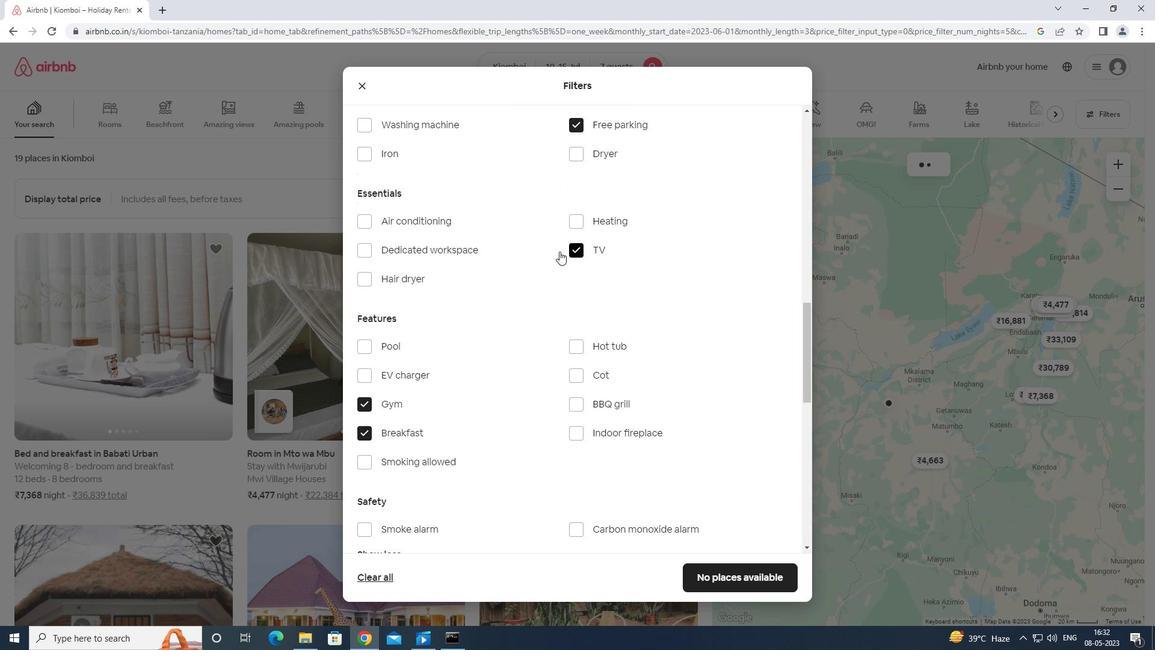 
Action: Mouse moved to (561, 282)
Screenshot: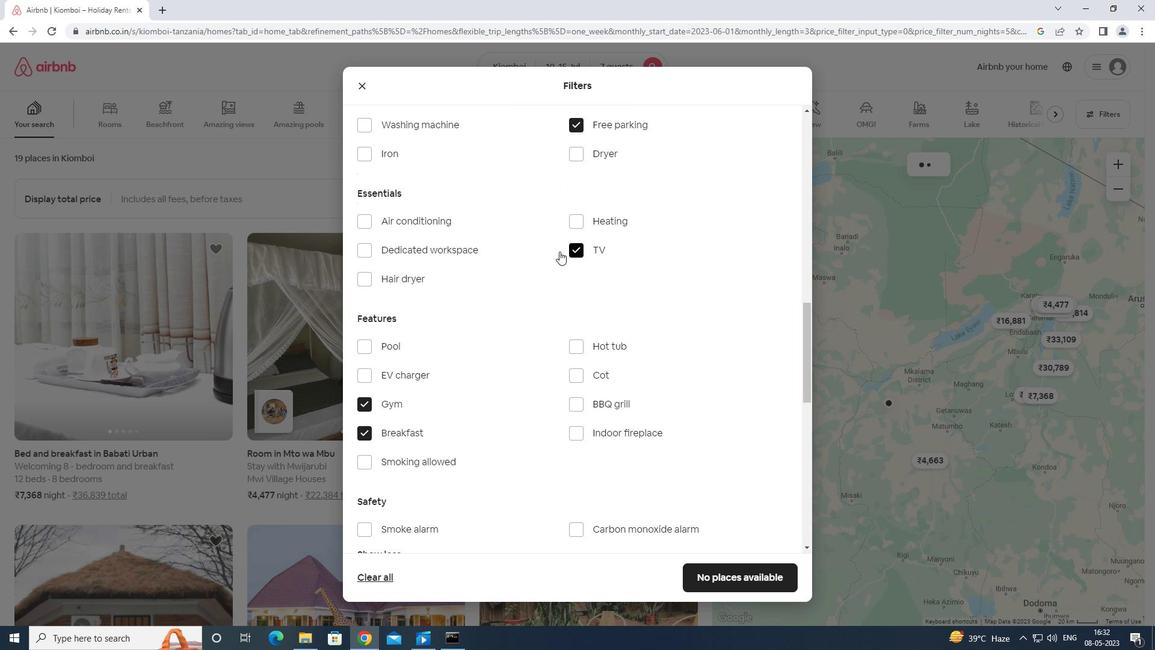 
Action: Mouse scrolled (561, 282) with delta (0, 0)
Screenshot: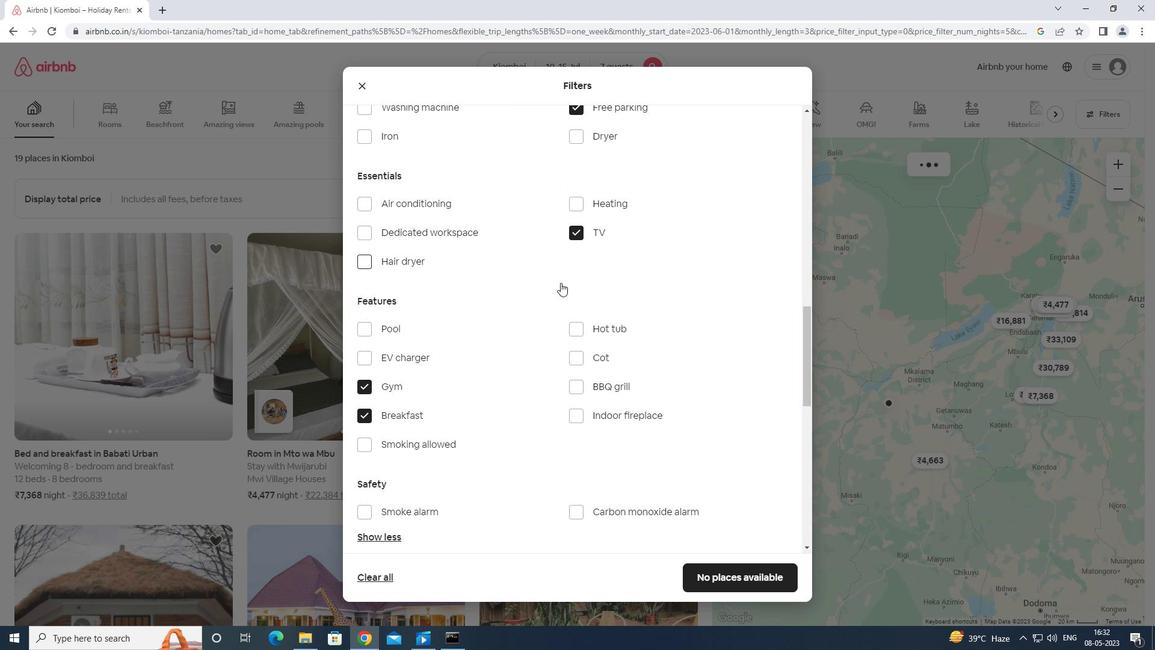 
Action: Mouse scrolled (561, 282) with delta (0, 0)
Screenshot: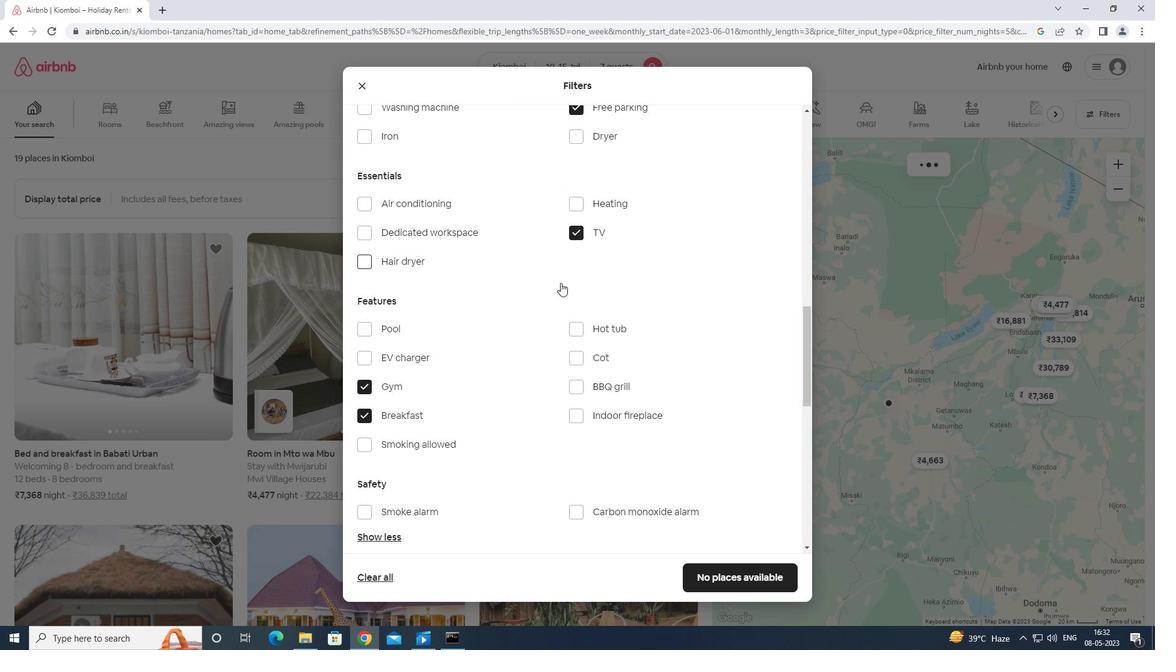 
Action: Mouse scrolled (561, 282) with delta (0, 0)
Screenshot: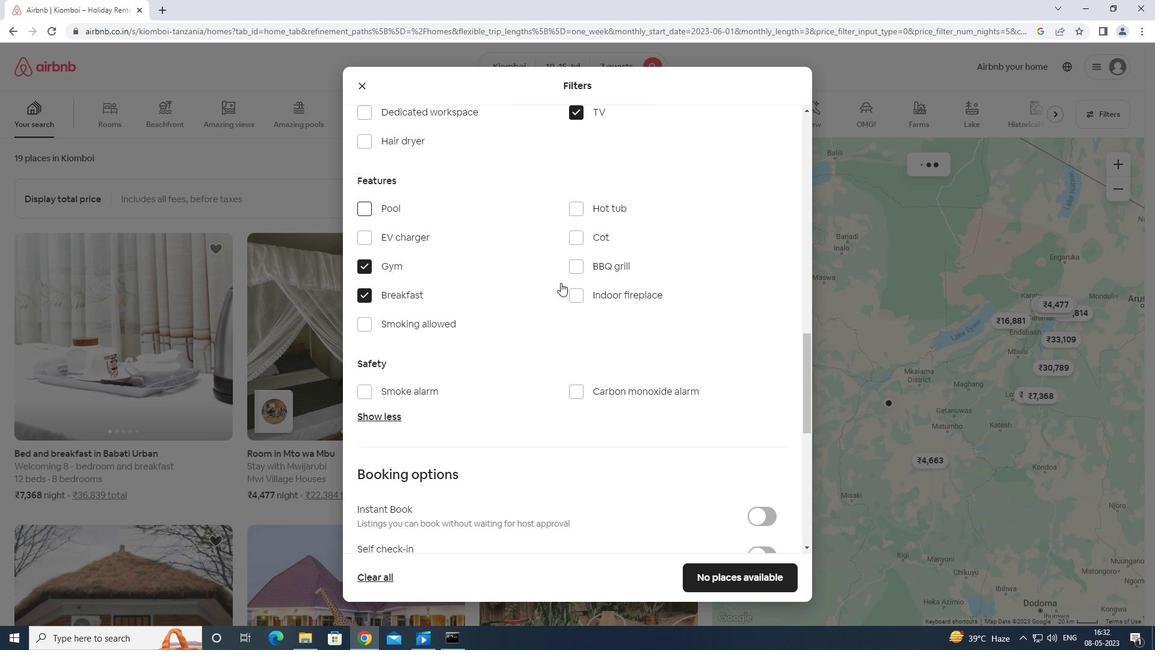 
Action: Mouse moved to (756, 275)
Screenshot: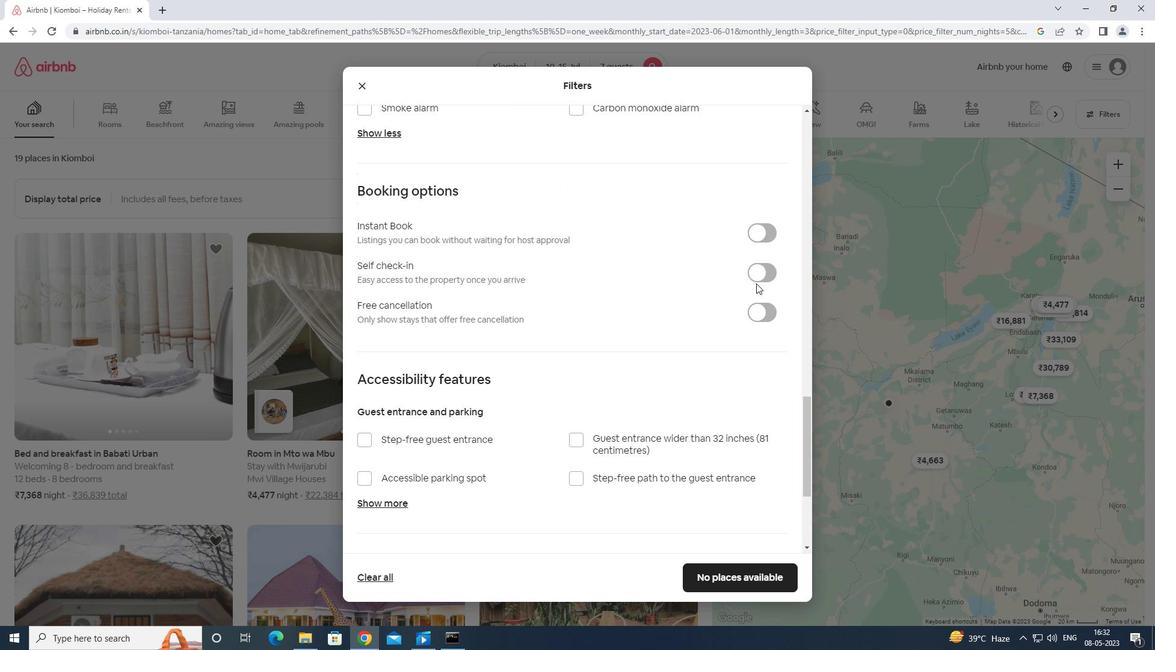 
Action: Mouse pressed left at (756, 275)
Screenshot: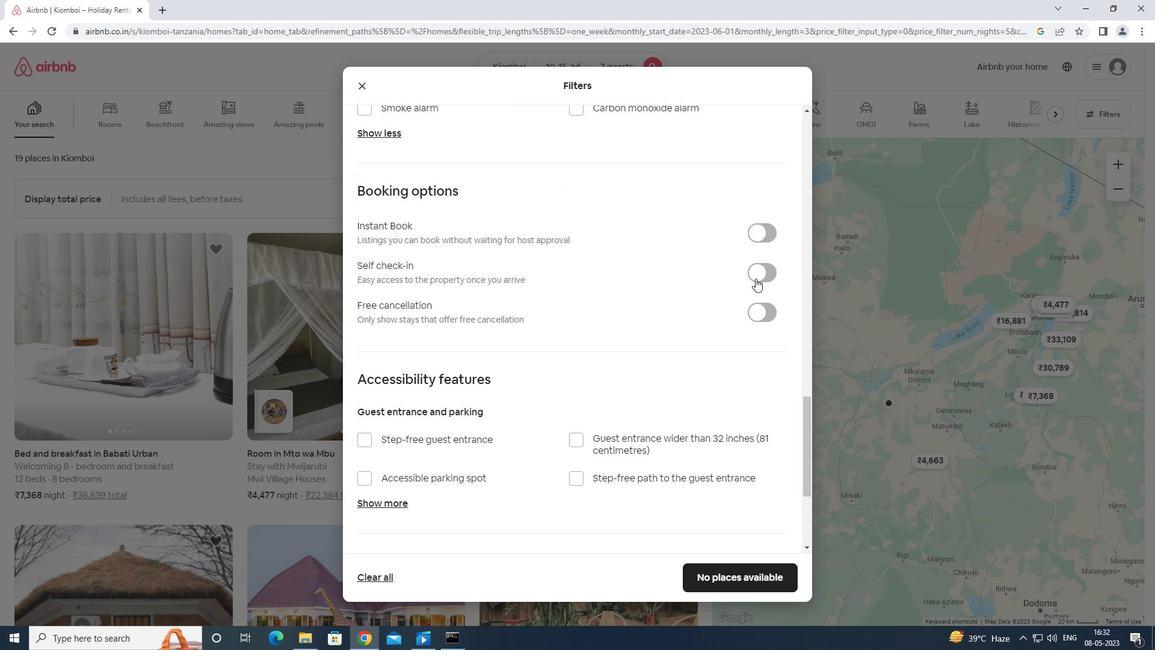 
Action: Mouse moved to (761, 272)
Screenshot: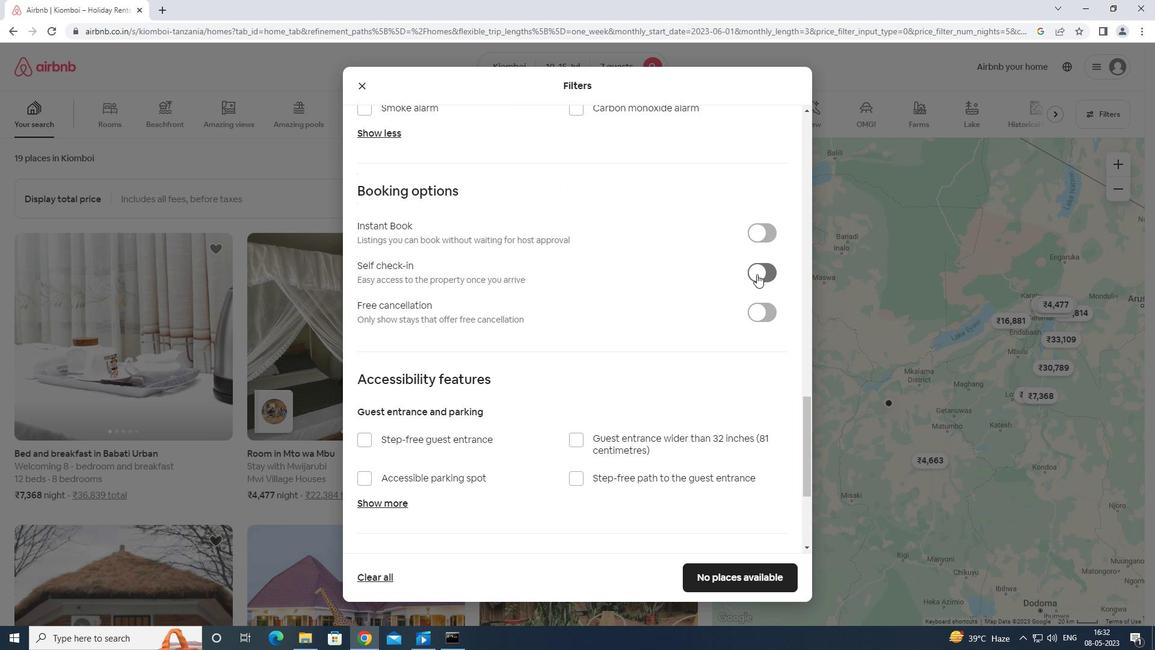 
Action: Mouse scrolled (761, 271) with delta (0, 0)
Screenshot: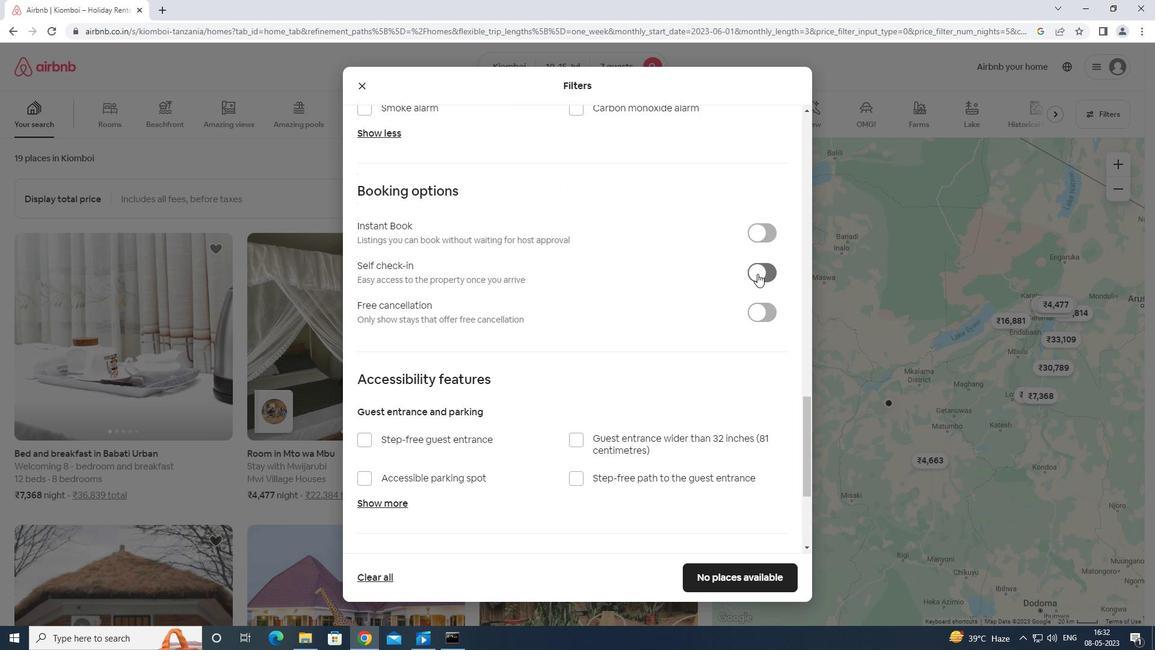 
Action: Mouse scrolled (761, 271) with delta (0, 0)
Screenshot: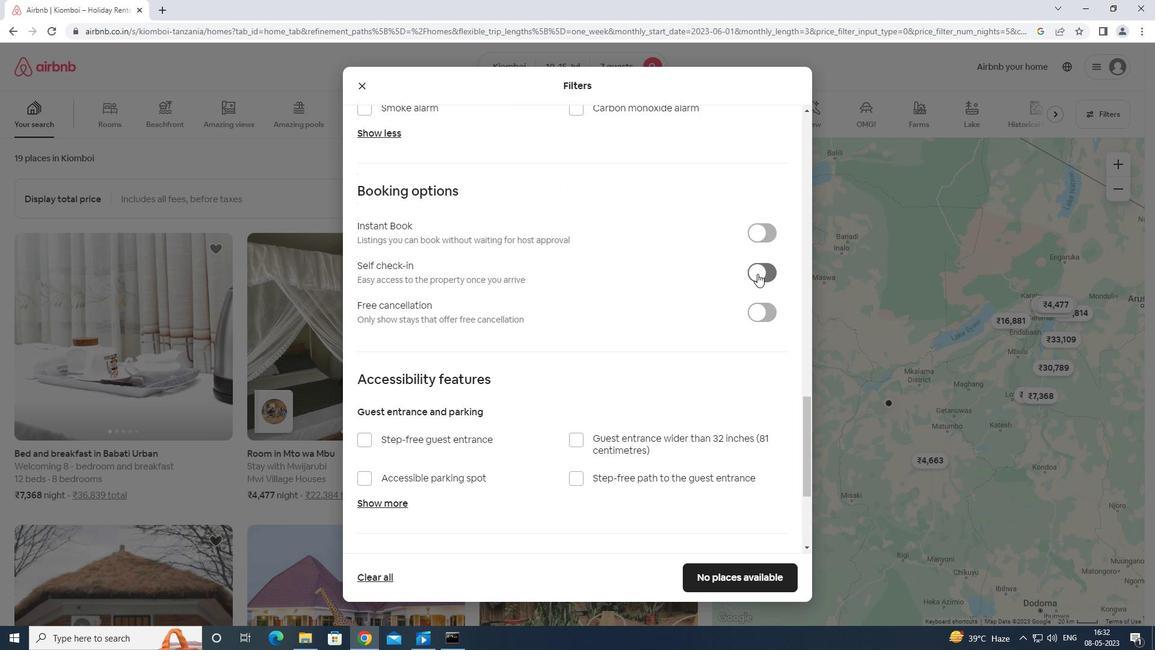 
Action: Mouse scrolled (761, 271) with delta (0, 0)
Screenshot: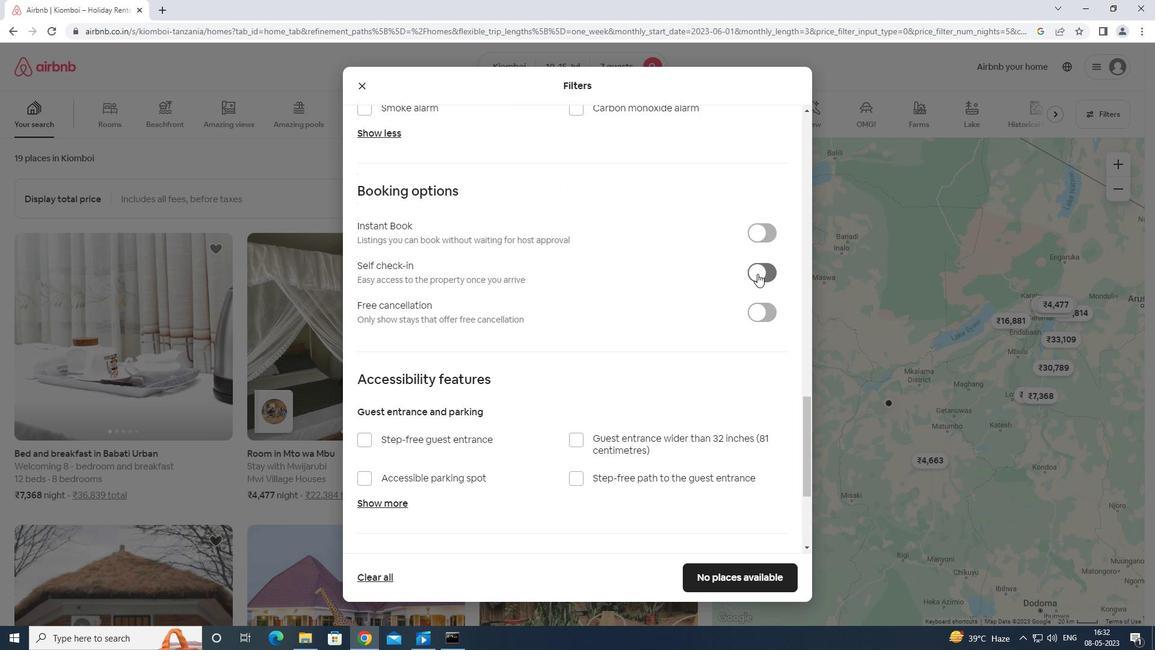 
Action: Mouse moved to (761, 270)
Screenshot: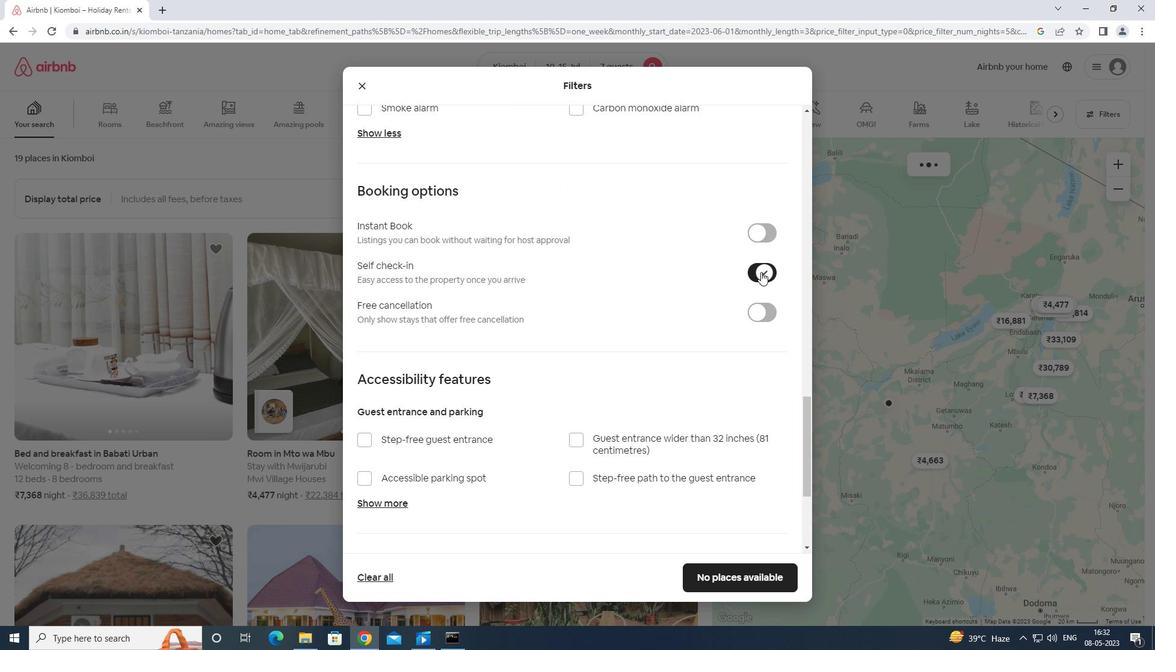 
Action: Mouse scrolled (761, 270) with delta (0, 0)
Screenshot: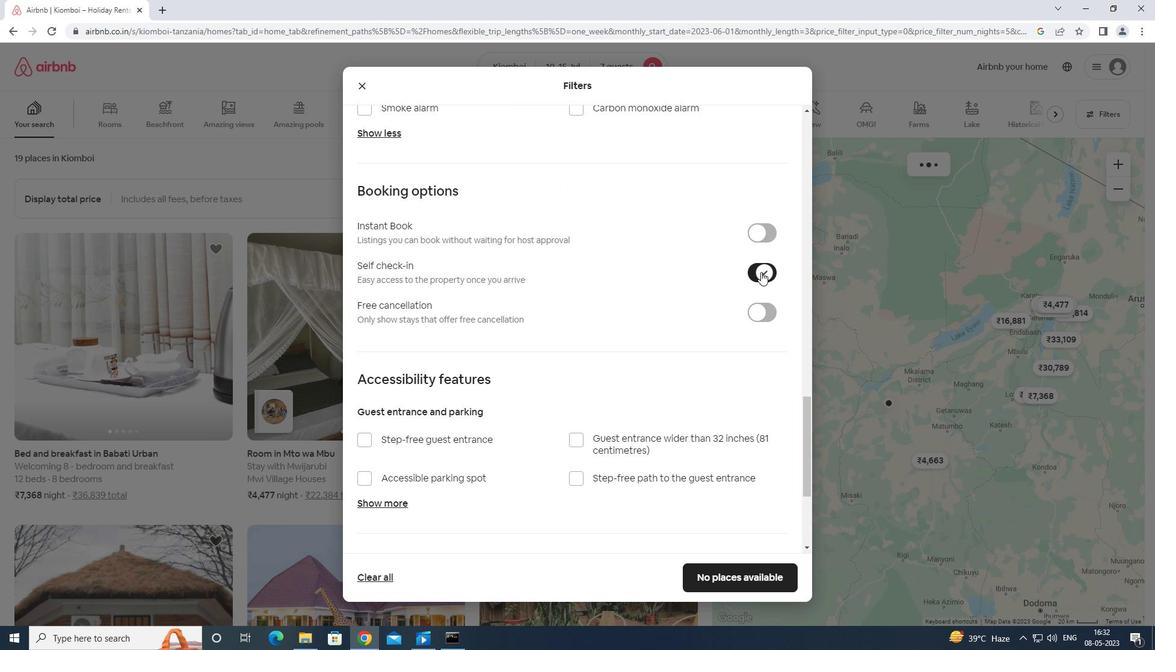 
Action: Mouse scrolled (761, 270) with delta (0, 0)
Screenshot: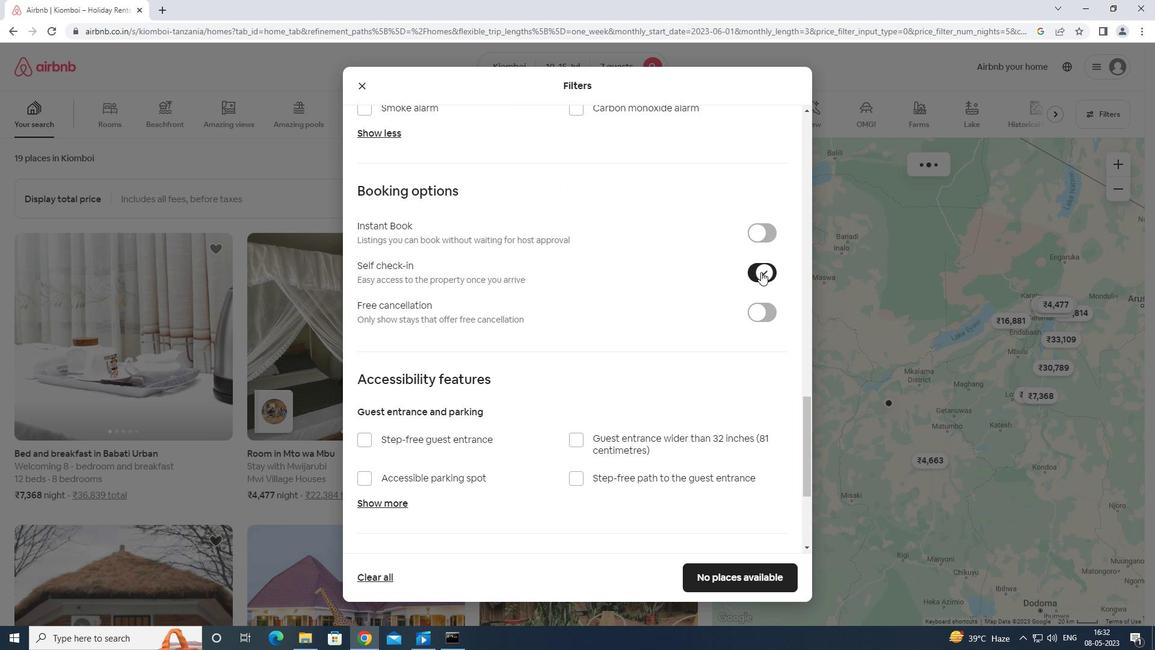 
Action: Mouse scrolled (761, 270) with delta (0, 0)
Screenshot: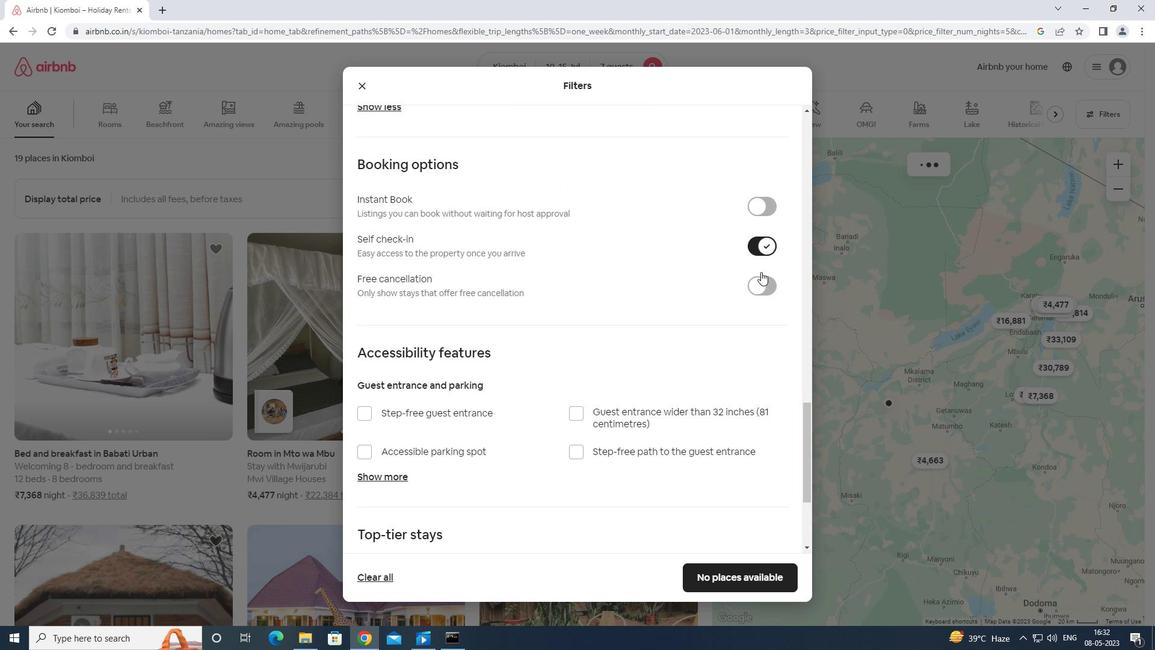 
Action: Mouse scrolled (761, 270) with delta (0, 0)
Screenshot: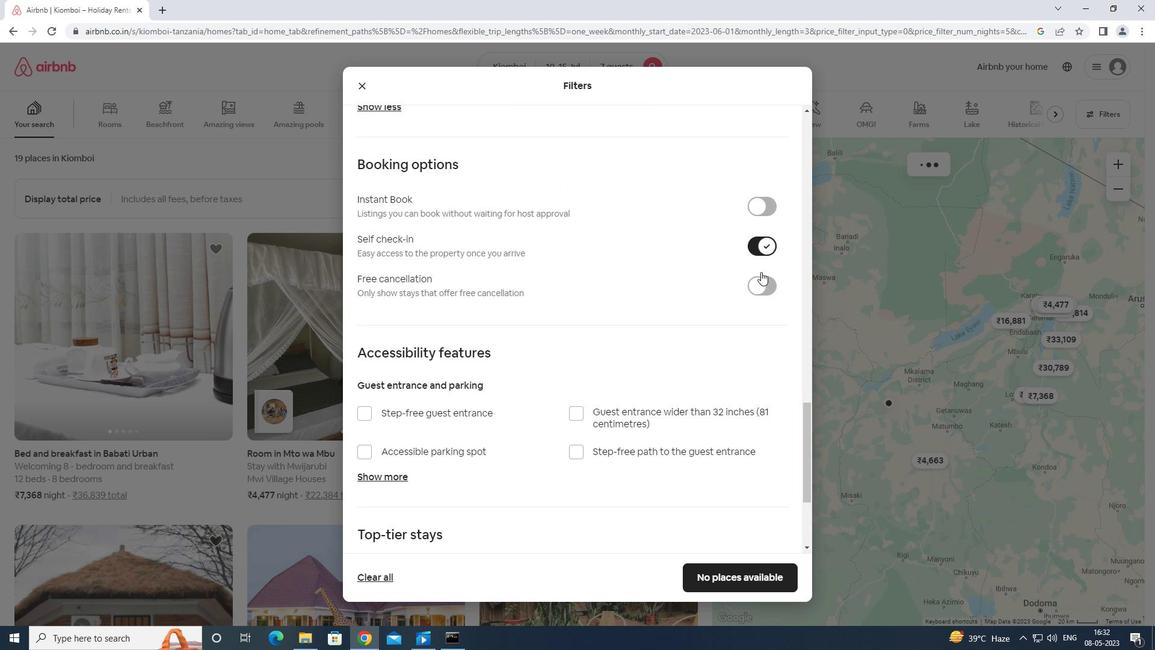 
Action: Mouse moved to (761, 264)
Screenshot: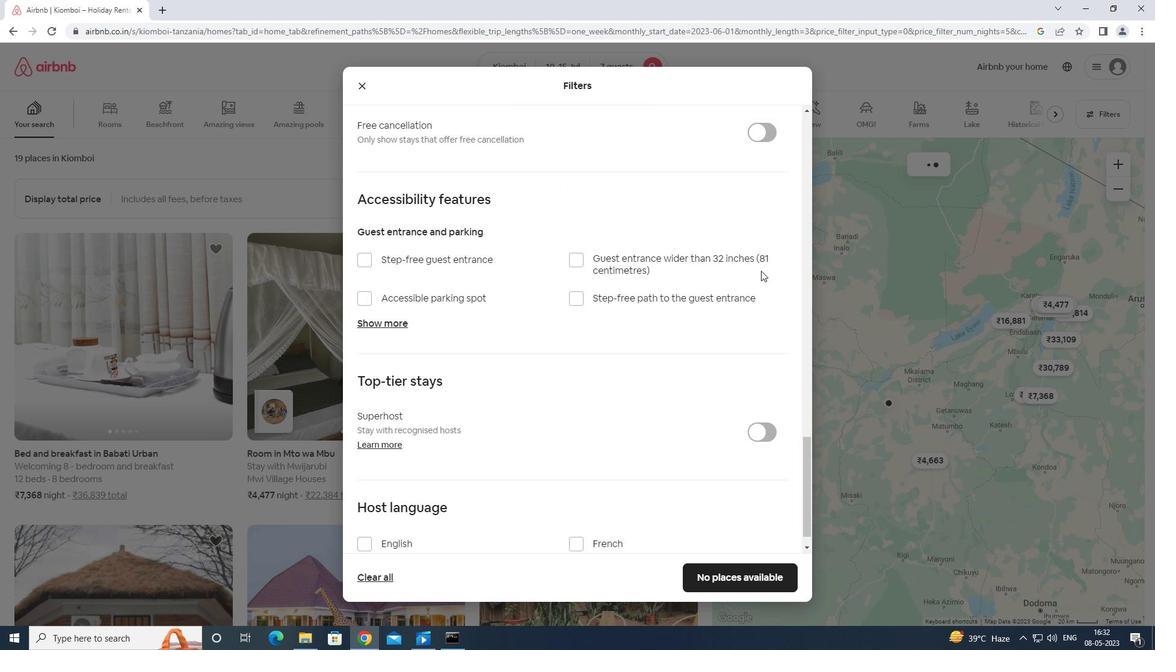 
Action: Mouse scrolled (761, 264) with delta (0, 0)
Screenshot: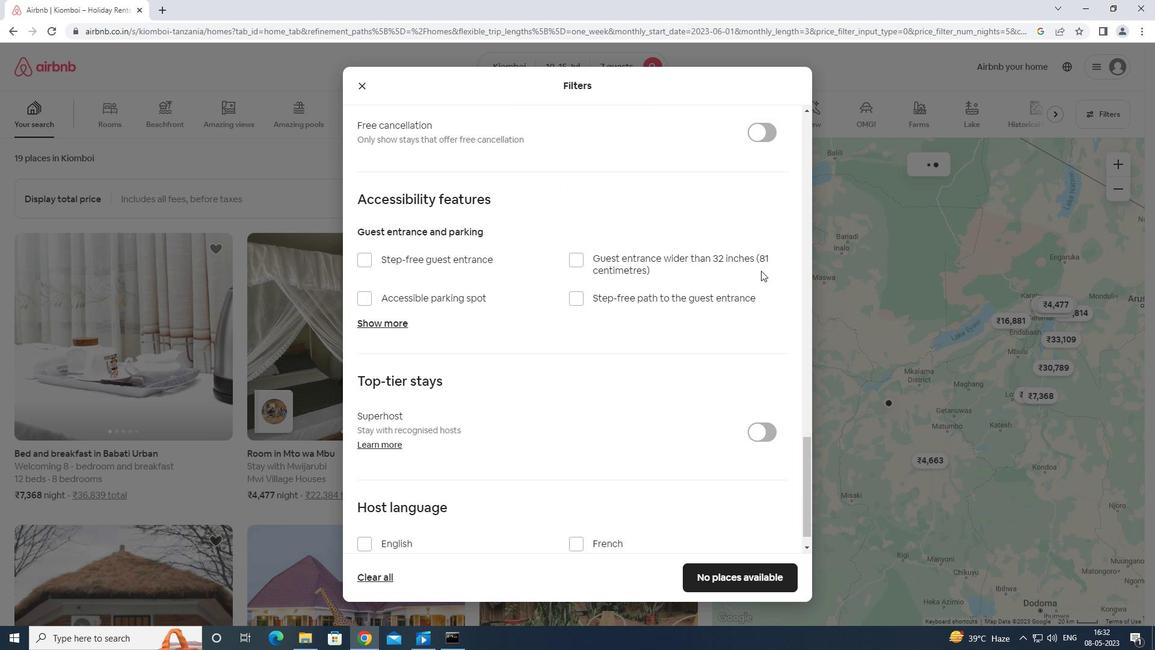 
Action: Mouse scrolled (761, 264) with delta (0, 0)
Screenshot: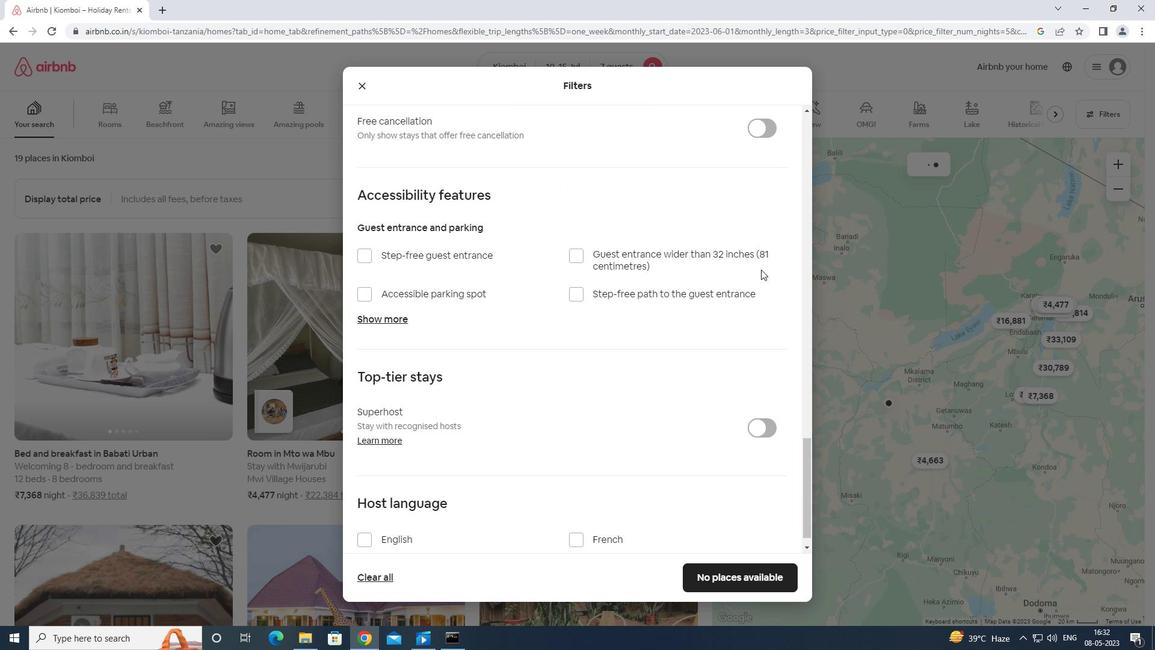 
Action: Mouse moved to (367, 521)
Screenshot: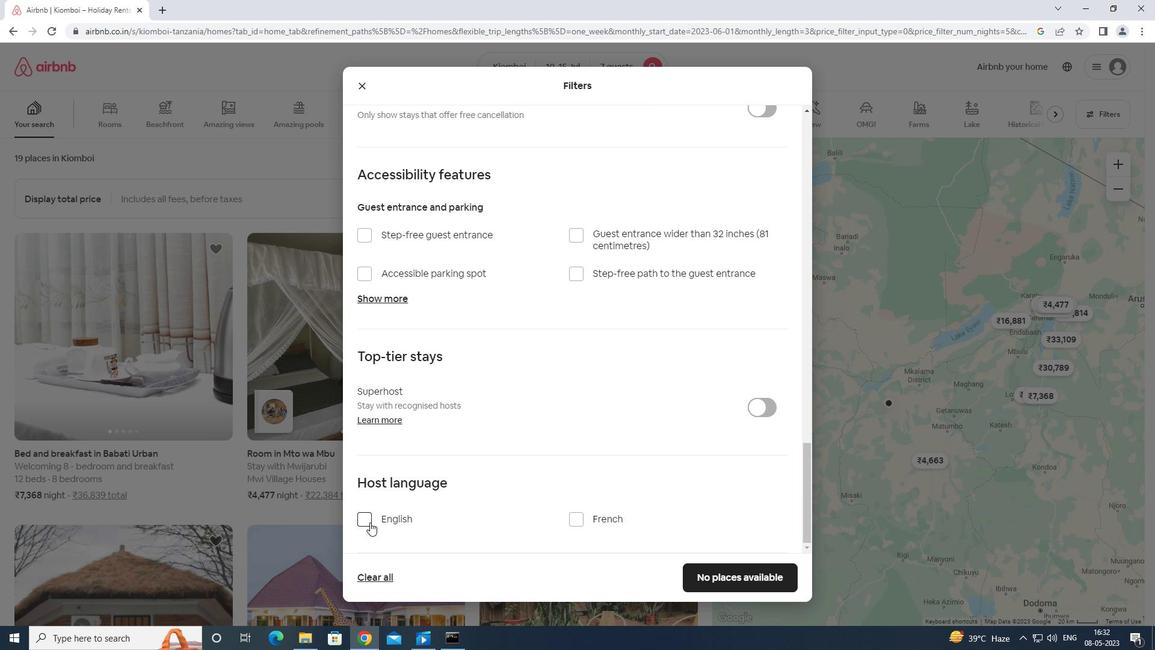 
Action: Mouse pressed left at (367, 521)
Screenshot: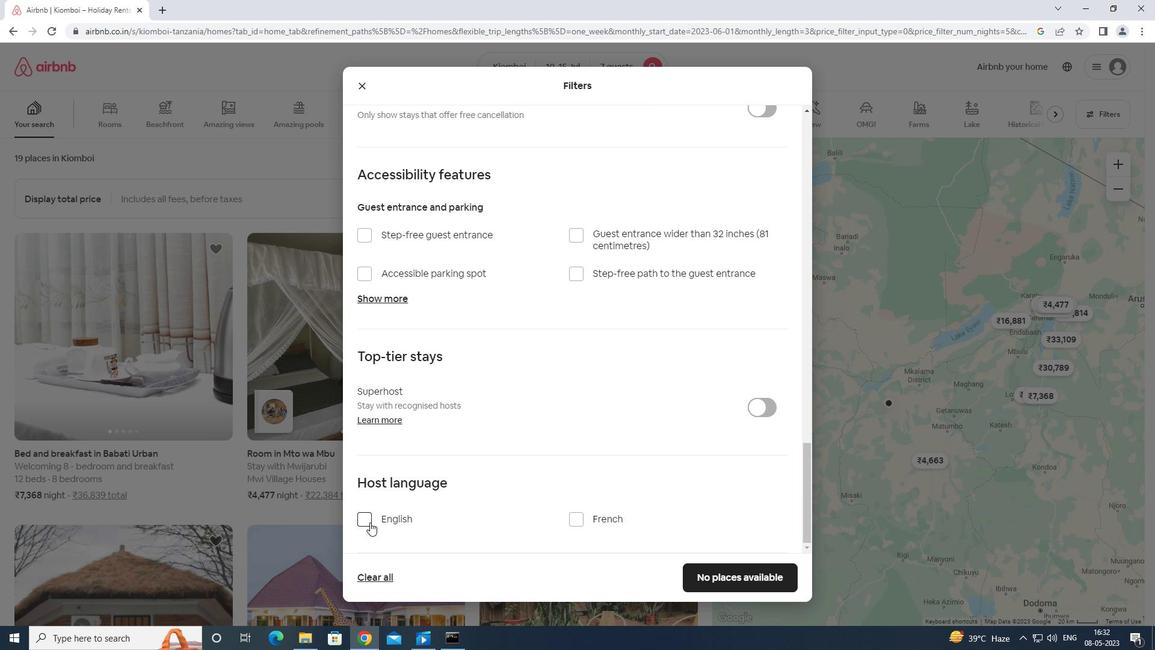 
Action: Mouse moved to (712, 573)
Screenshot: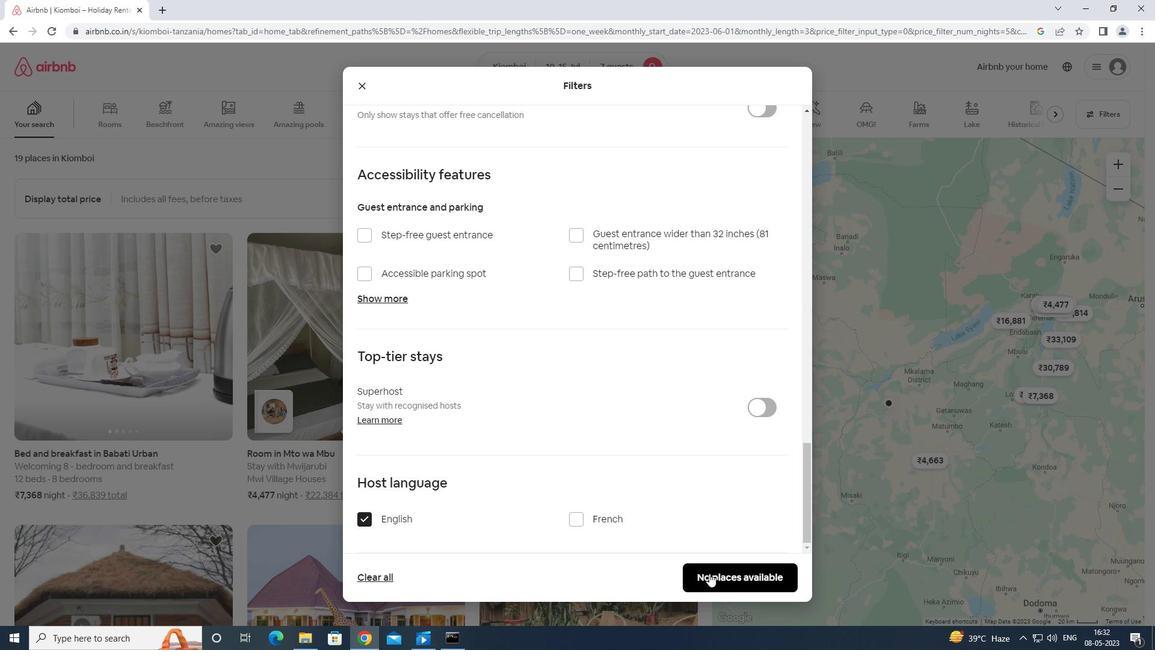
Action: Mouse pressed left at (712, 573)
Screenshot: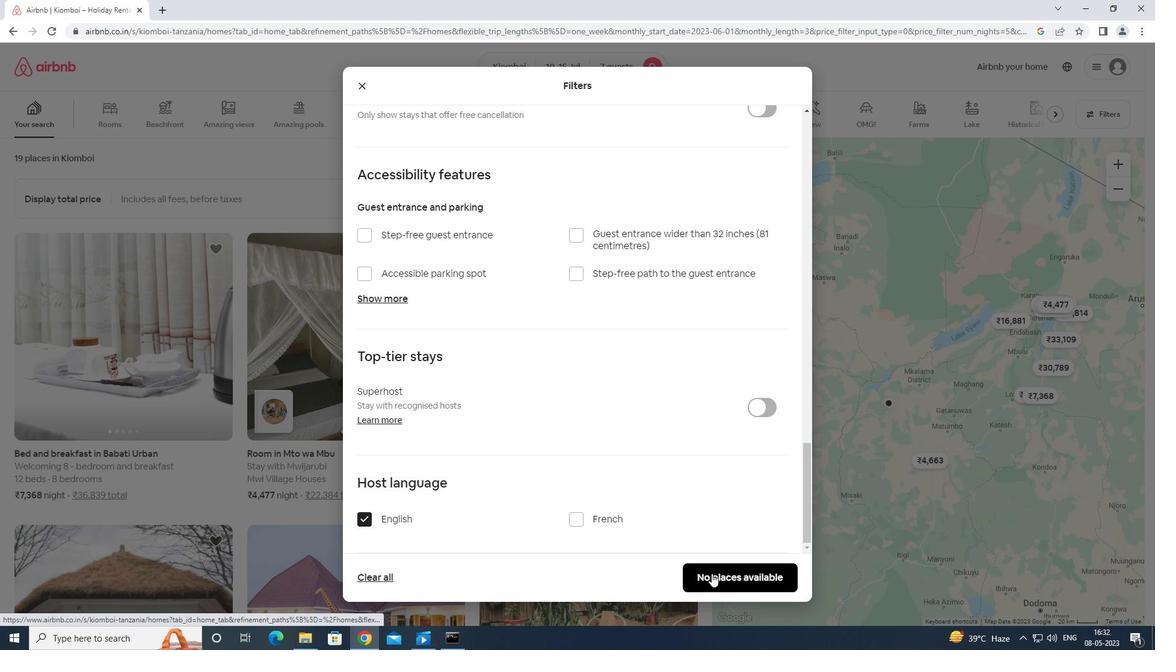 
Action: Mouse moved to (712, 573)
Screenshot: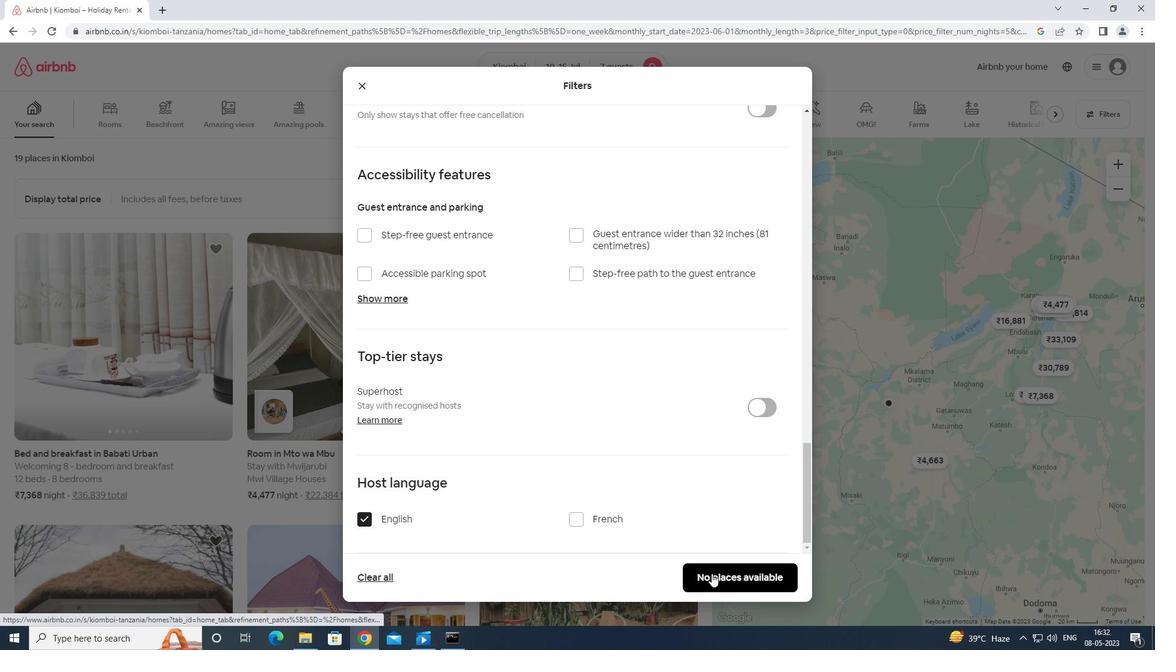 
